 Task: Open Card Computer Review in Board Diversity and Inclusion Metrics Analysis to Workspace Career Coaching and add a team member Softage.2@softage.net, a label Yellow, a checklist Event Decor, an attachment from your google drive, a color Yellow and finally, add a card description 'Conduct team training session on leadership' and a comment 'Let us approach this task with a sense of curiosity and a willingness to learn from others who have done similar work.'. Add a start date 'Jan 02, 1900' with a due date 'Jan 09, 1900'
Action: Mouse moved to (69, 319)
Screenshot: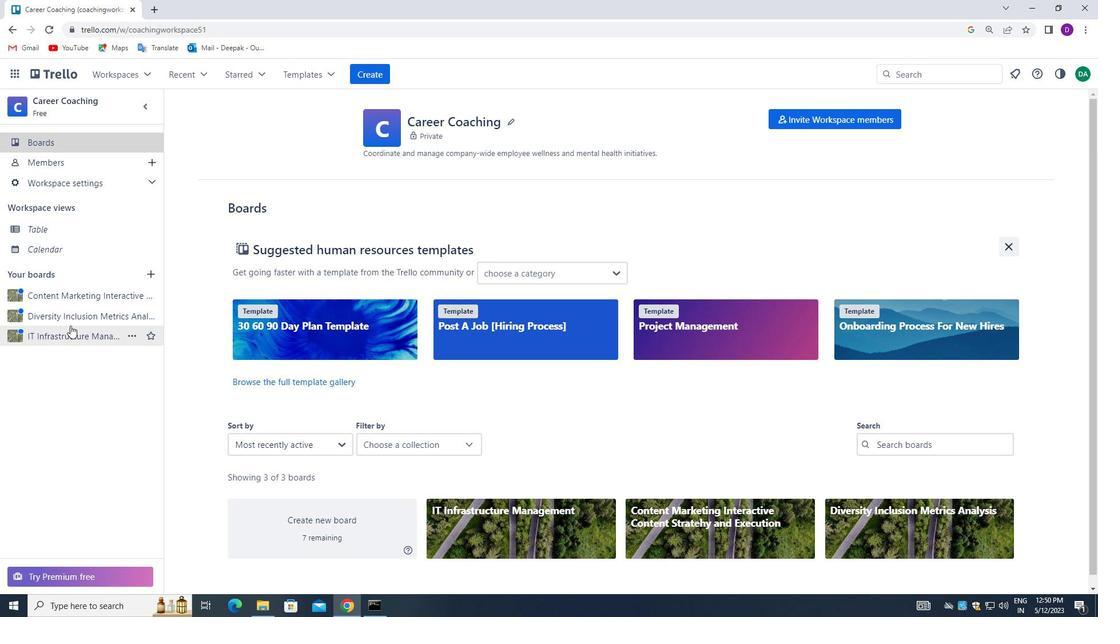 
Action: Mouse pressed left at (69, 319)
Screenshot: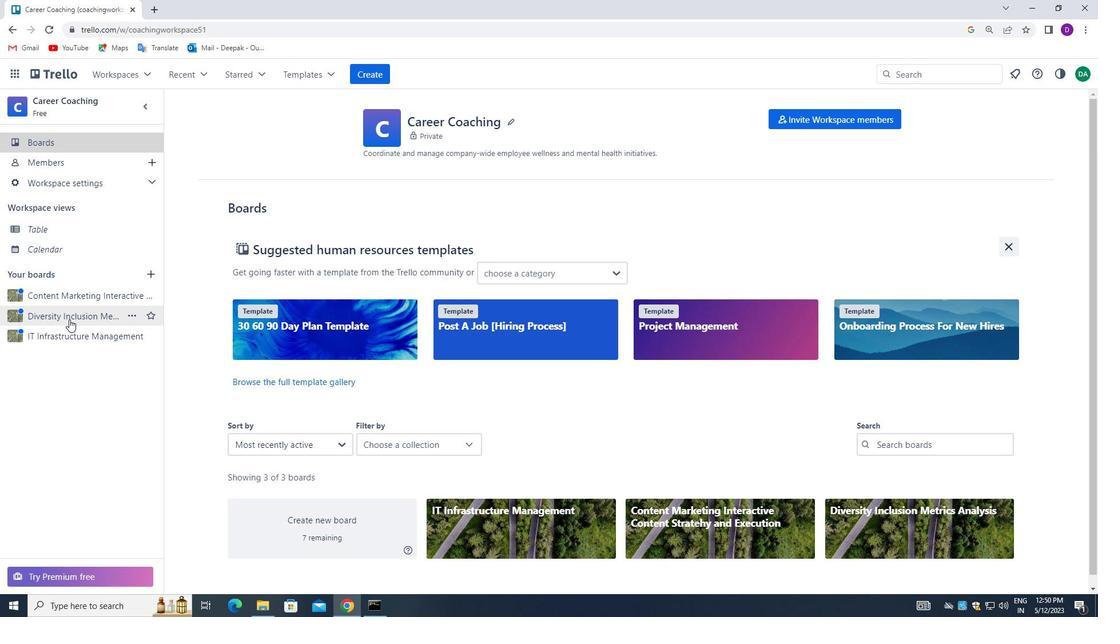 
Action: Mouse moved to (246, 172)
Screenshot: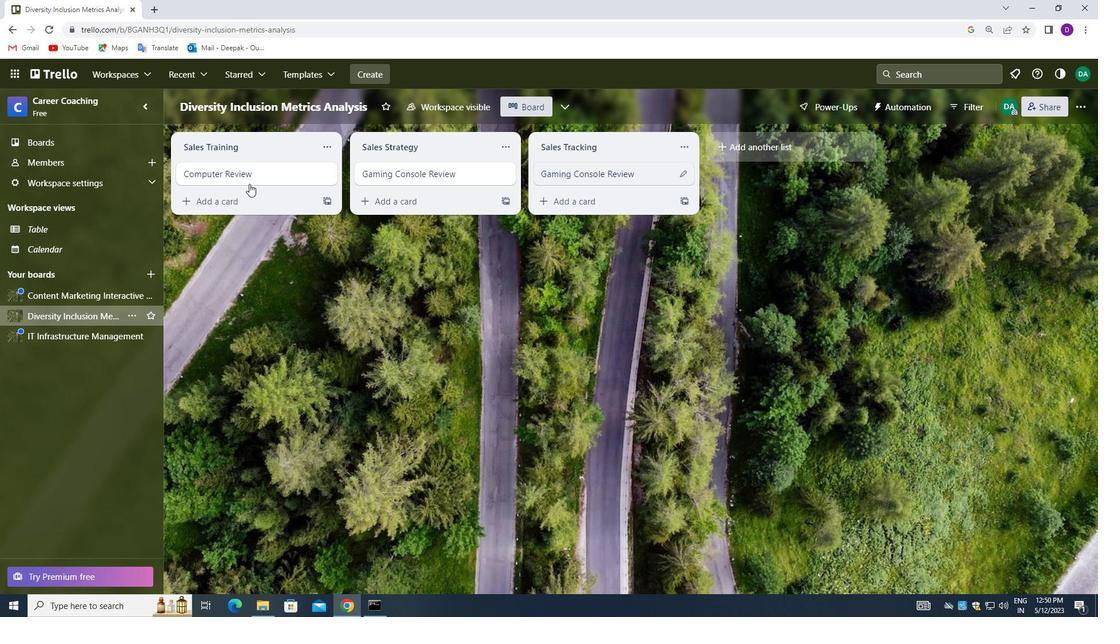 
Action: Mouse pressed left at (246, 172)
Screenshot: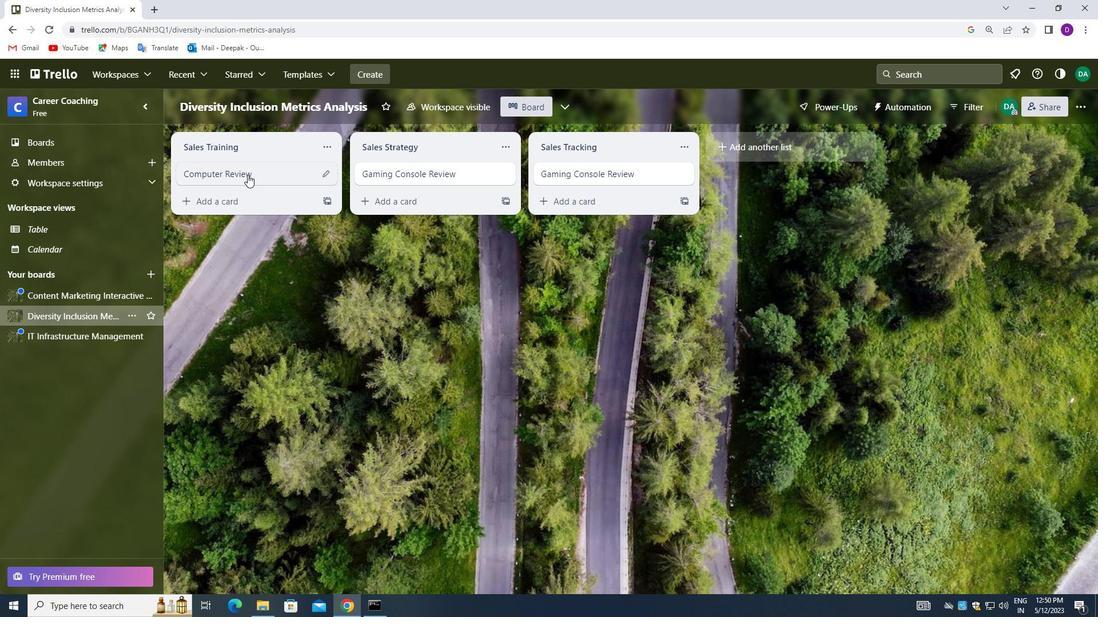 
Action: Mouse moved to (719, 169)
Screenshot: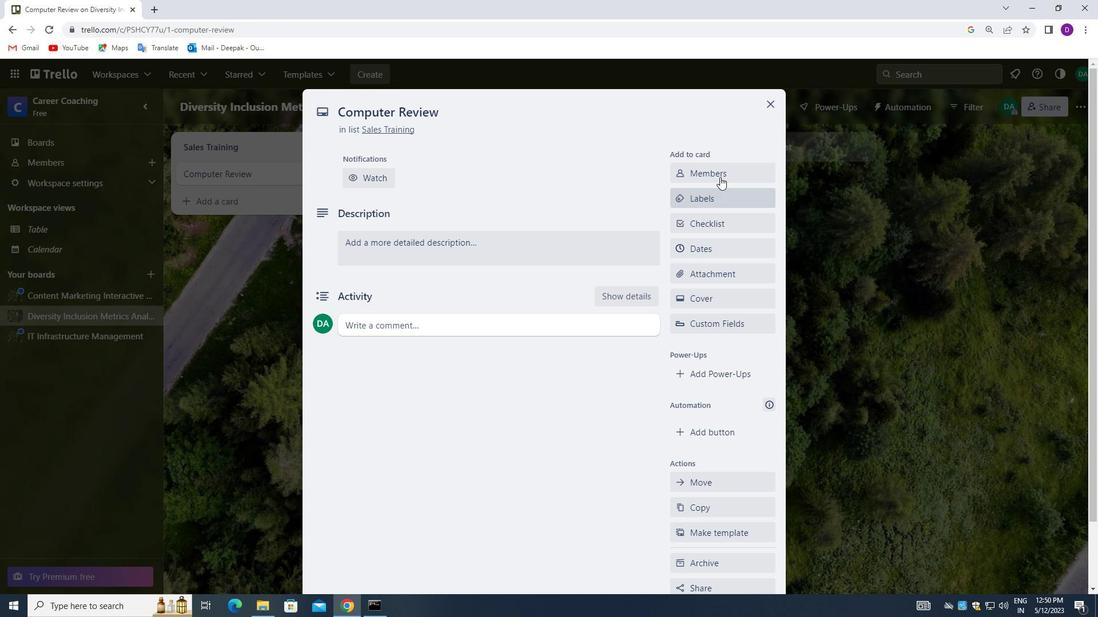 
Action: Mouse pressed left at (719, 169)
Screenshot: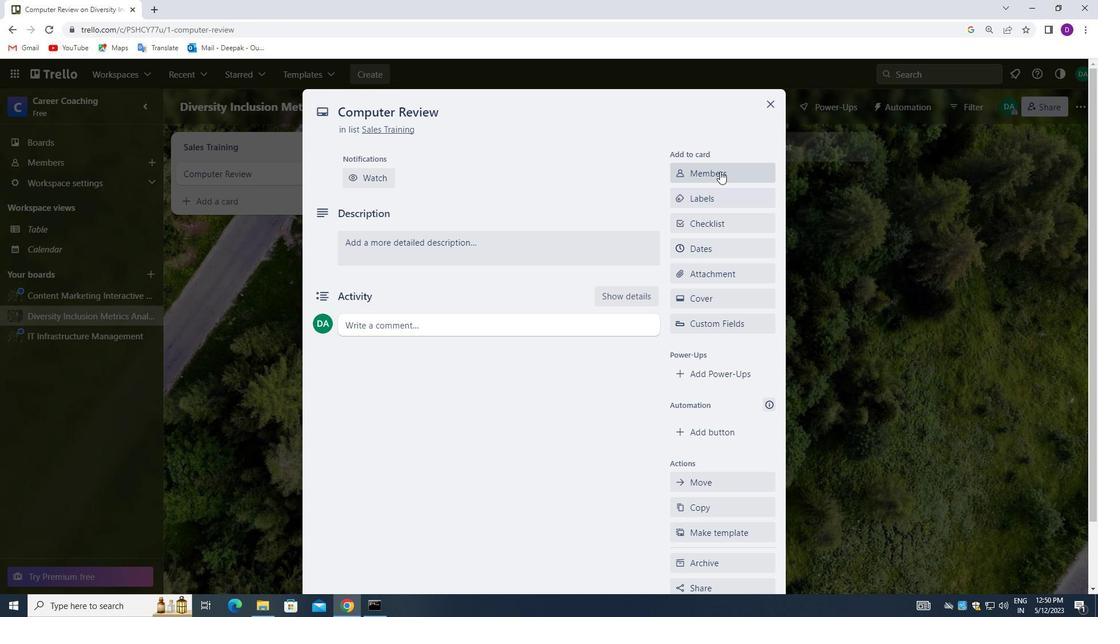 
Action: Mouse moved to (724, 236)
Screenshot: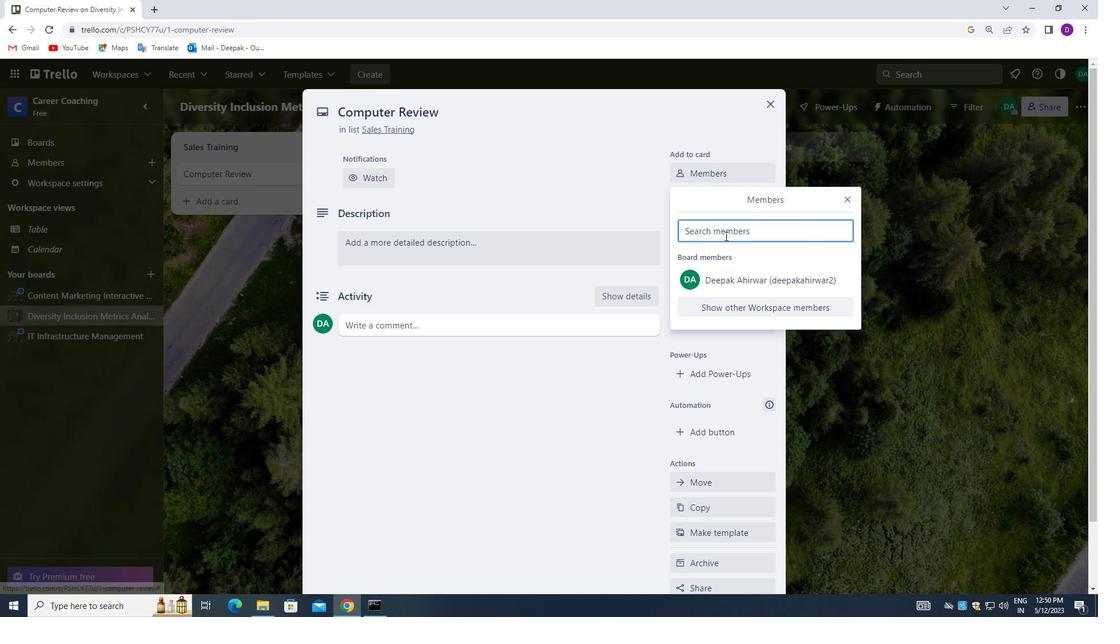 
Action: Mouse pressed left at (724, 236)
Screenshot: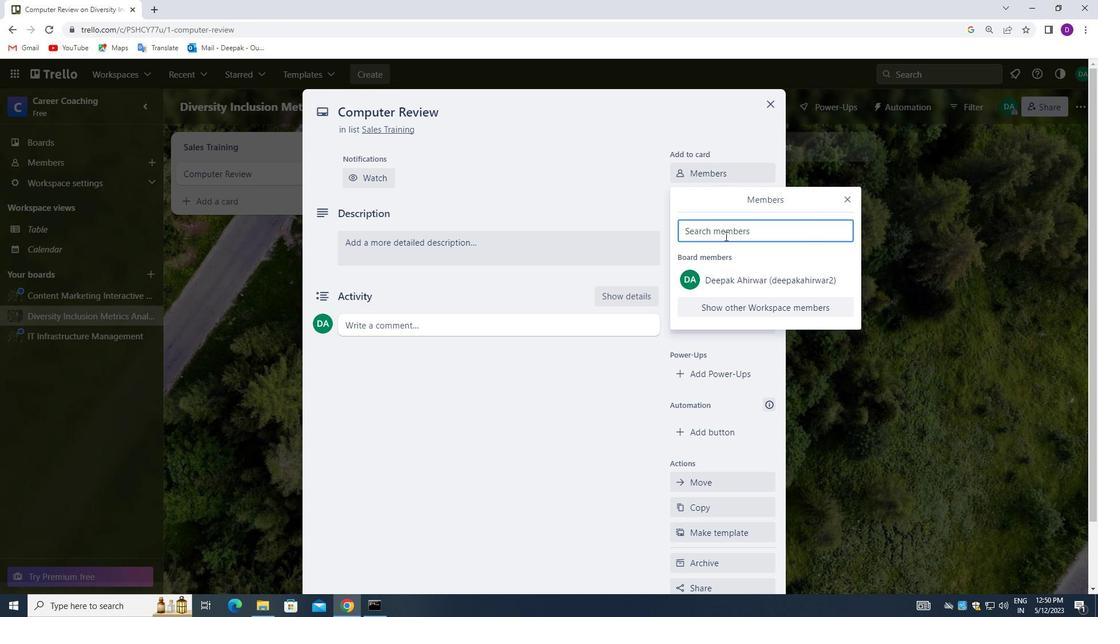 
Action: Mouse moved to (577, 242)
Screenshot: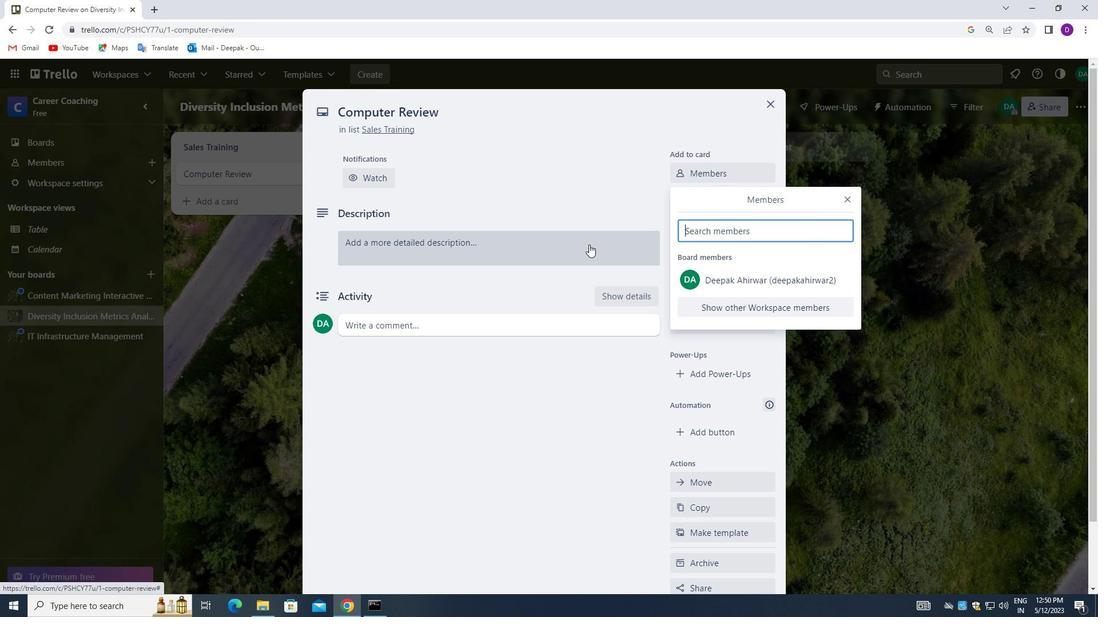 
Action: Key pressed softage.2<Key.shift>@SOFTAGE.NET
Screenshot: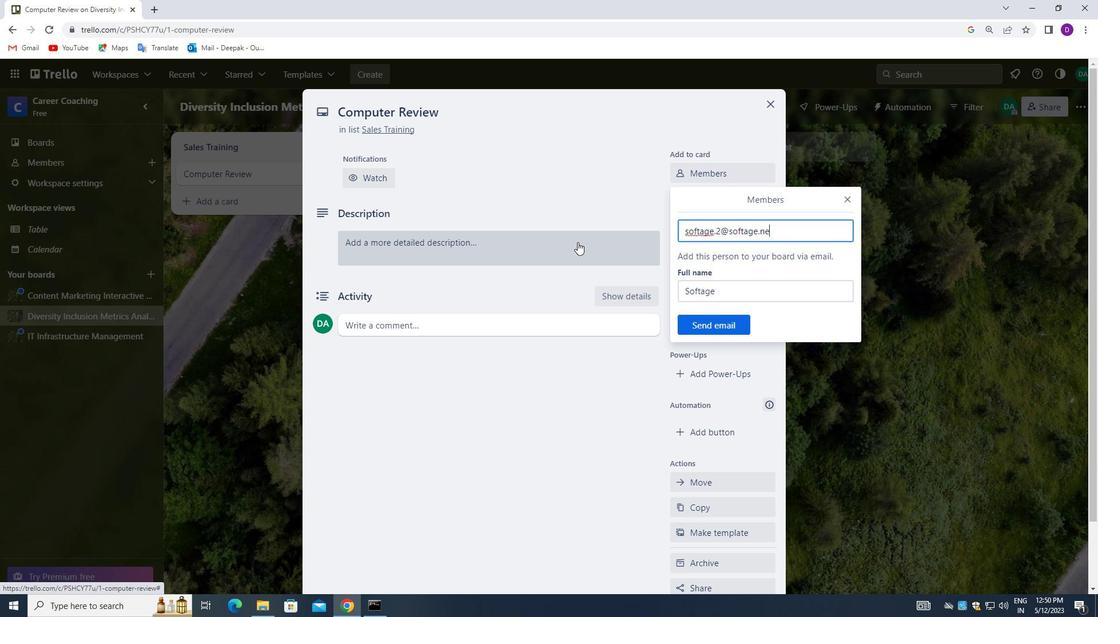 
Action: Mouse moved to (719, 325)
Screenshot: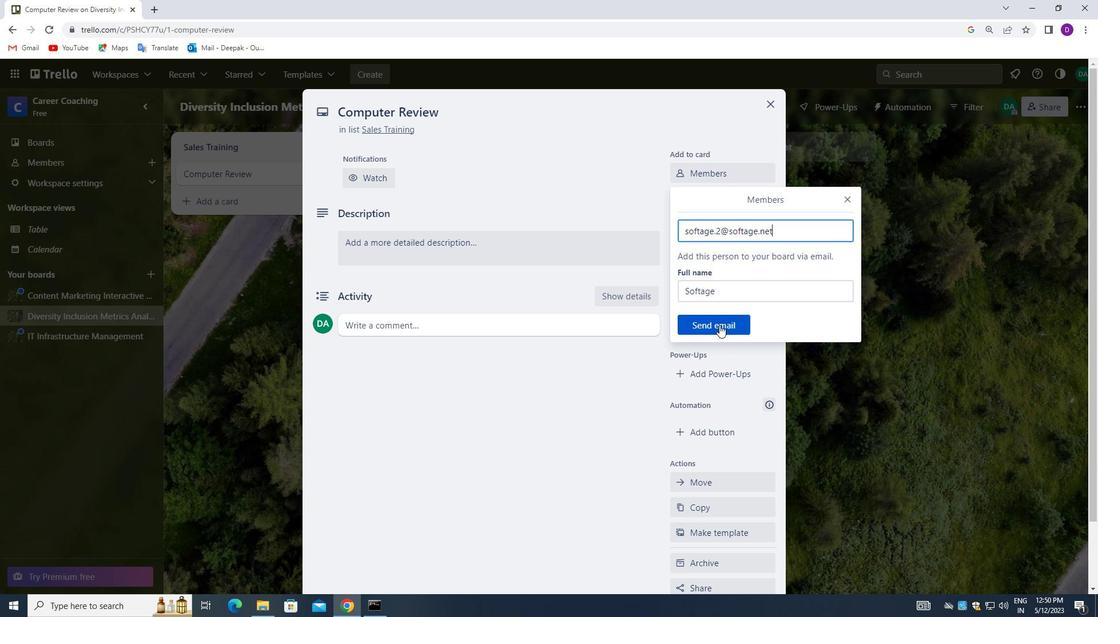 
Action: Mouse pressed left at (719, 325)
Screenshot: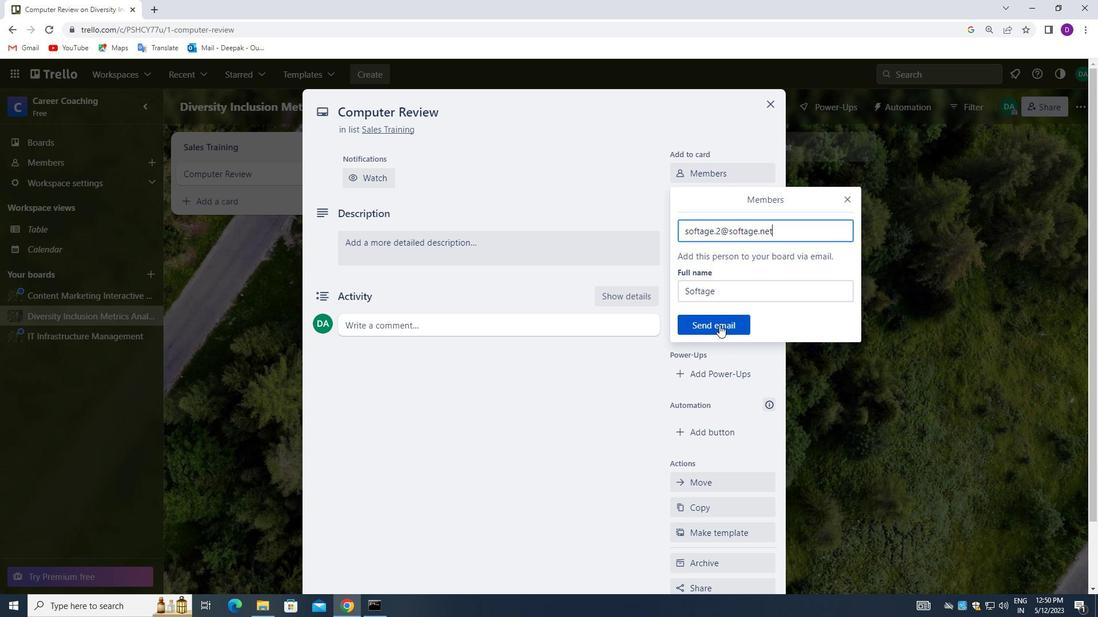 
Action: Mouse moved to (722, 243)
Screenshot: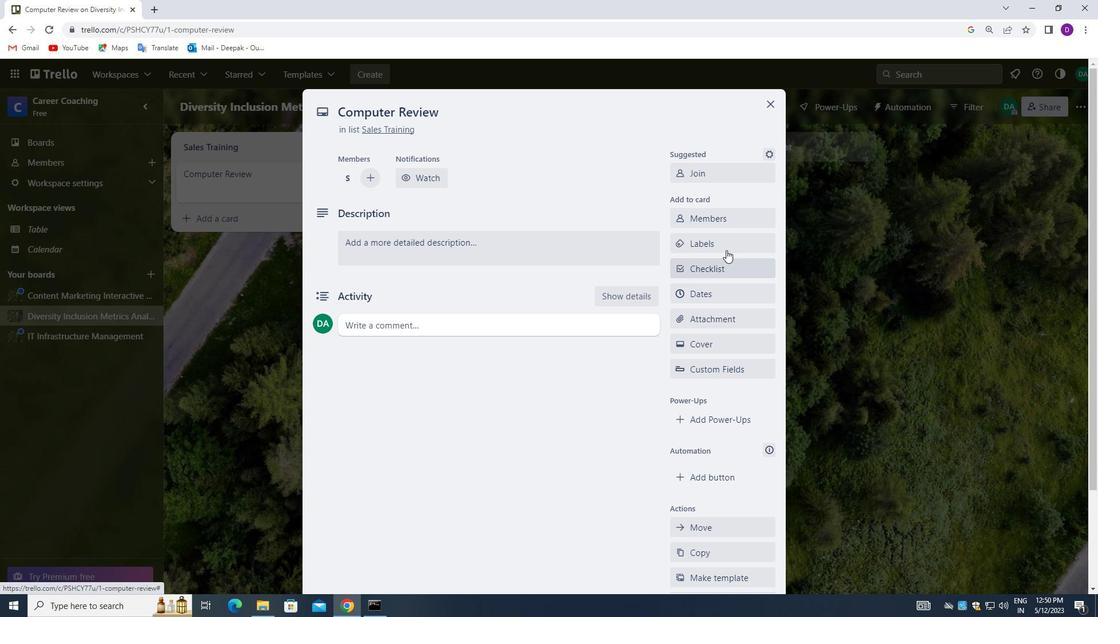 
Action: Mouse pressed left at (722, 243)
Screenshot: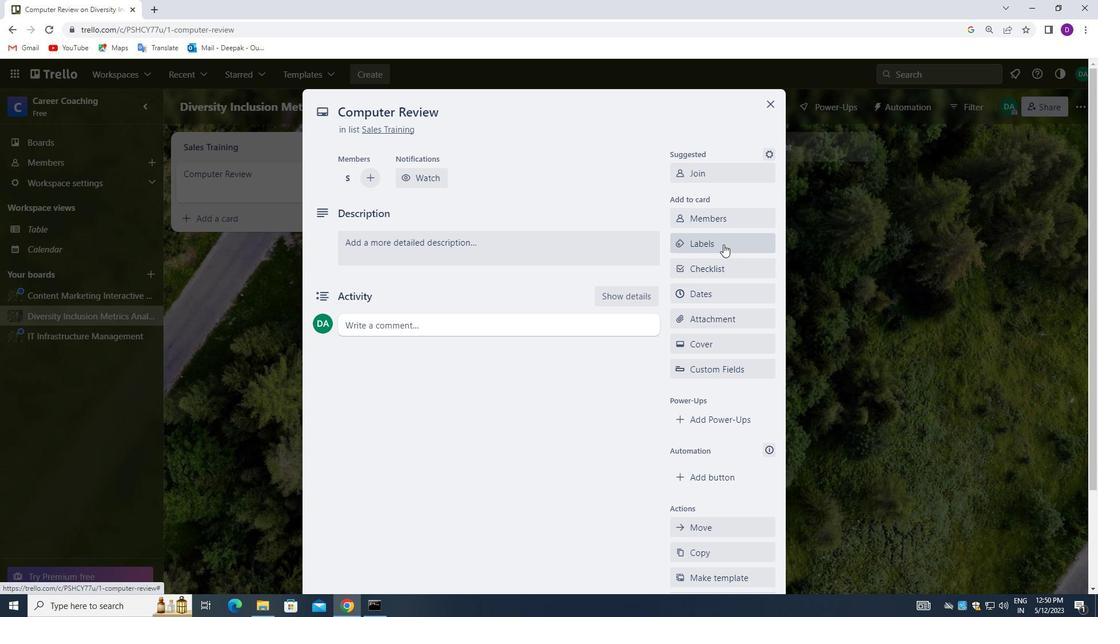 
Action: Mouse moved to (745, 368)
Screenshot: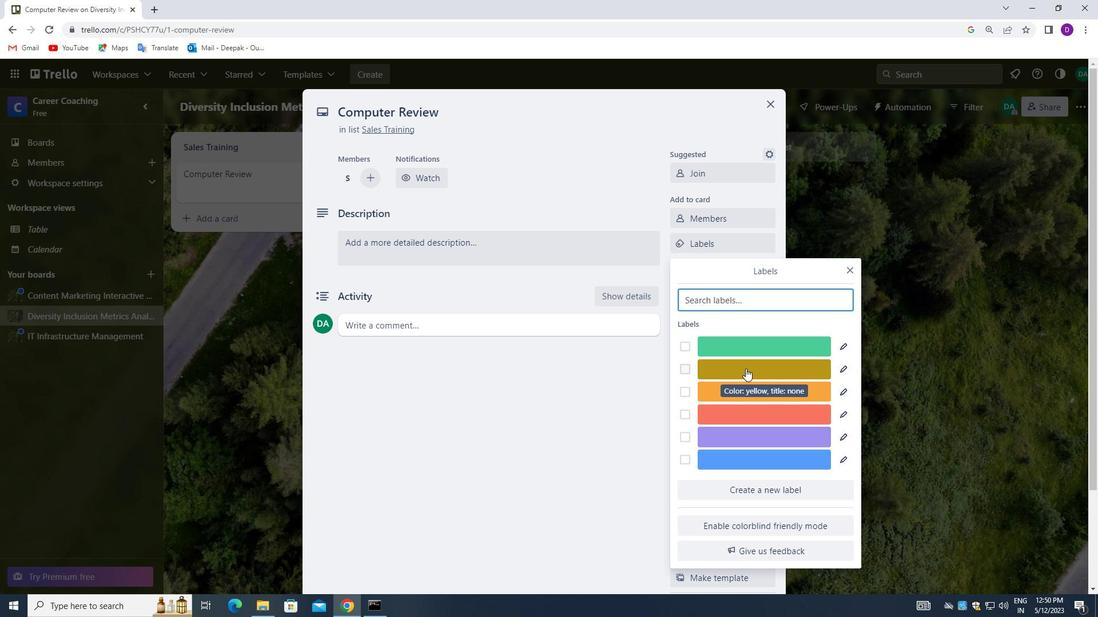 
Action: Mouse pressed left at (745, 368)
Screenshot: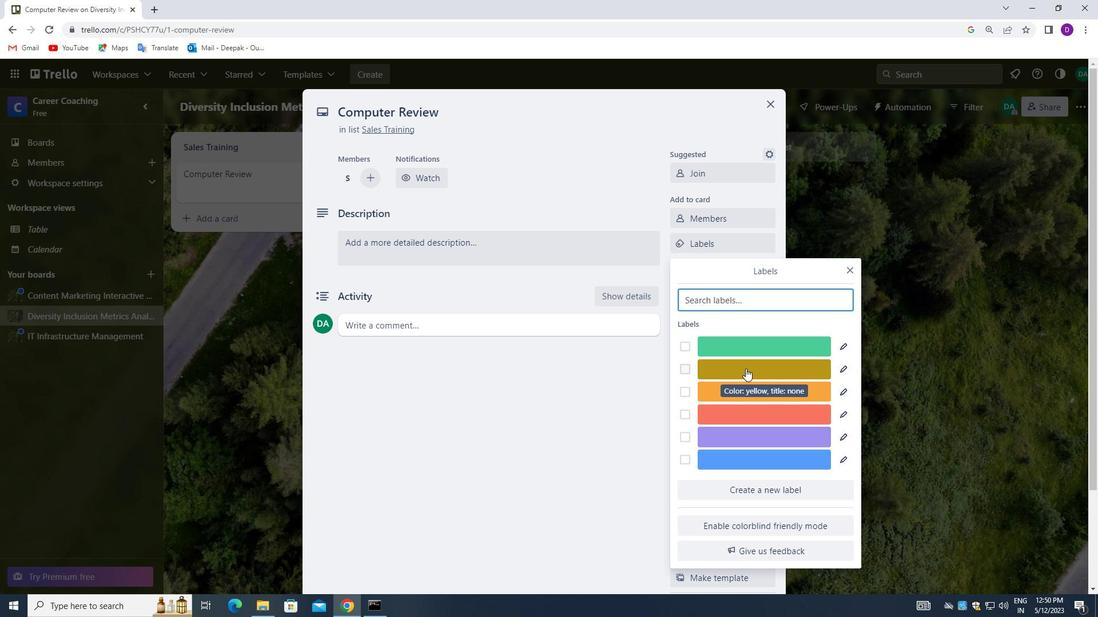 
Action: Mouse moved to (850, 270)
Screenshot: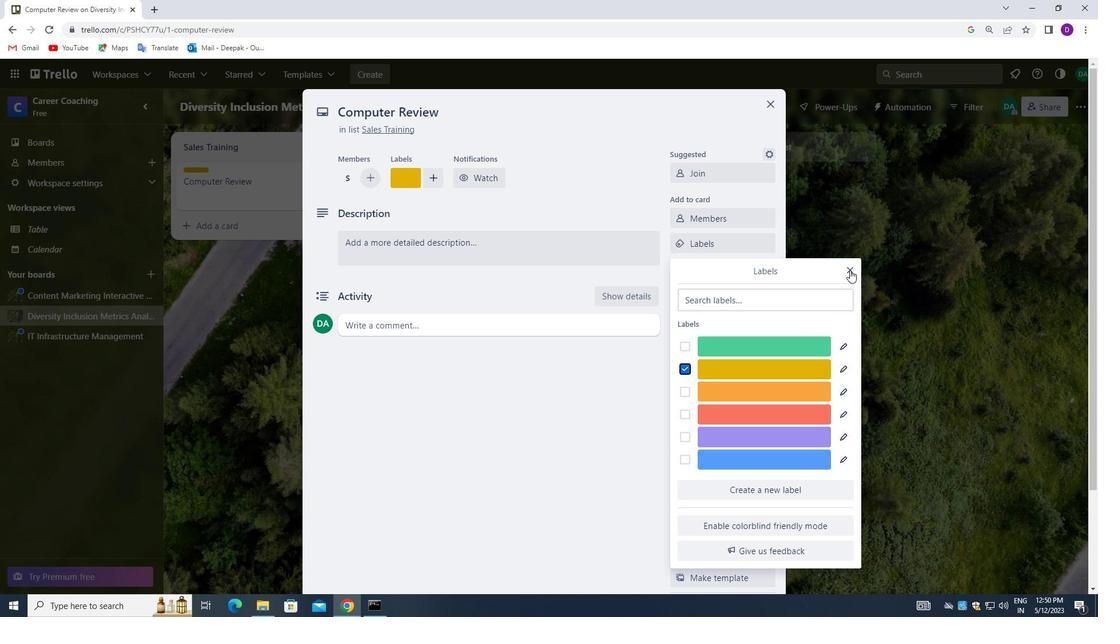 
Action: Mouse pressed left at (850, 270)
Screenshot: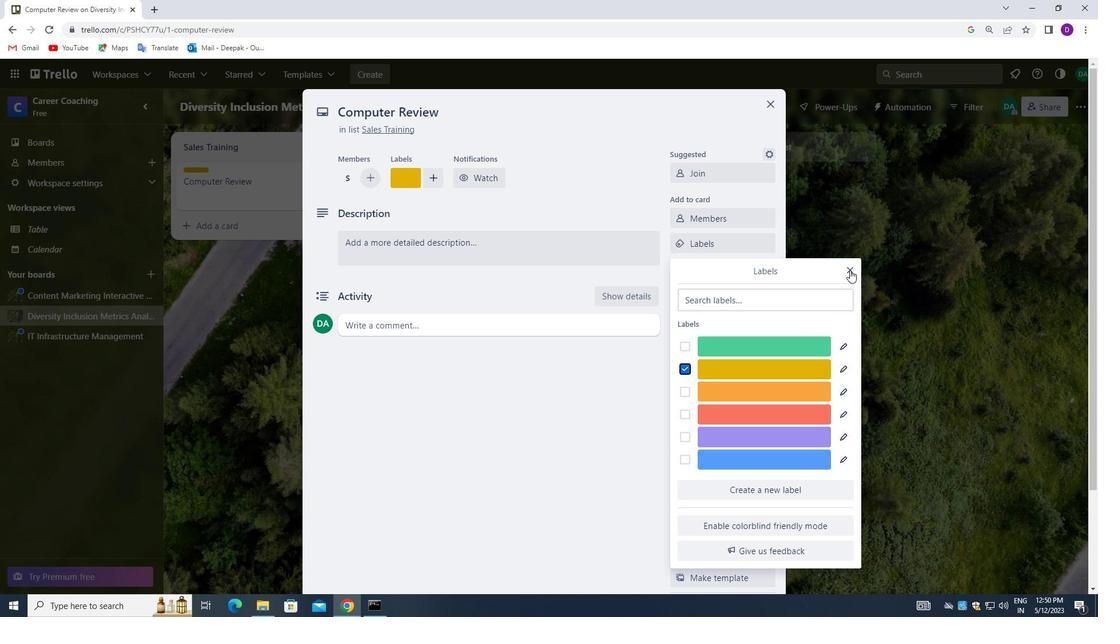 
Action: Mouse moved to (710, 272)
Screenshot: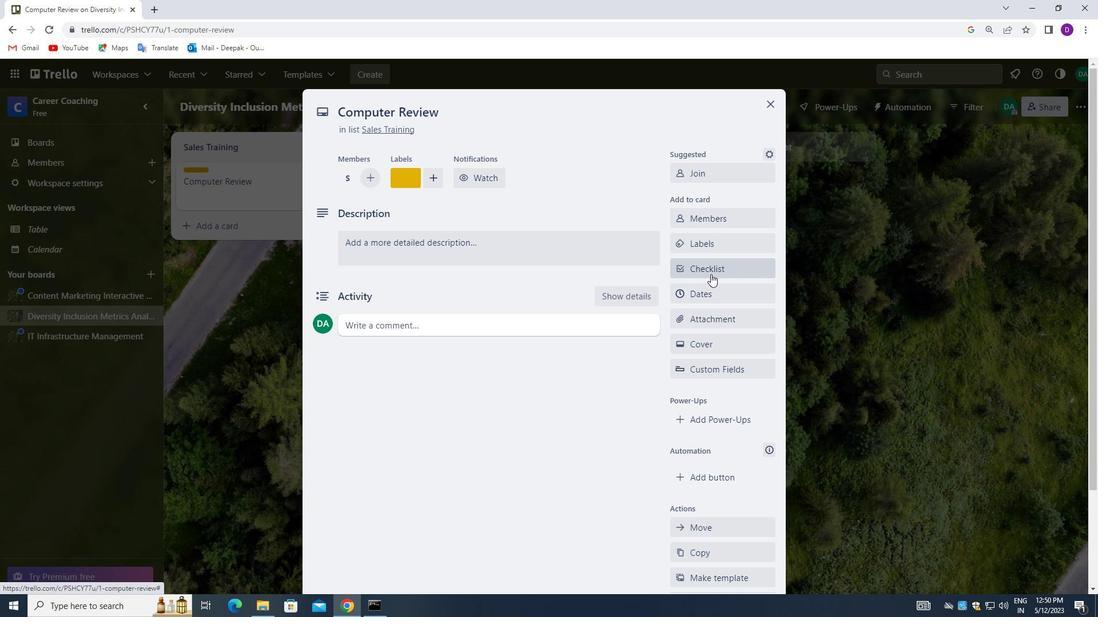 
Action: Mouse pressed left at (710, 272)
Screenshot: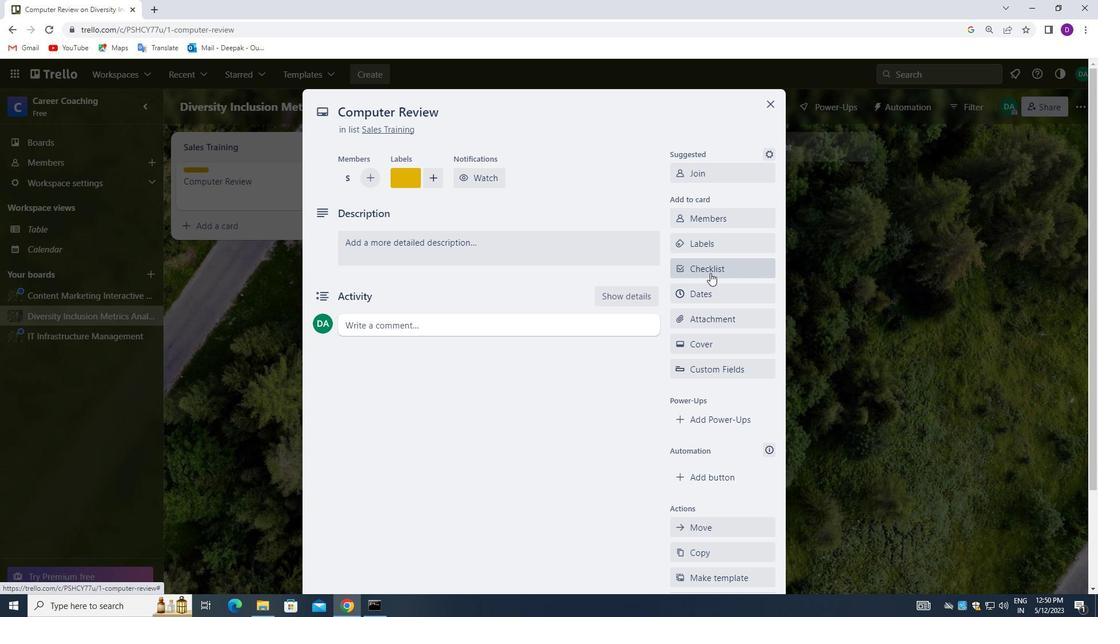 
Action: Mouse moved to (759, 335)
Screenshot: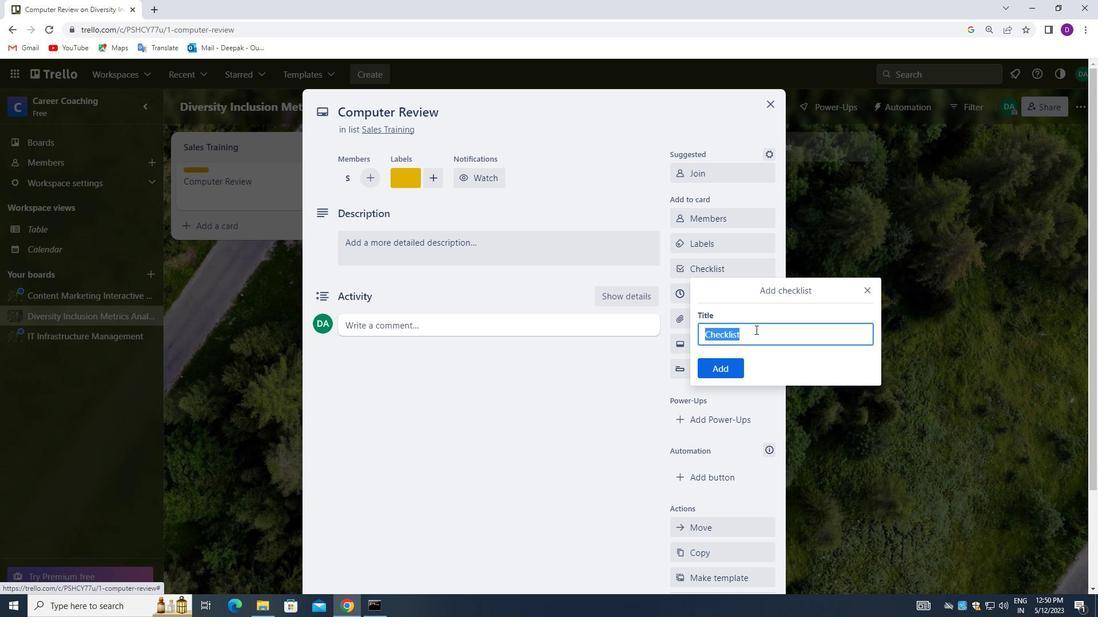 
Action: Key pressed <Key.backspace><Key.shift_r>EVENT<Key.space><Key.shift_r>DECOR,
Screenshot: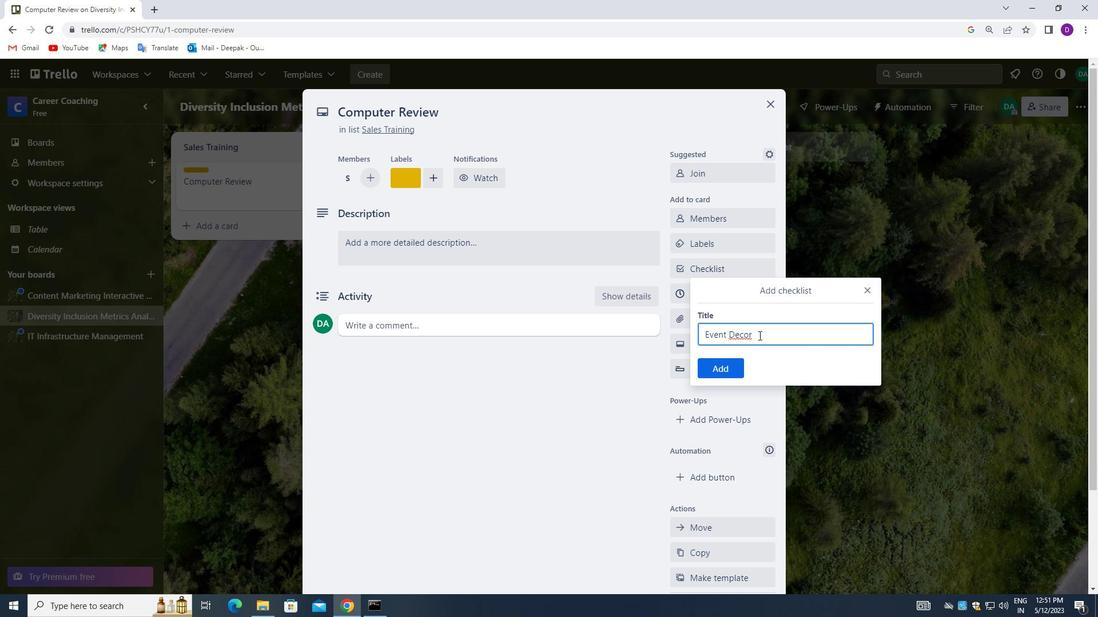 
Action: Mouse moved to (767, 324)
Screenshot: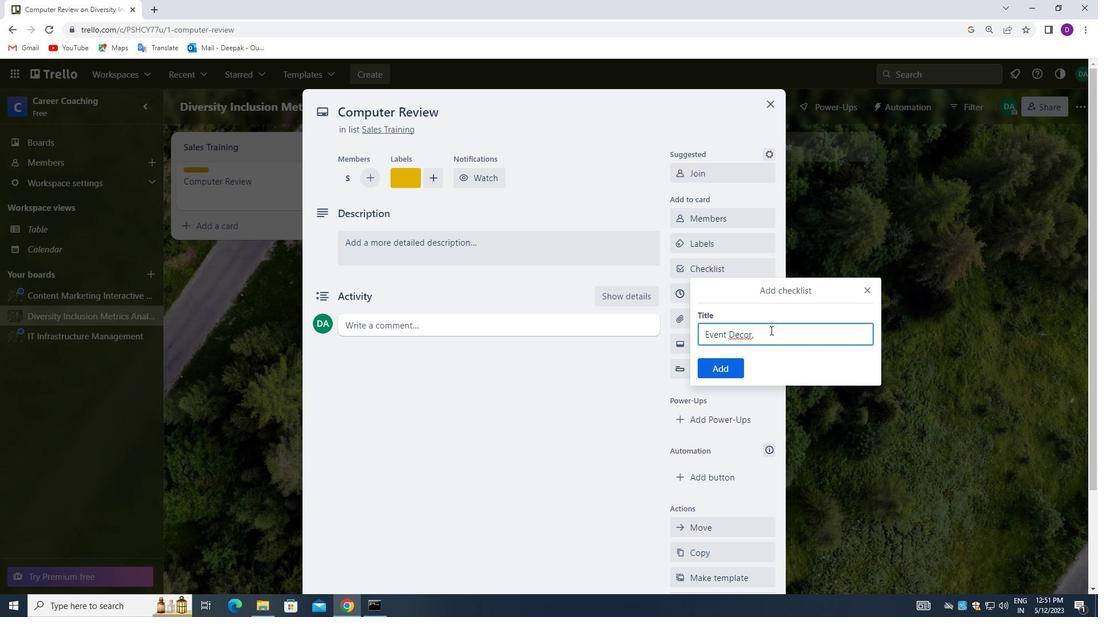 
Action: Key pressed <Key.backspace>
Screenshot: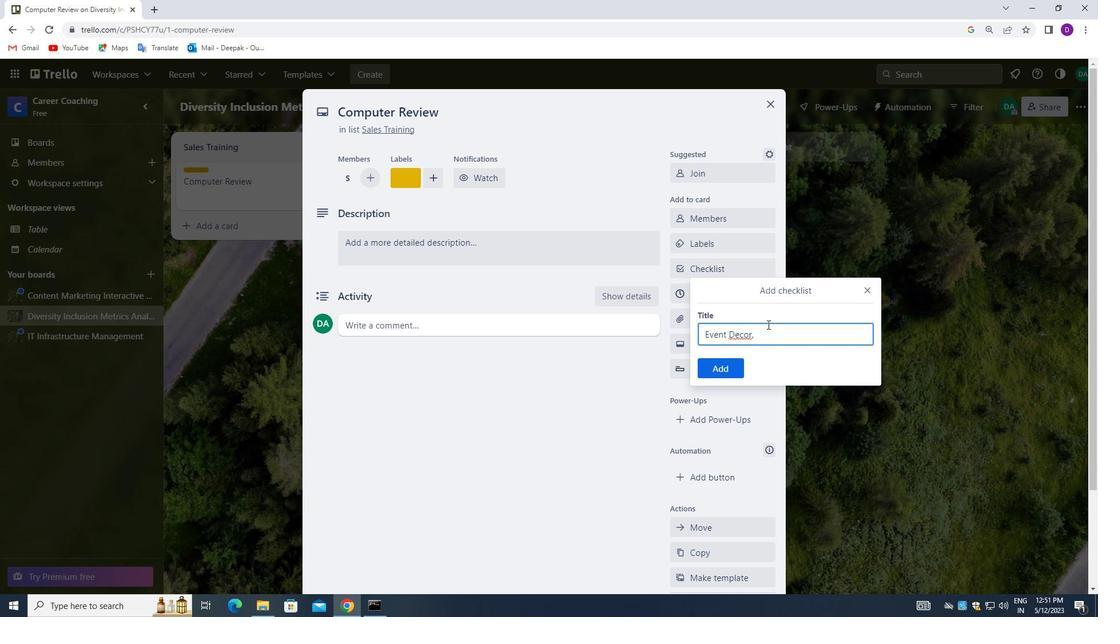
Action: Mouse moved to (724, 368)
Screenshot: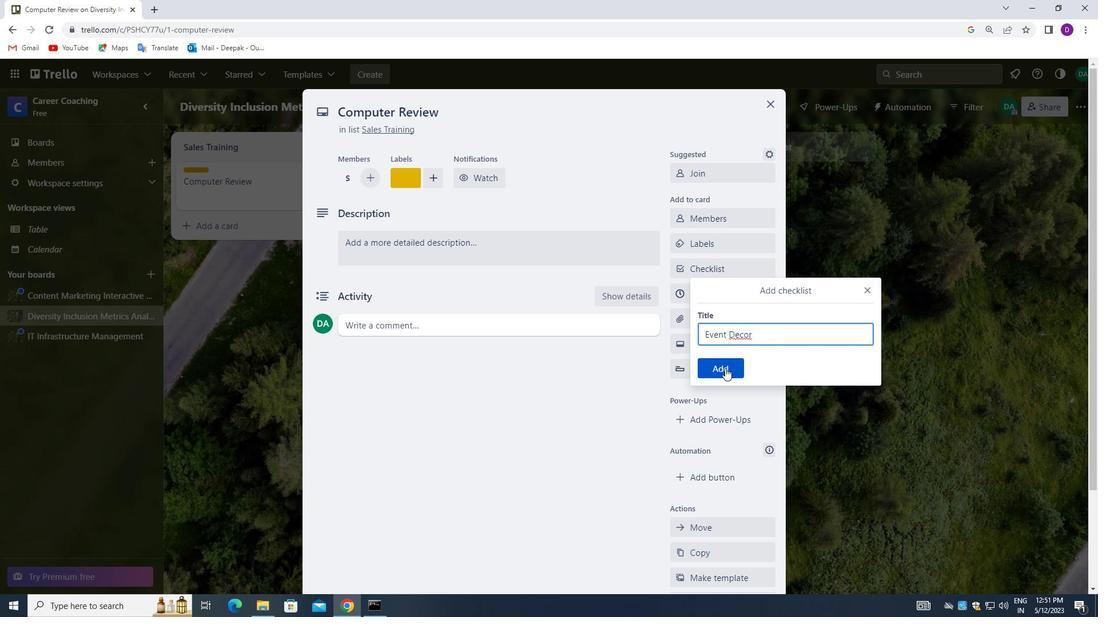 
Action: Mouse pressed left at (724, 368)
Screenshot: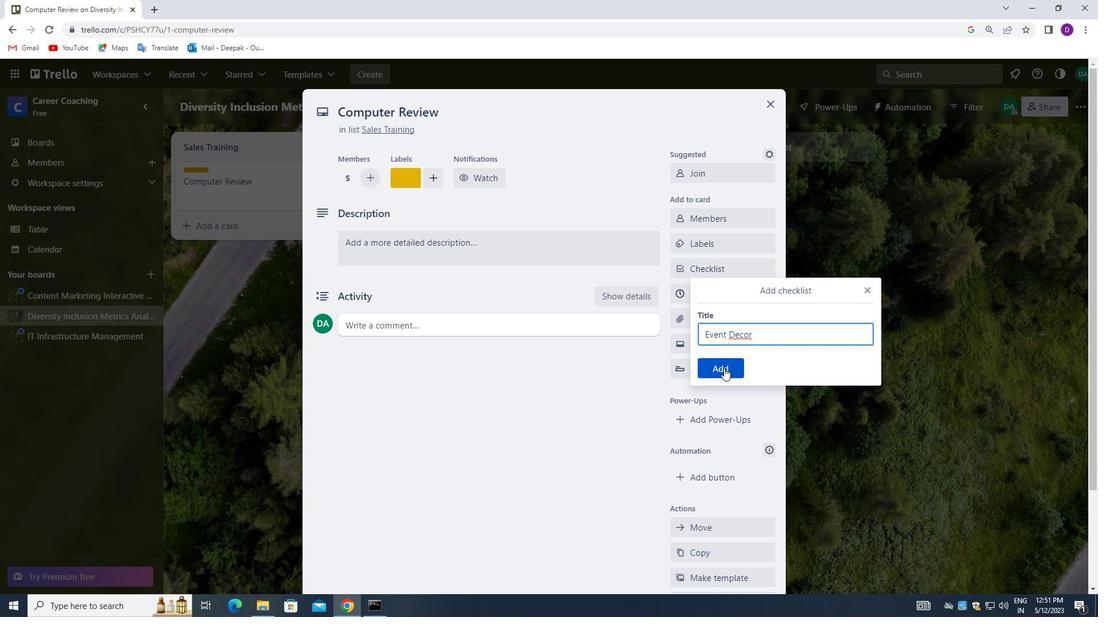 
Action: Mouse moved to (715, 315)
Screenshot: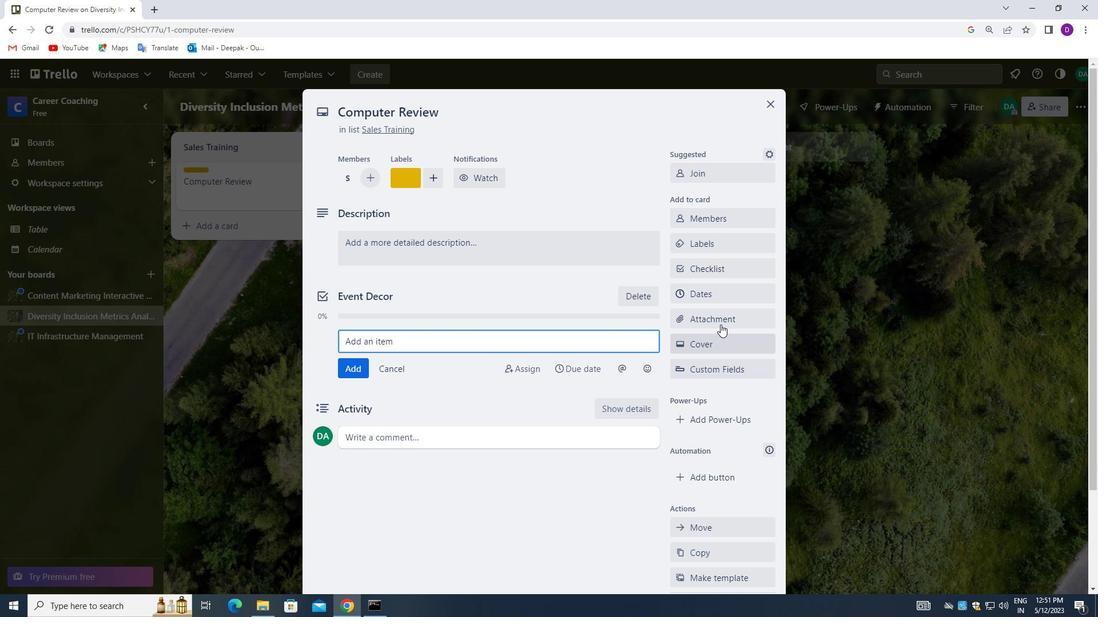 
Action: Mouse pressed left at (715, 315)
Screenshot: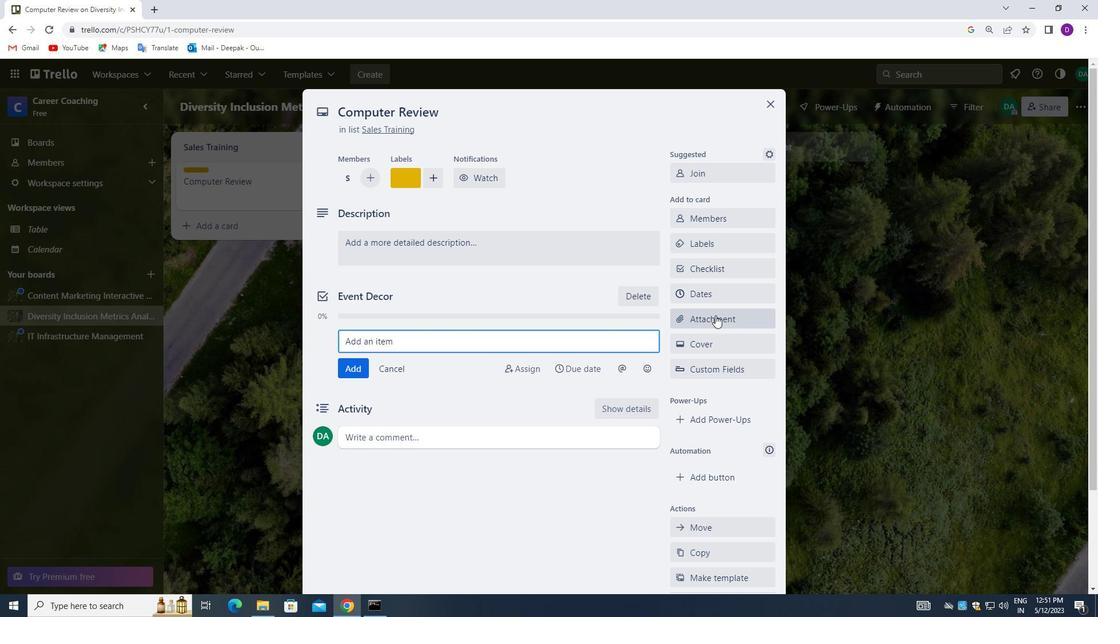 
Action: Mouse moved to (717, 172)
Screenshot: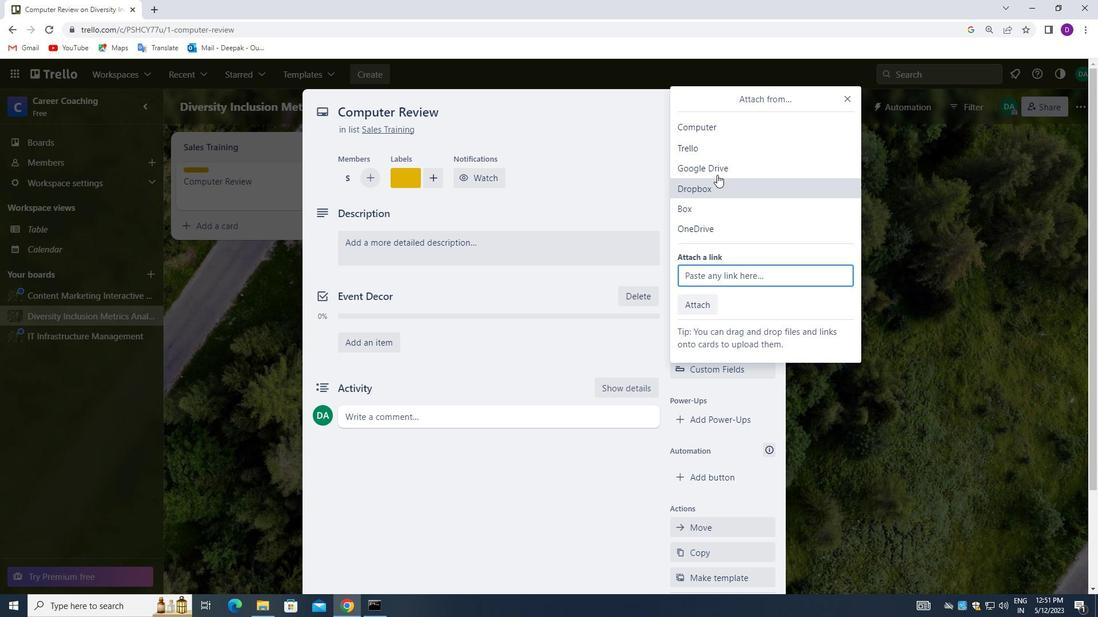
Action: Mouse pressed left at (717, 172)
Screenshot: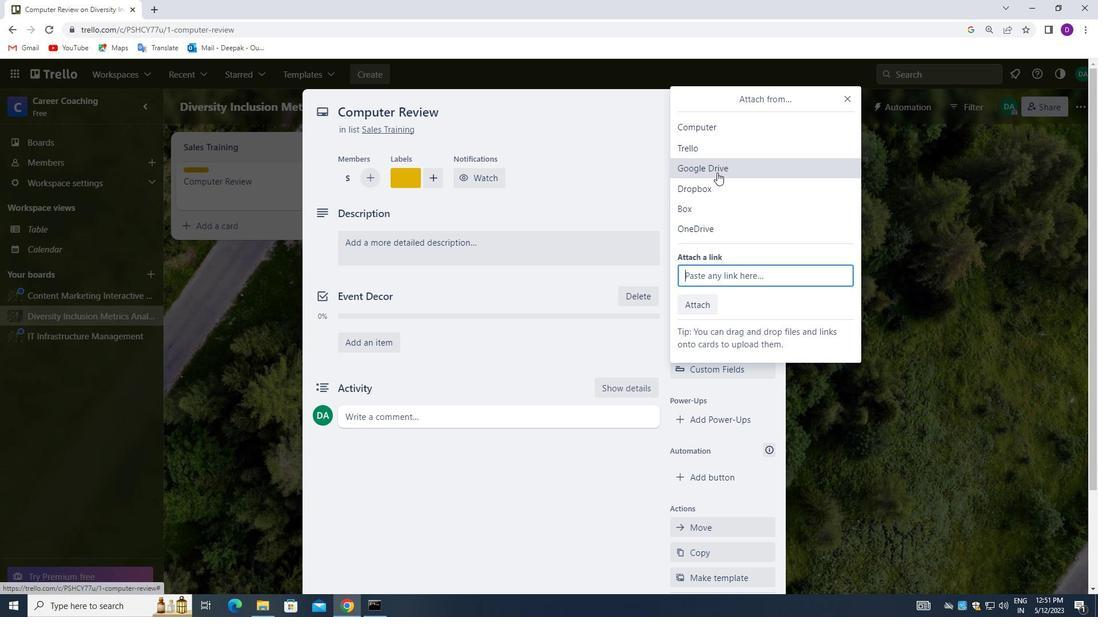 
Action: Mouse moved to (684, 305)
Screenshot: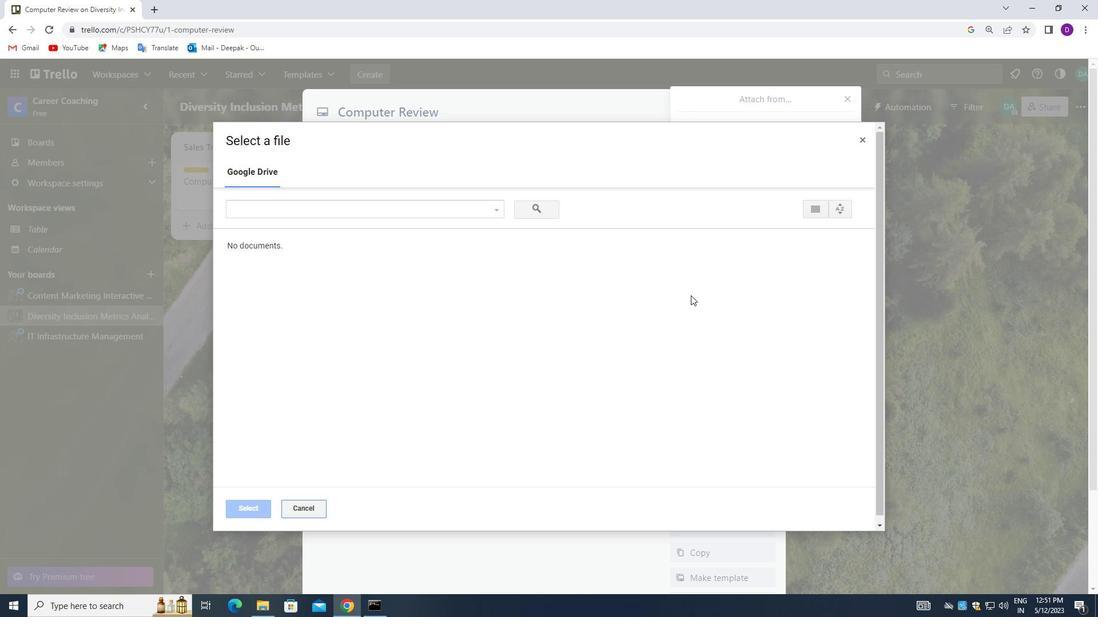
Action: Mouse scrolled (684, 304) with delta (0, 0)
Screenshot: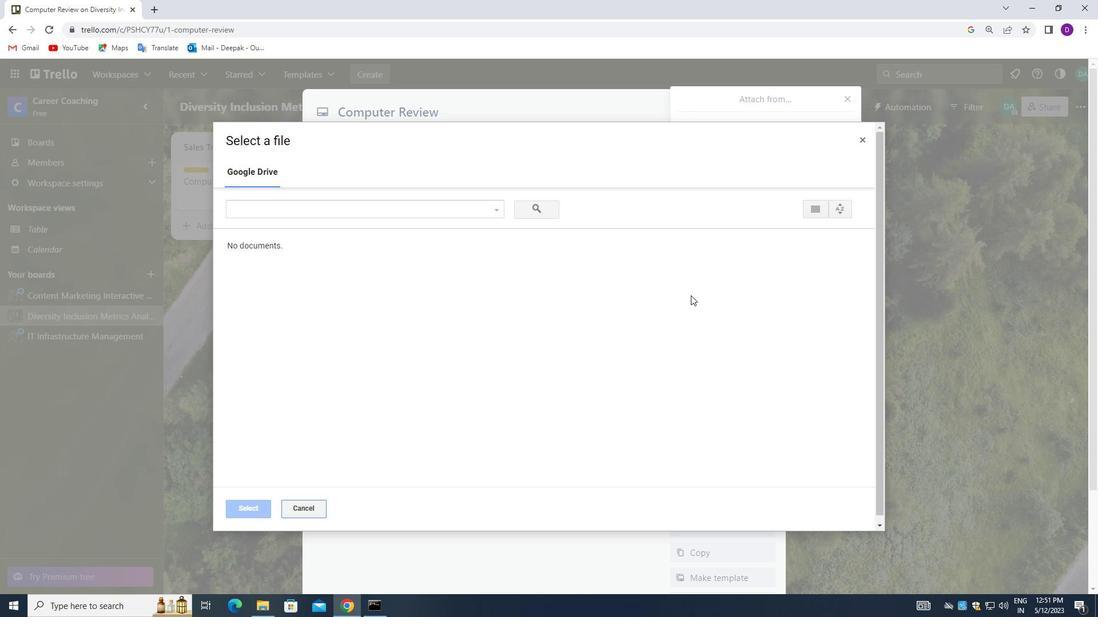 
Action: Mouse moved to (681, 307)
Screenshot: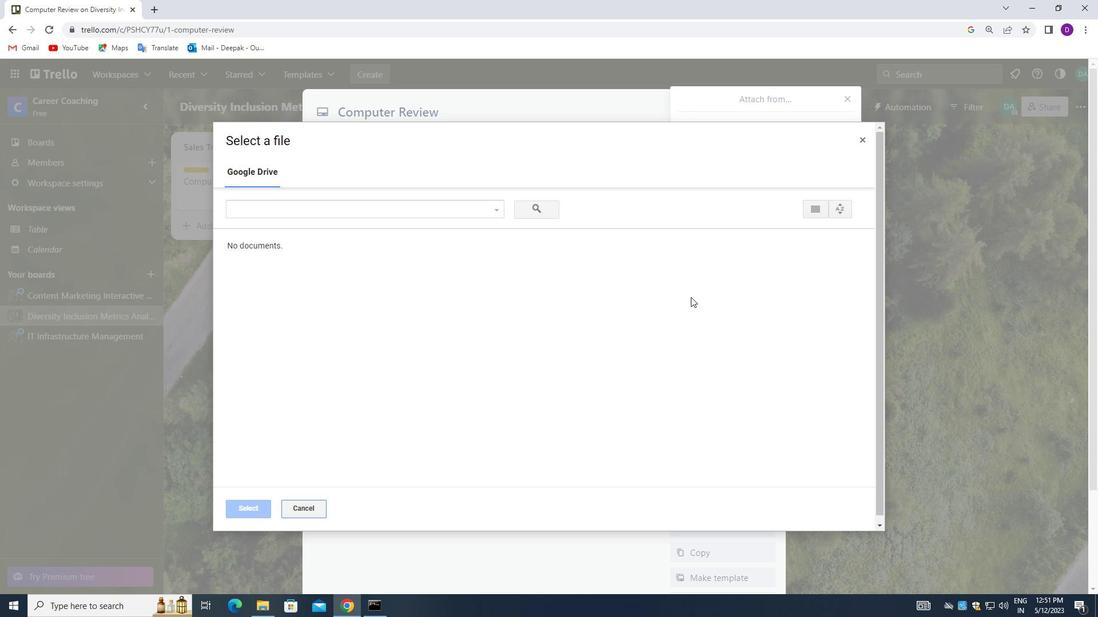 
Action: Mouse scrolled (681, 307) with delta (0, 0)
Screenshot: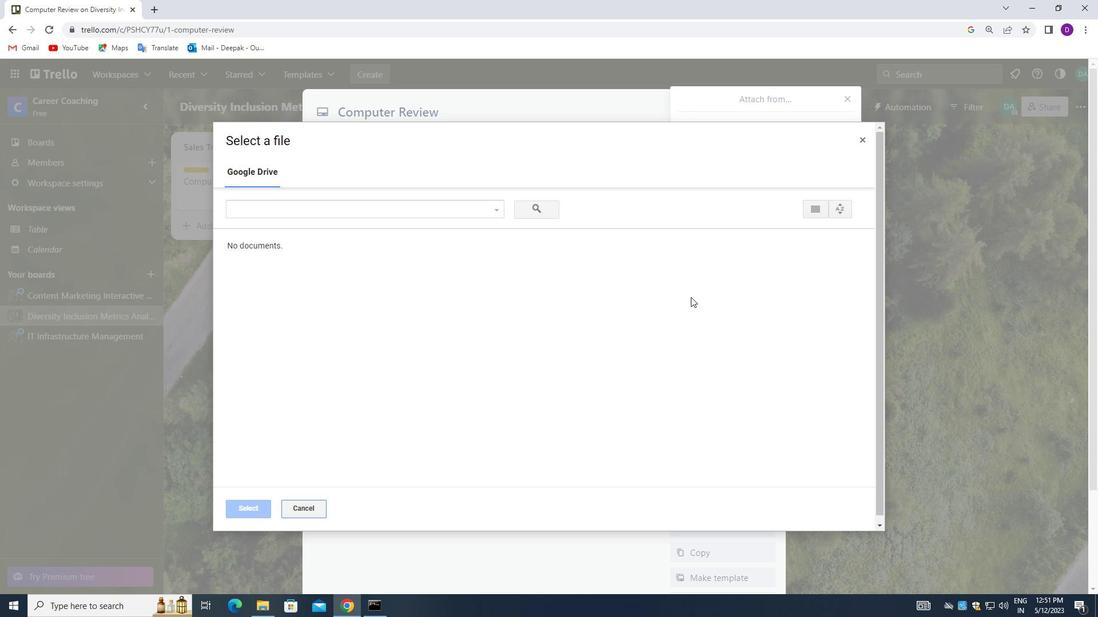 
Action: Mouse scrolled (681, 307) with delta (0, 0)
Screenshot: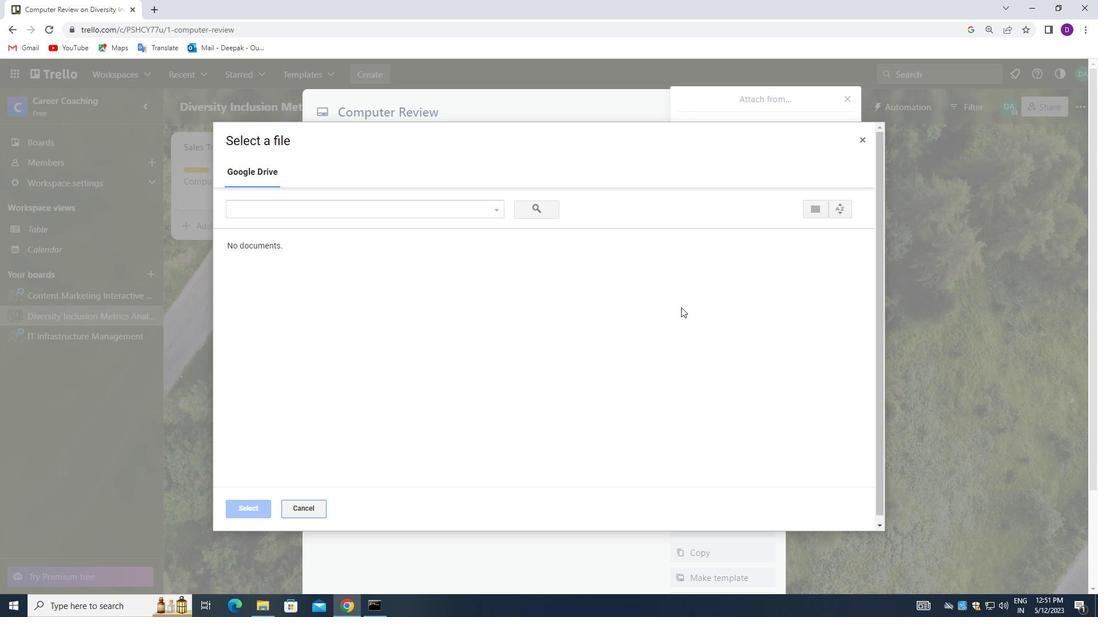
Action: Mouse moved to (700, 299)
Screenshot: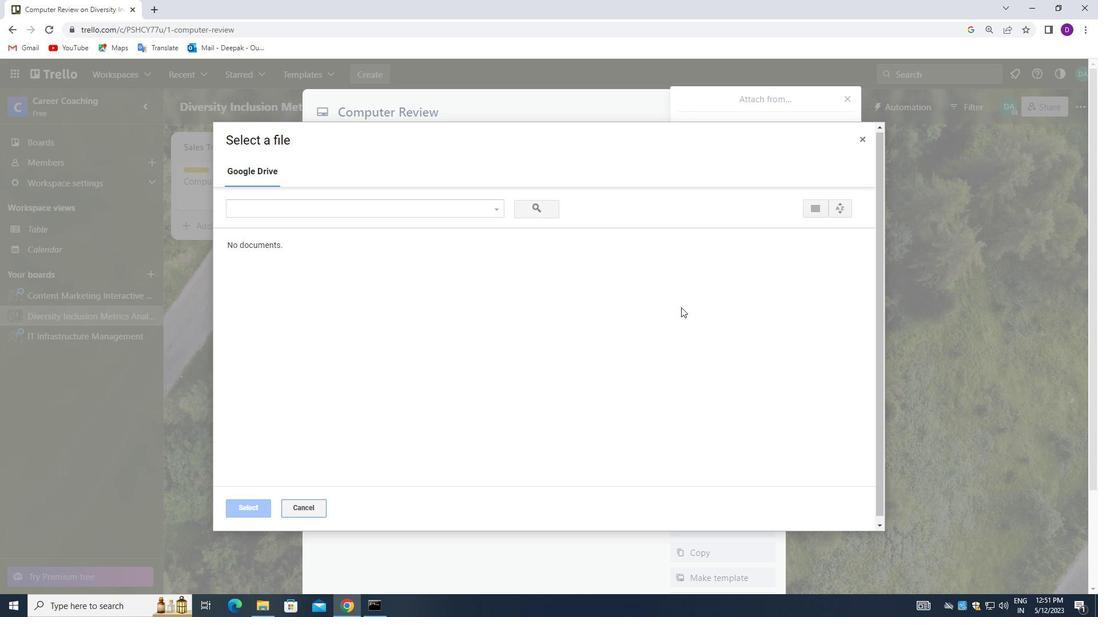 
Action: Mouse scrolled (700, 299) with delta (0, 0)
Screenshot: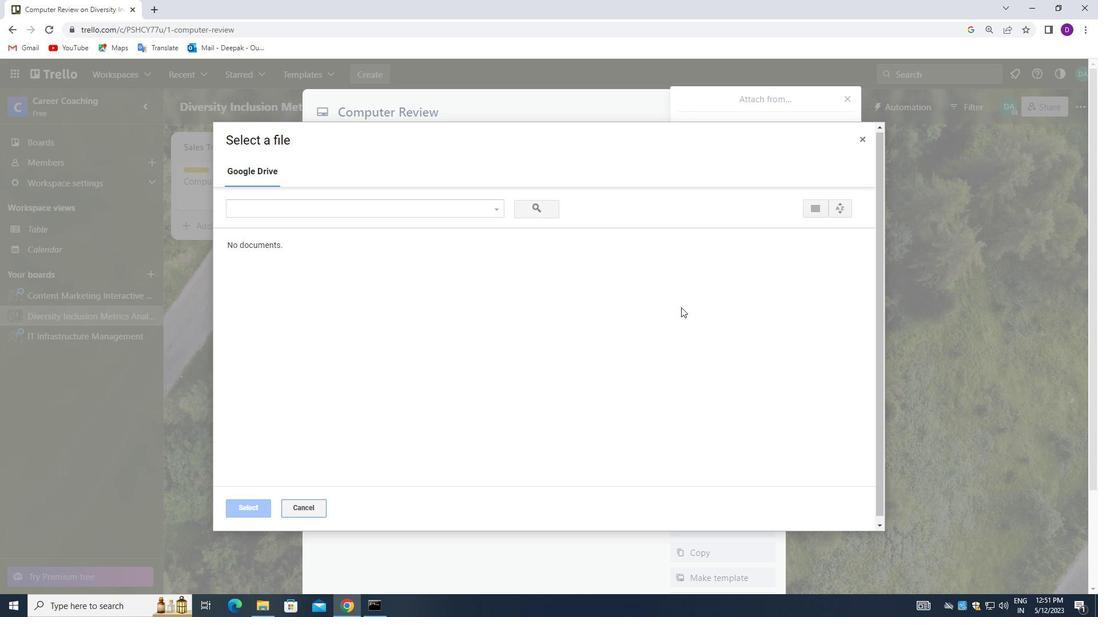 
Action: Mouse moved to (701, 298)
Screenshot: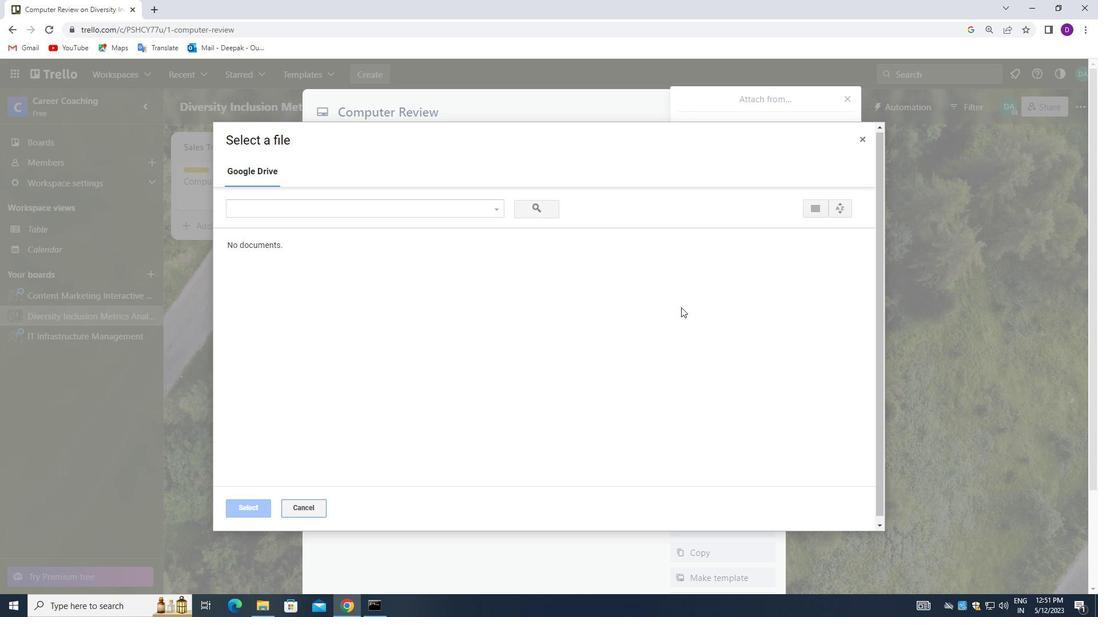 
Action: Mouse scrolled (701, 298) with delta (0, 0)
Screenshot: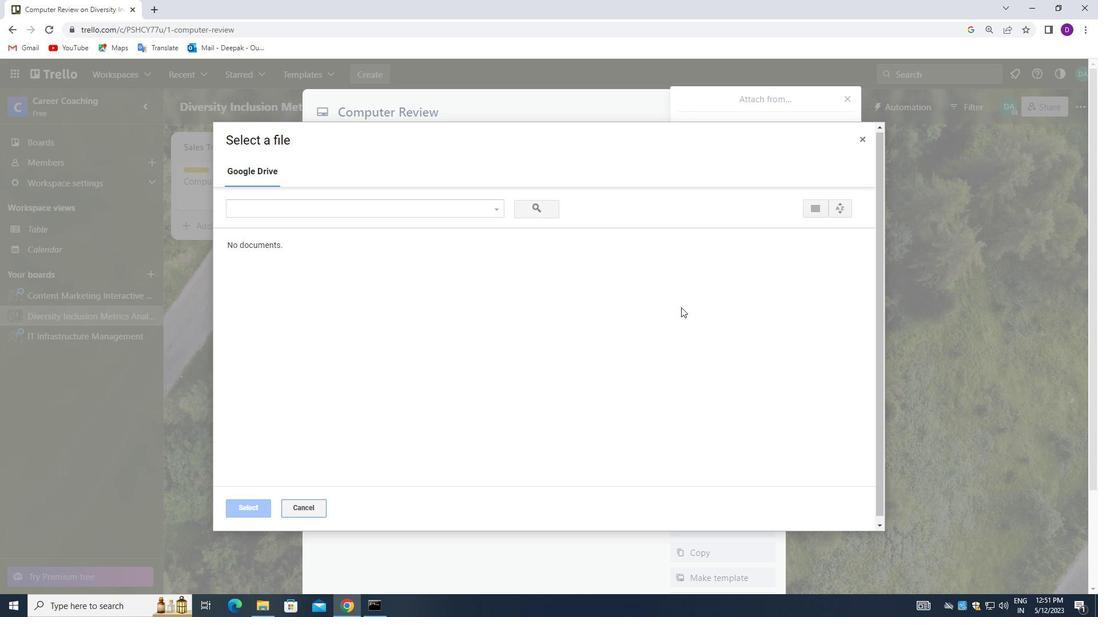 
Action: Mouse moved to (862, 140)
Screenshot: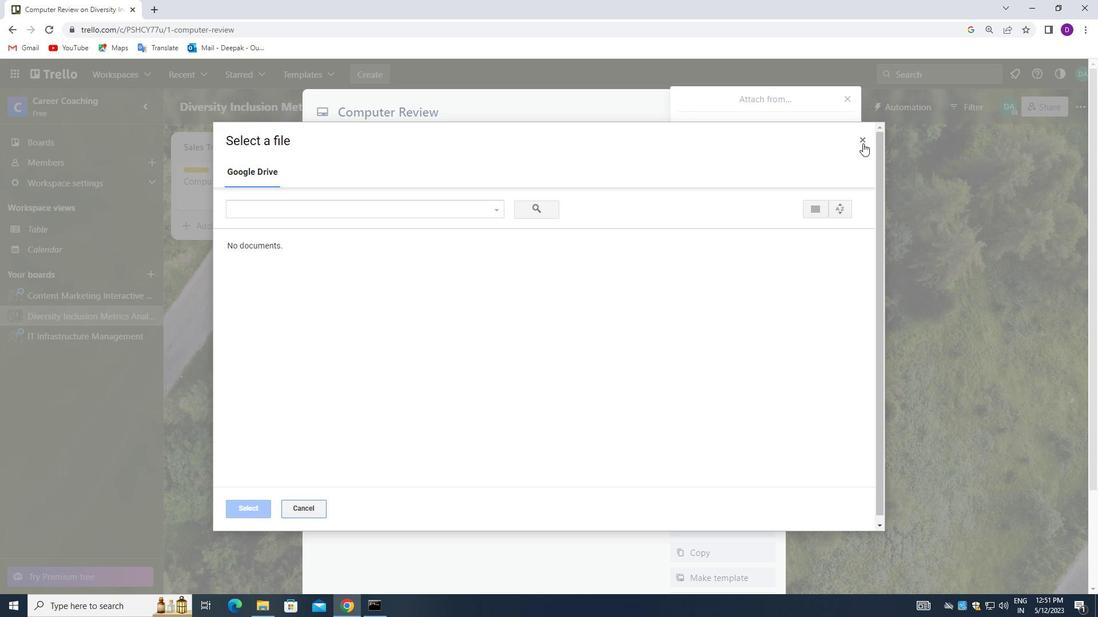 
Action: Mouse pressed left at (862, 140)
Screenshot: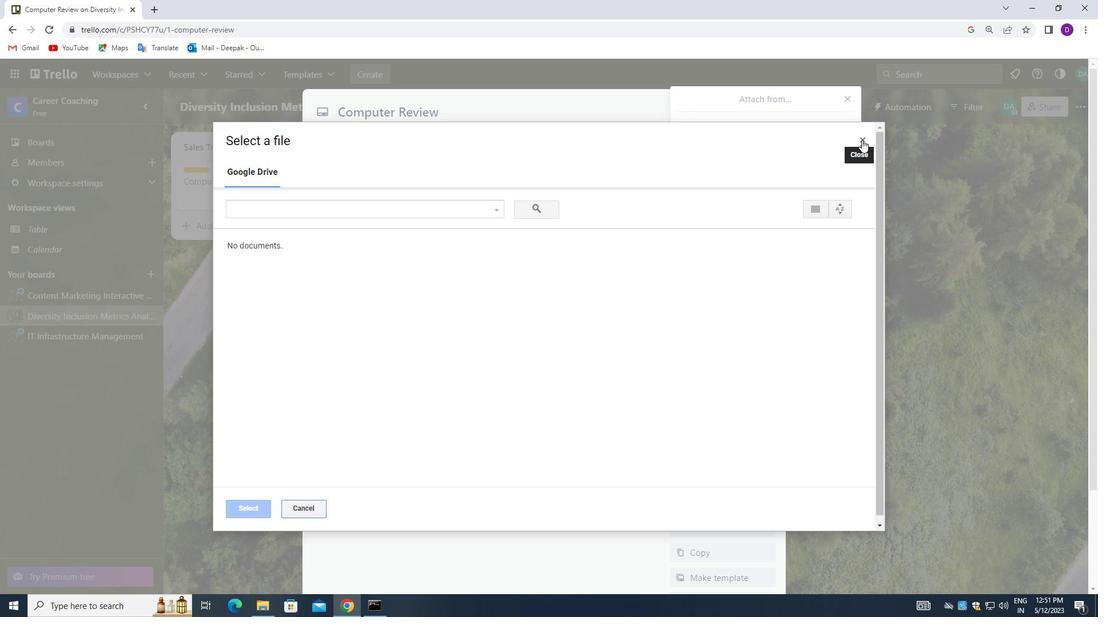 
Action: Mouse moved to (847, 97)
Screenshot: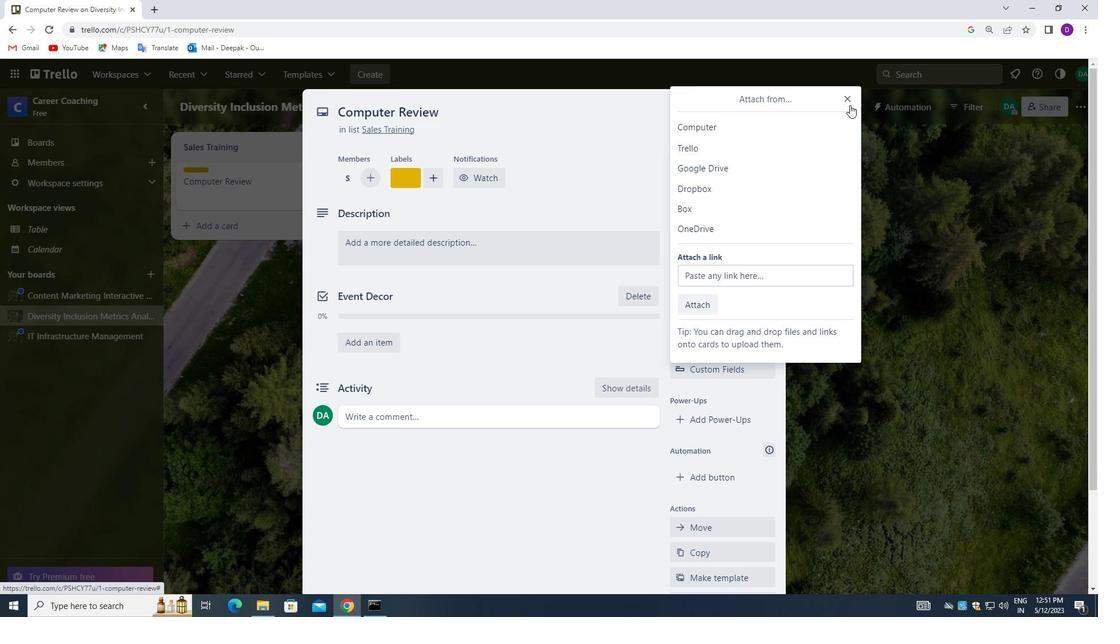 
Action: Mouse pressed left at (847, 97)
Screenshot: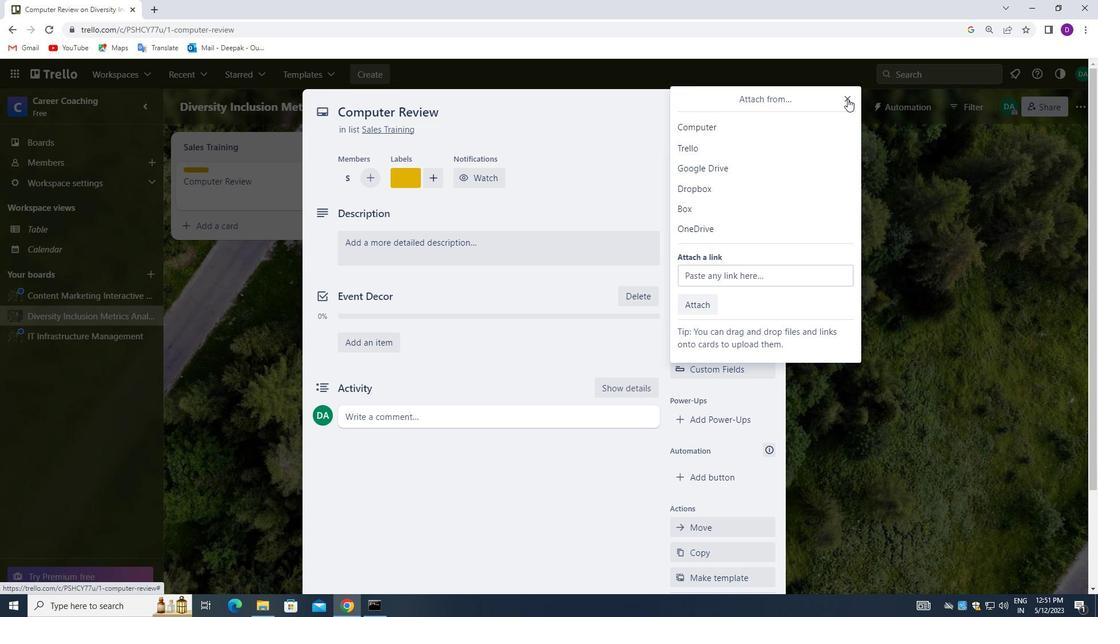 
Action: Mouse moved to (718, 344)
Screenshot: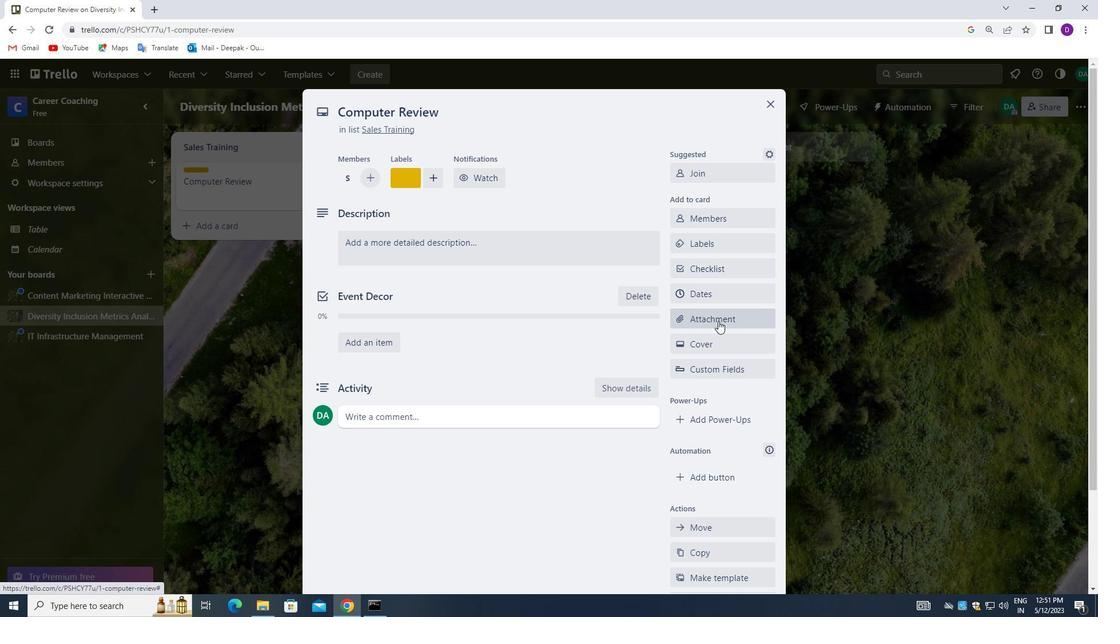 
Action: Mouse pressed left at (718, 344)
Screenshot: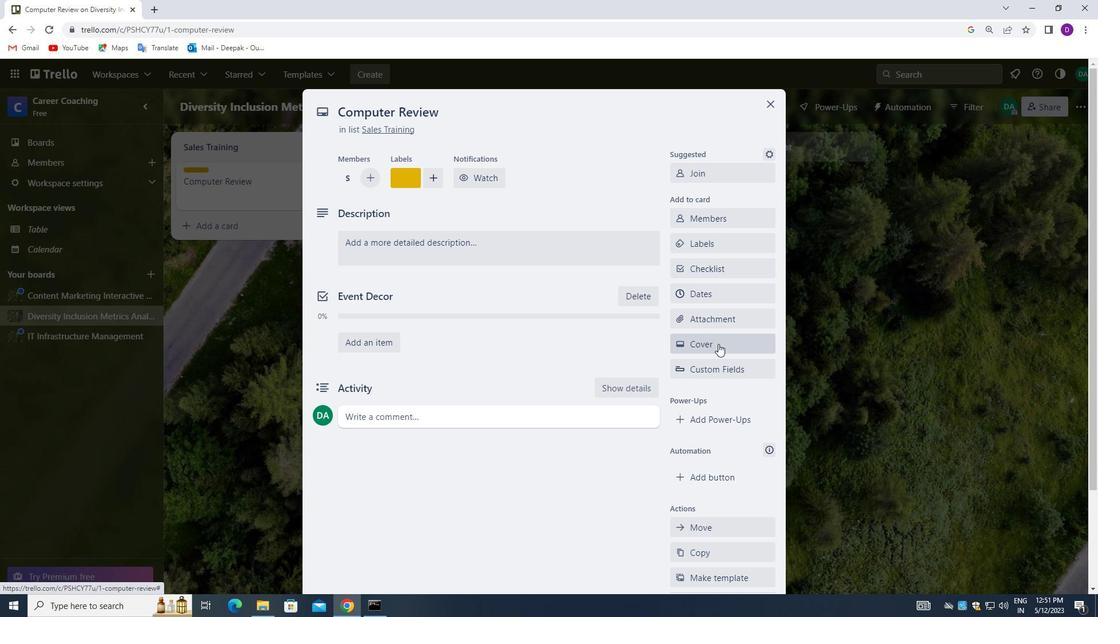 
Action: Mouse moved to (724, 342)
Screenshot: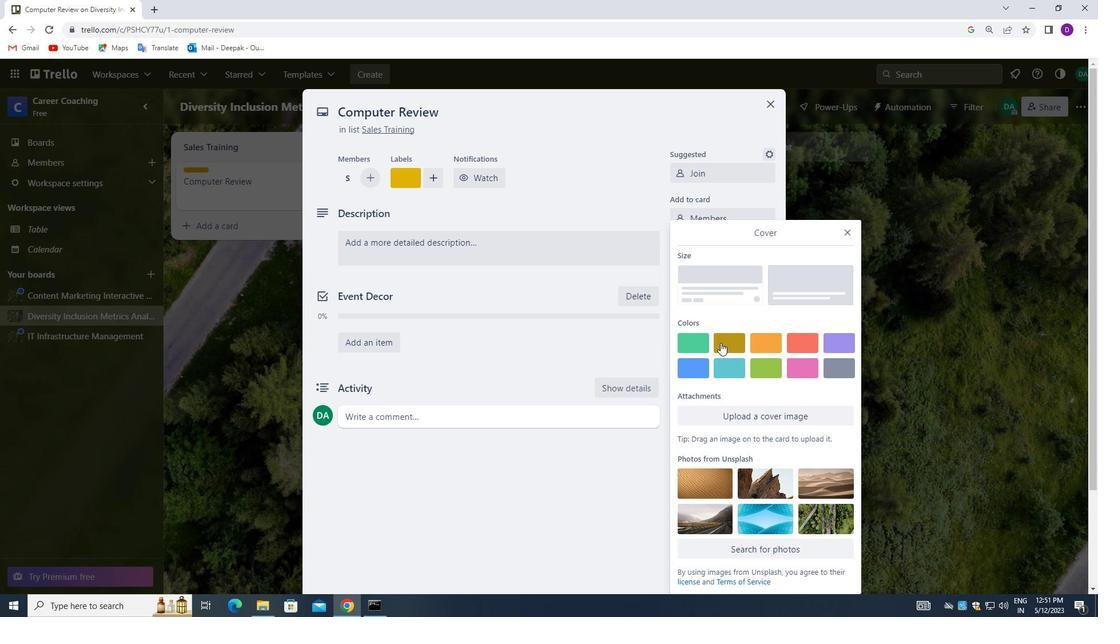 
Action: Mouse pressed left at (724, 342)
Screenshot: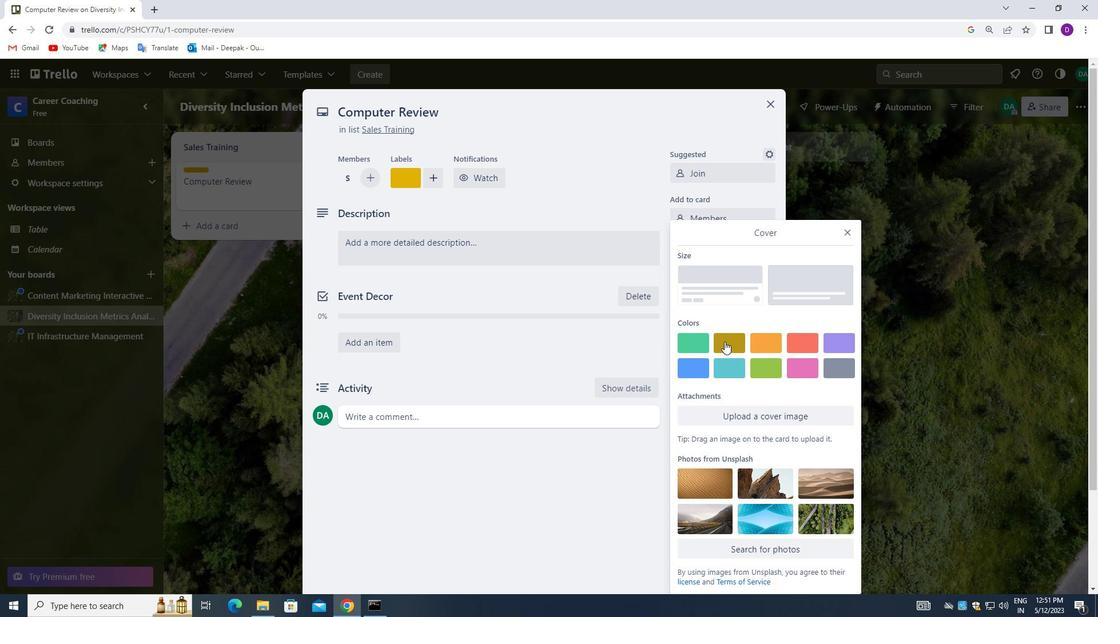 
Action: Mouse moved to (846, 209)
Screenshot: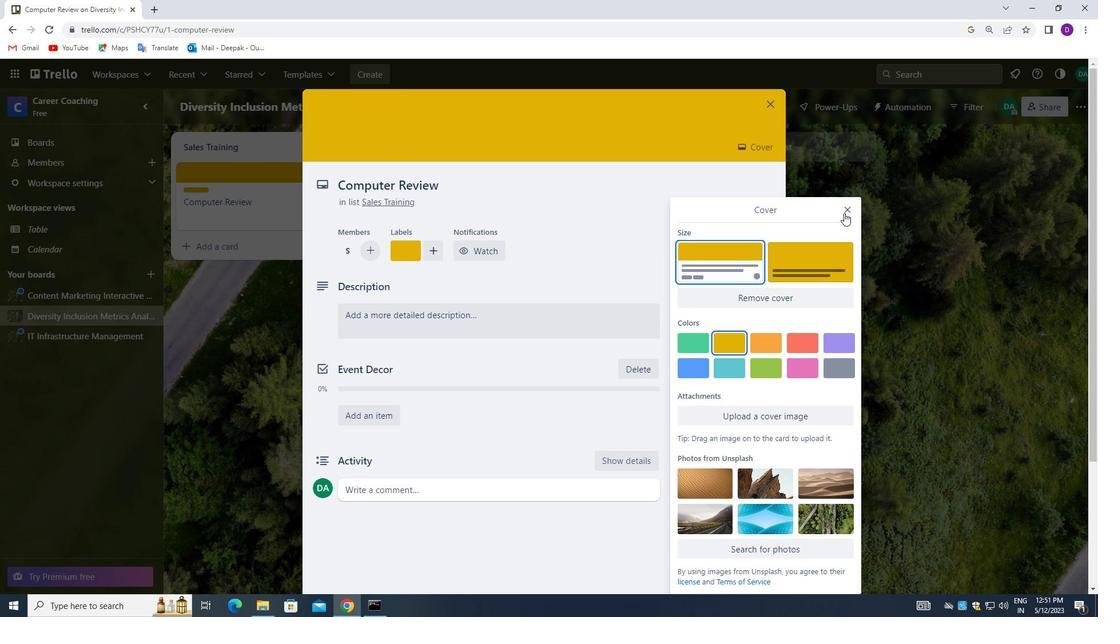 
Action: Mouse pressed left at (846, 209)
Screenshot: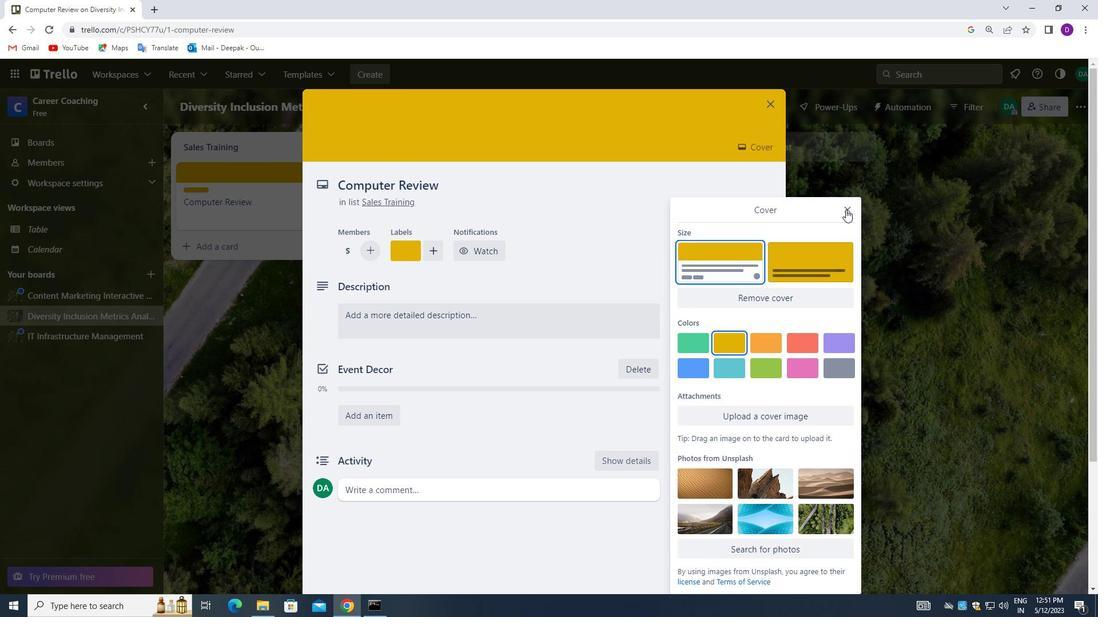
Action: Mouse moved to (438, 320)
Screenshot: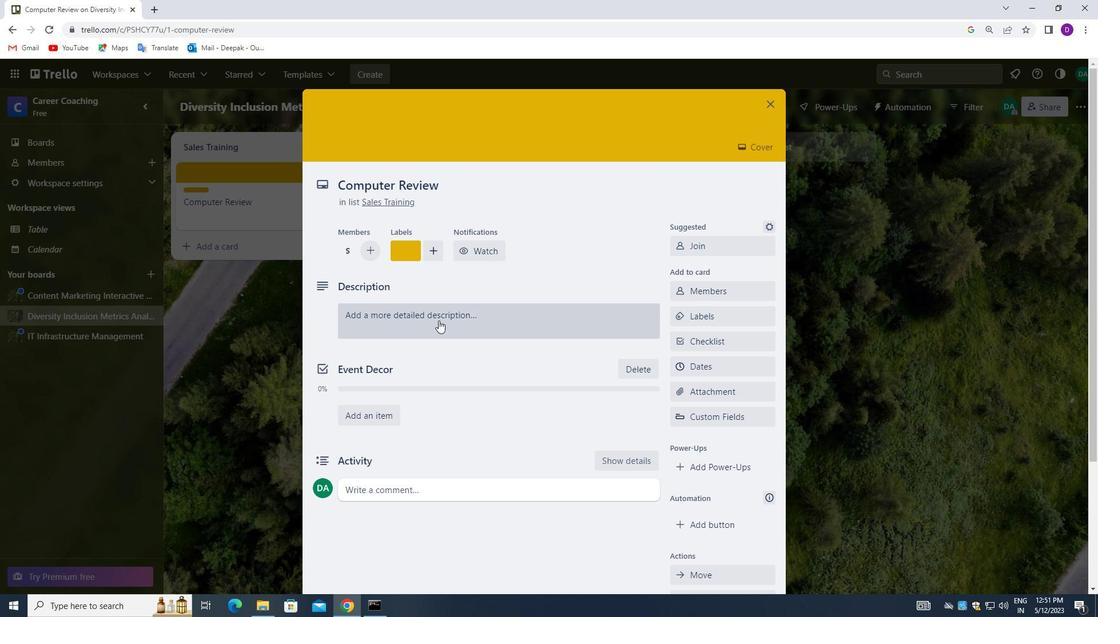 
Action: Mouse pressed left at (438, 320)
Screenshot: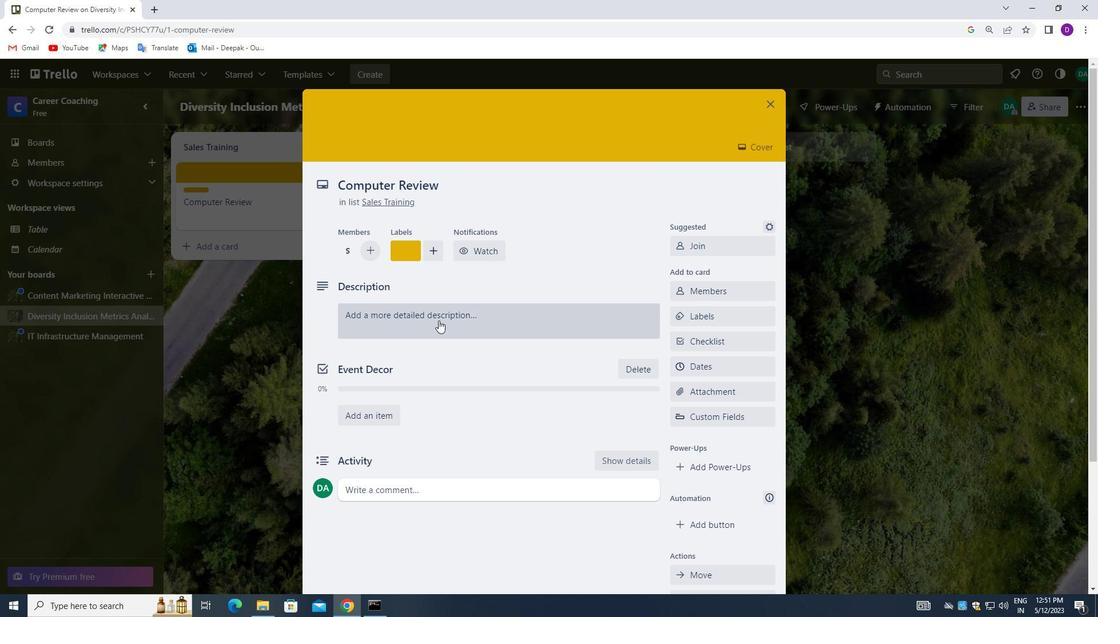 
Action: Mouse moved to (360, 197)
Screenshot: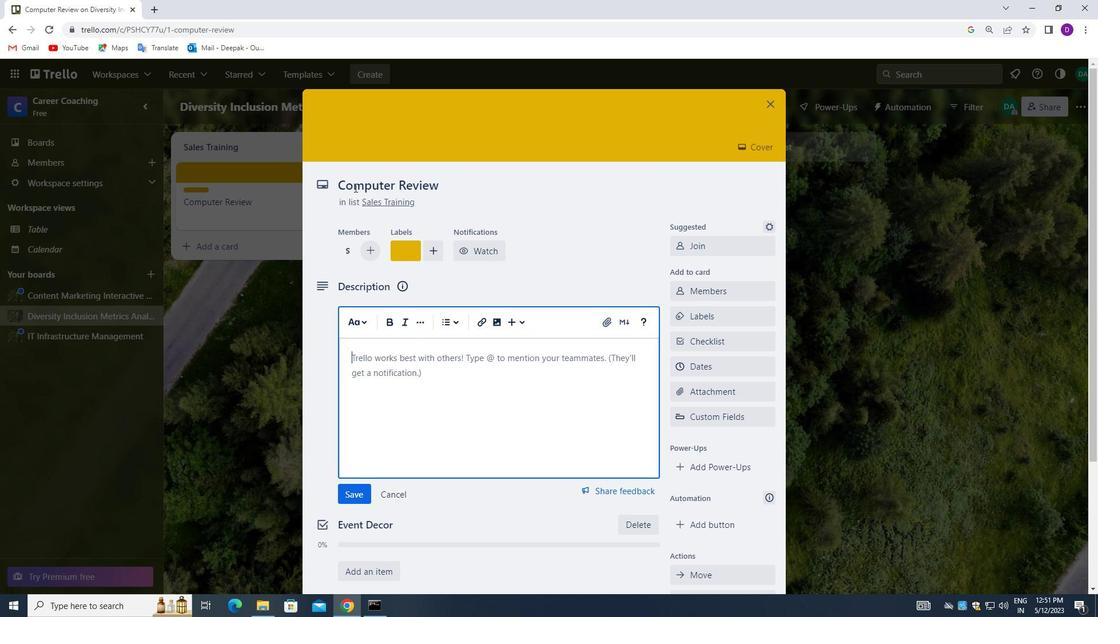 
Action: Key pressed <Key.shift_r>CONDUCT<Key.space>TEAM<Key.space>TRAINING<Key.space>SESSION<Key.space>ON<Key.space>LEADERSHIP.
Screenshot: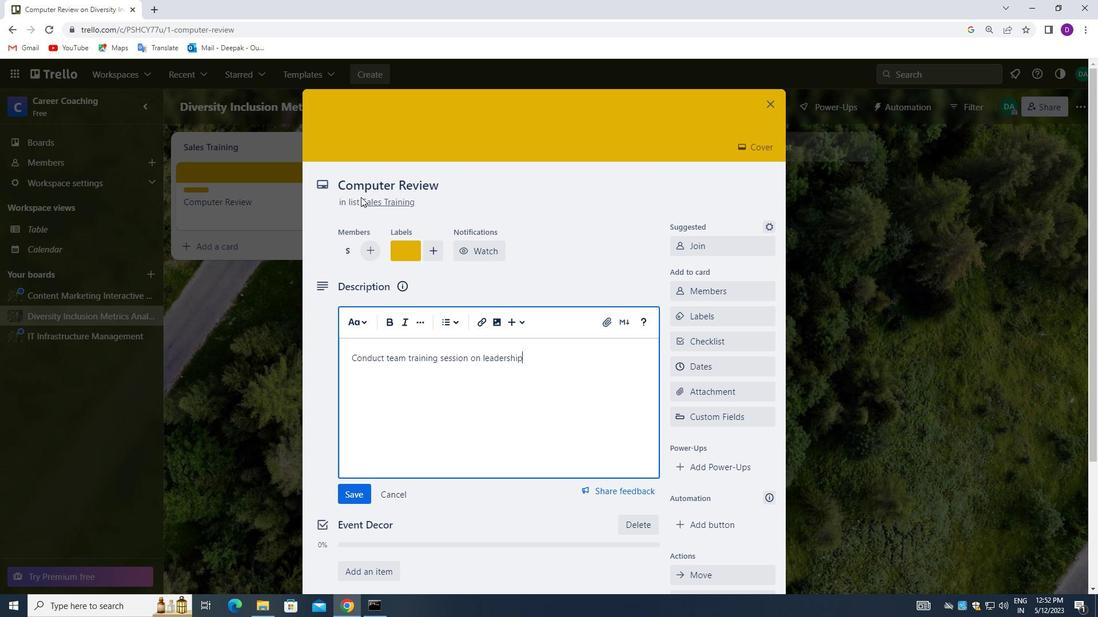 
Action: Mouse moved to (355, 491)
Screenshot: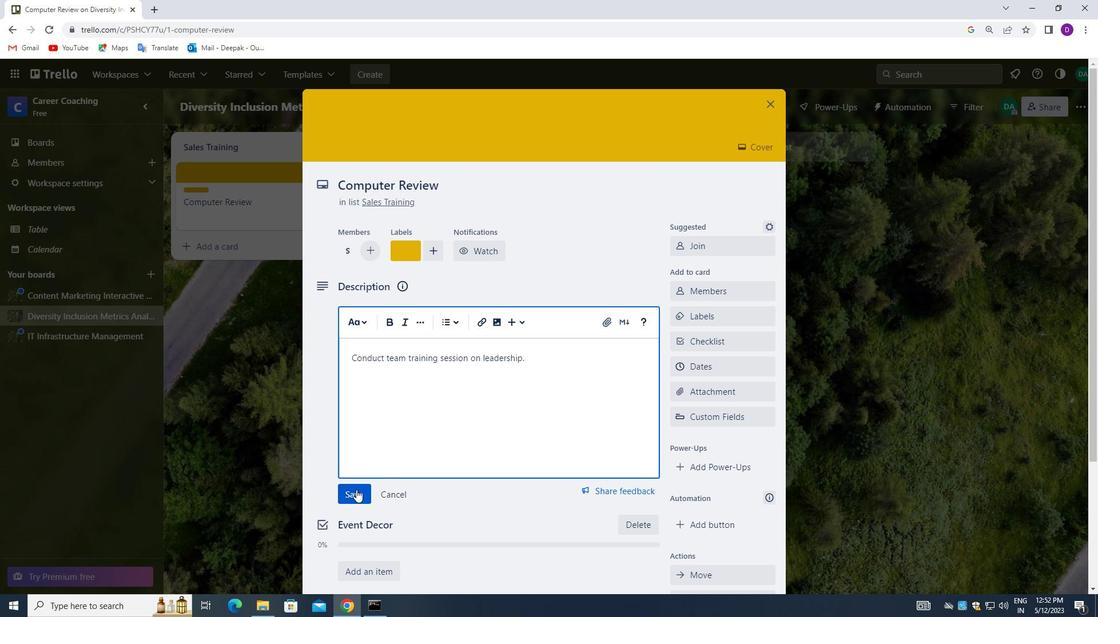 
Action: Mouse pressed left at (355, 491)
Screenshot: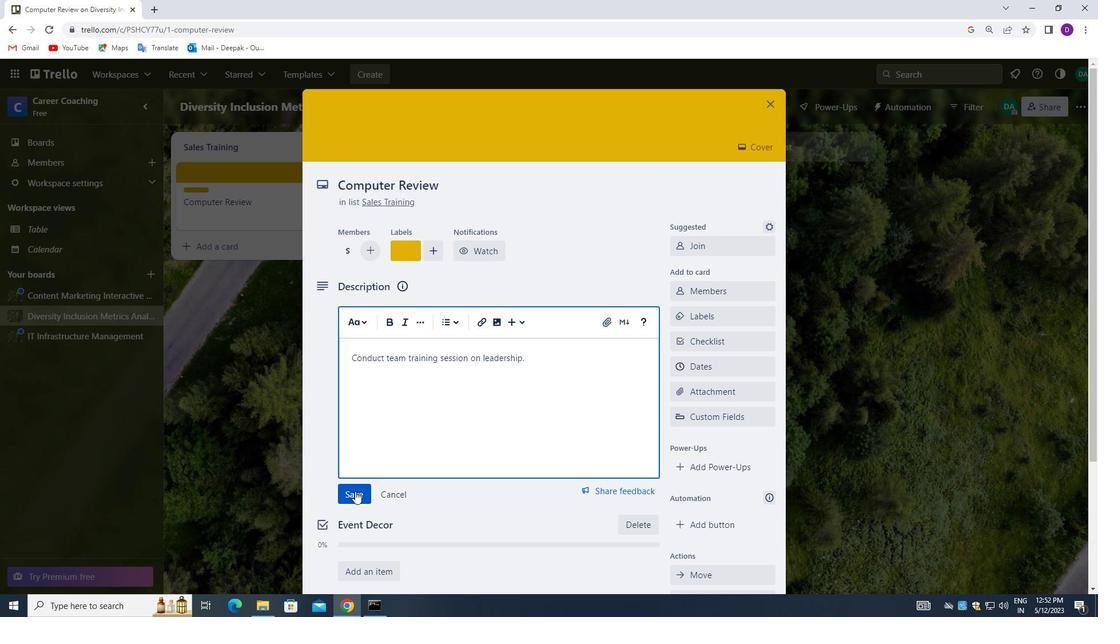 
Action: Mouse moved to (439, 467)
Screenshot: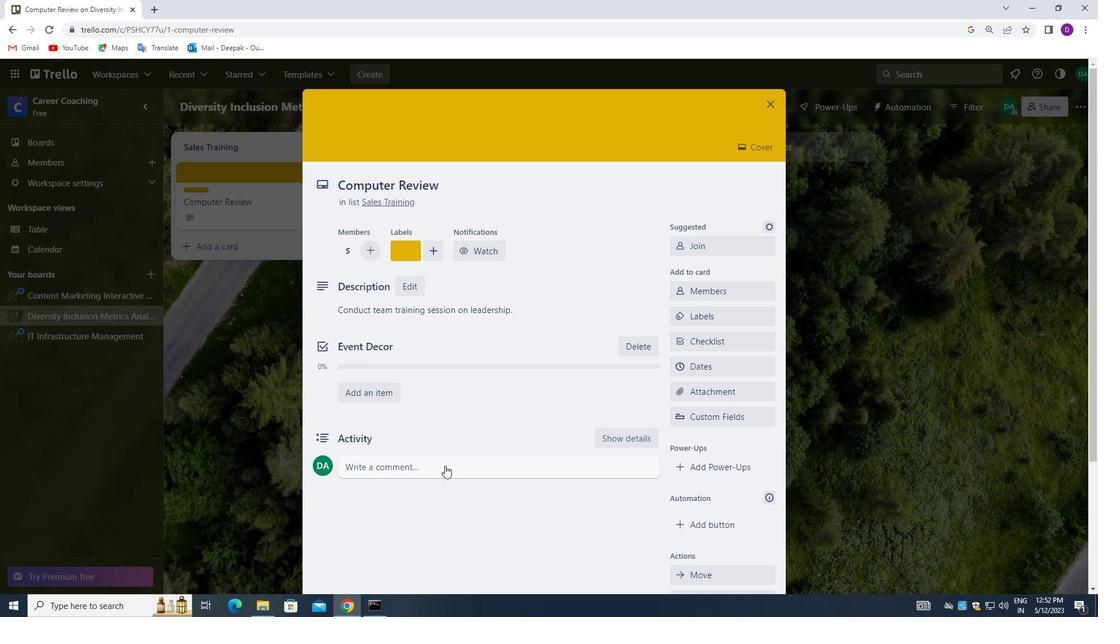 
Action: Mouse pressed left at (439, 467)
Screenshot: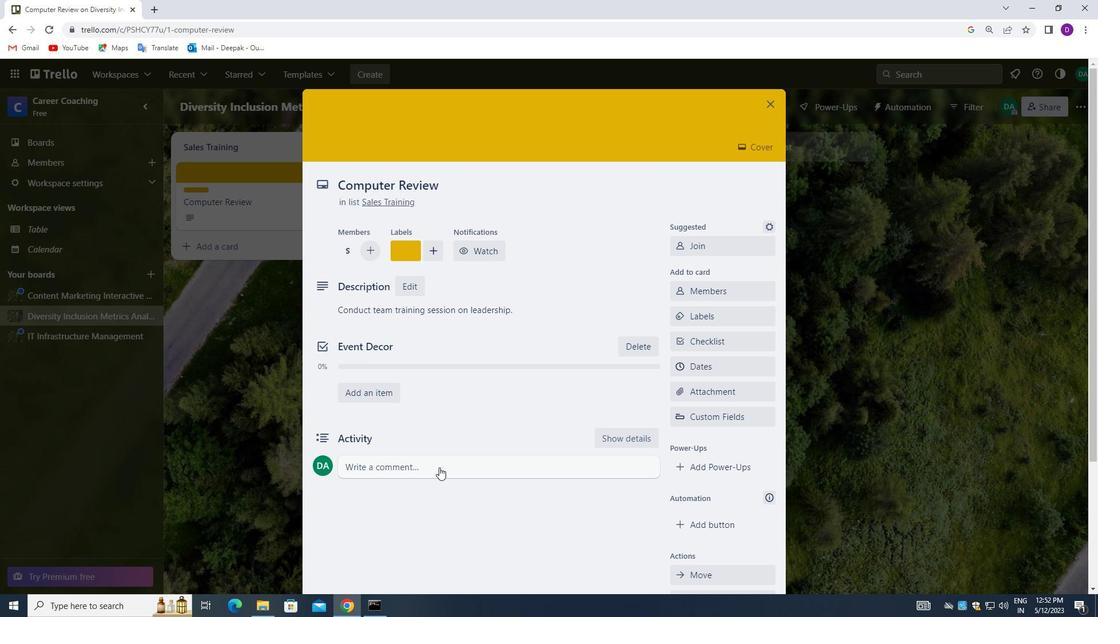 
Action: Mouse moved to (355, 508)
Screenshot: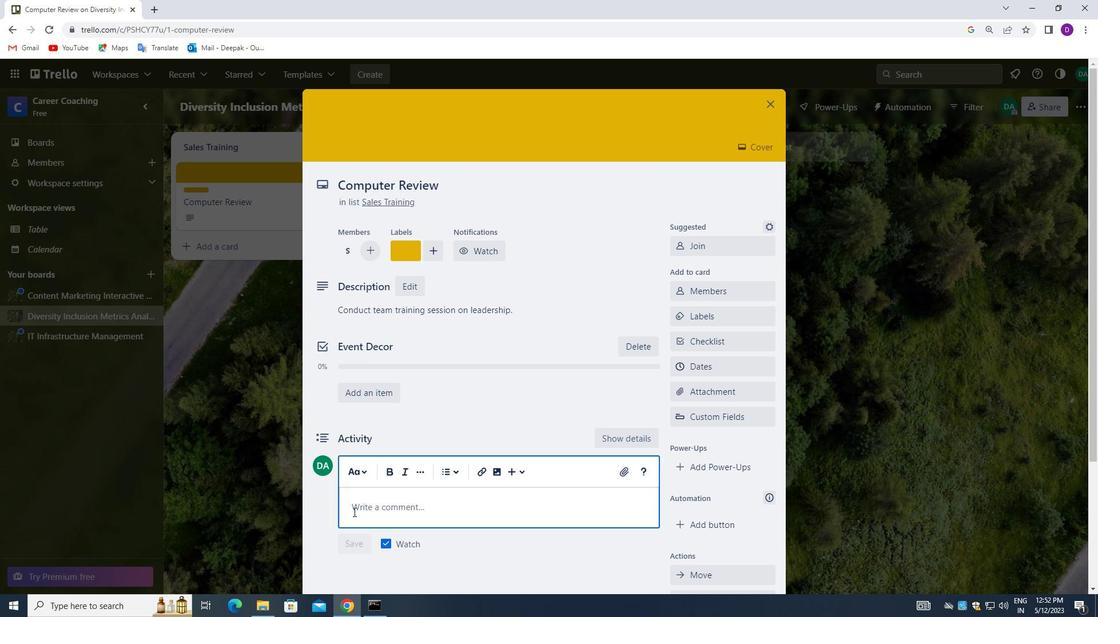 
Action: Mouse pressed left at (355, 508)
Screenshot: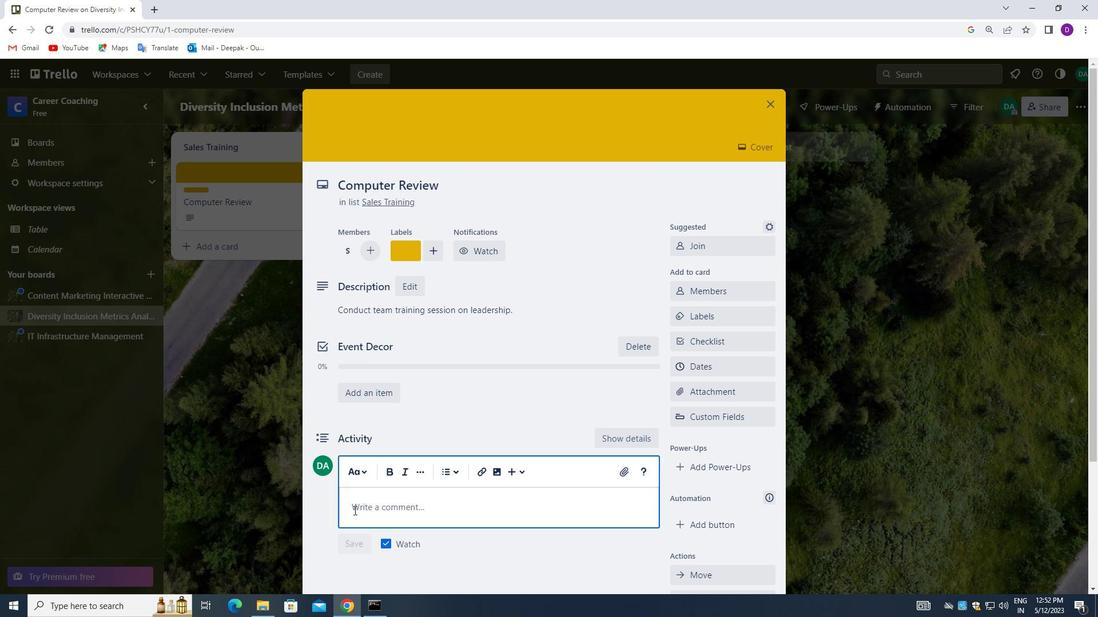 
Action: Mouse moved to (328, 397)
Screenshot: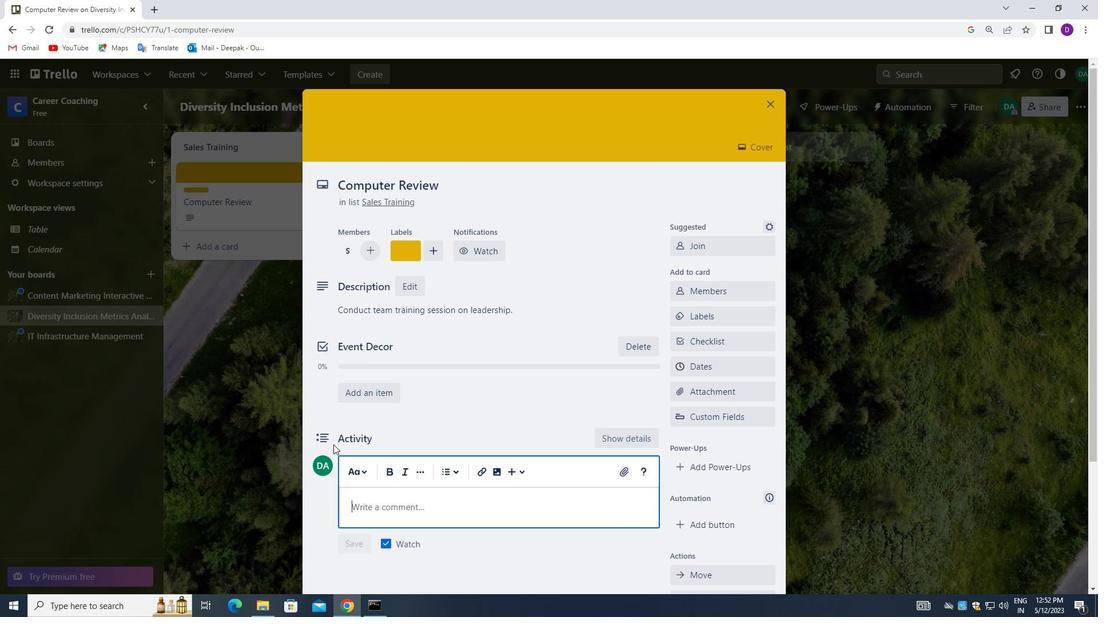 
Action: Key pressed <Key.shift>LET<Key.space>US<Key.space>APPROACH<Key.space>THIS<Key.space>TAL<Key.backspace>SK<Key.space>WITH<Key.space>A<Key.space>SENSE<Key.space>OF<Key.space>CURIOSITY<Key.space>AND<Key.space>A<Key.space>WILLINGNESS<Key.space>TO<Key.space>LEARN<Key.space>FROM<Key.space>OTHERS<Key.space>WHO<Key.space>HAVE<Key.space>DONE<Key.space>SIMILAR<Key.space>WORK.
Screenshot: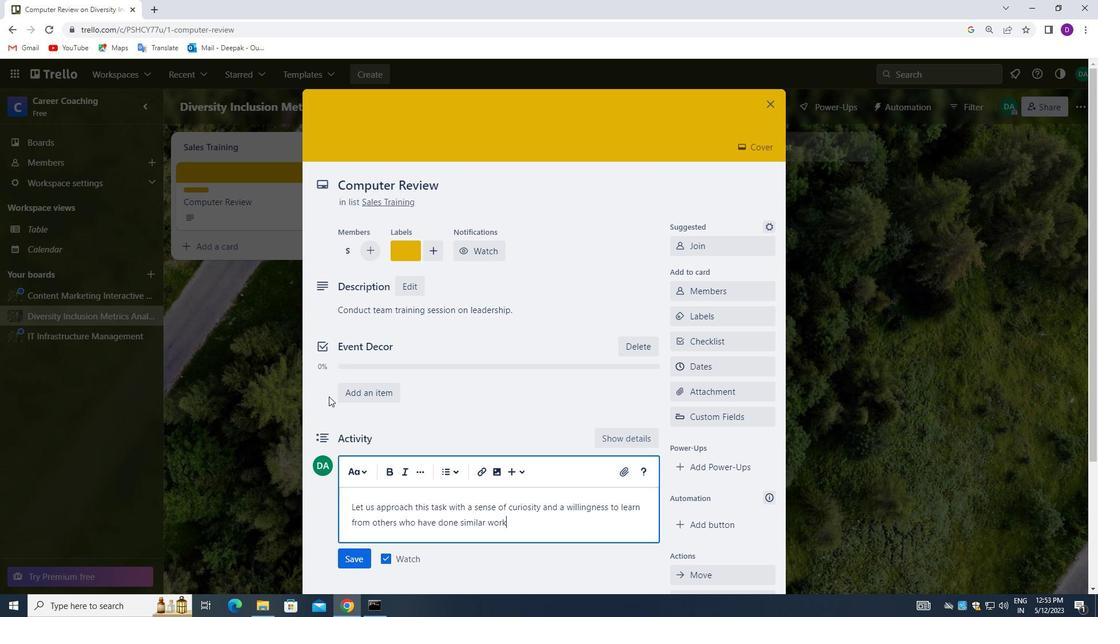 
Action: Mouse moved to (352, 557)
Screenshot: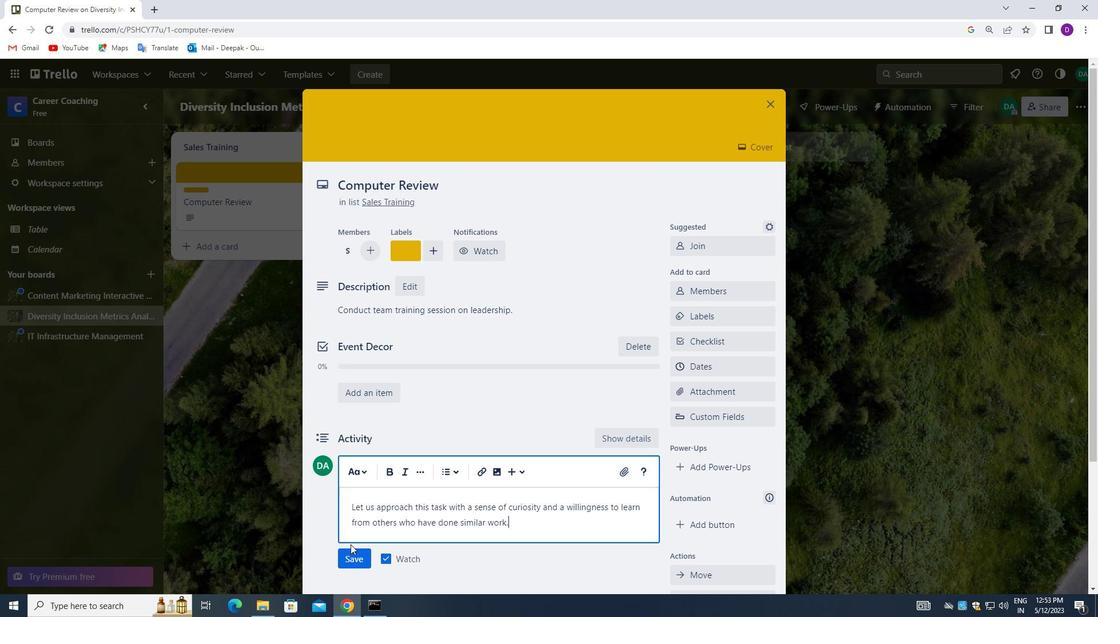 
Action: Mouse pressed left at (352, 557)
Screenshot: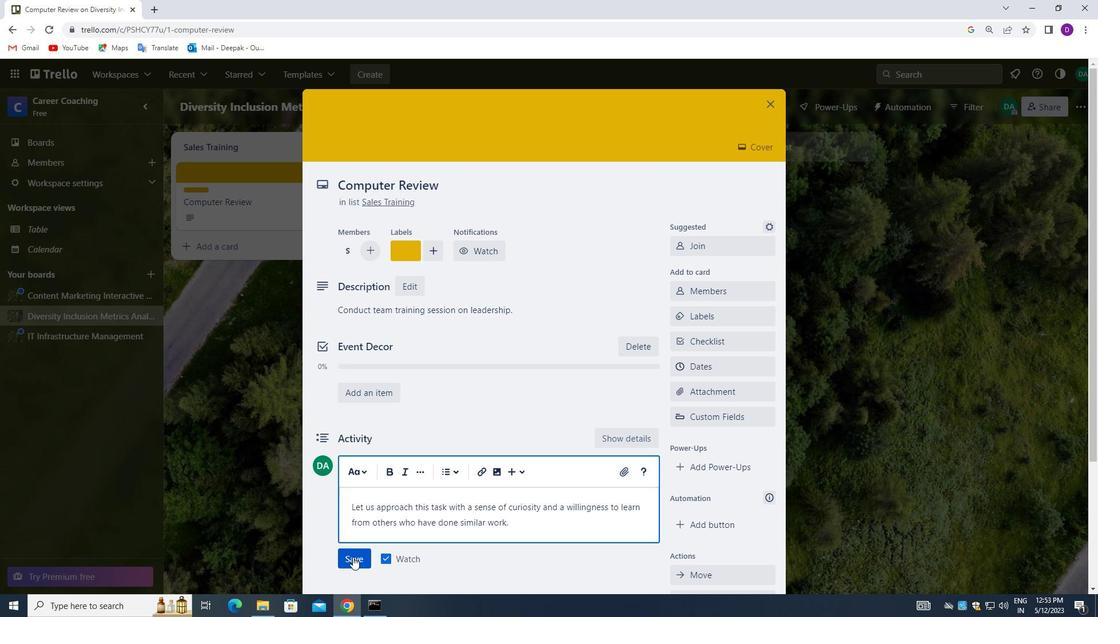 
Action: Mouse moved to (712, 365)
Screenshot: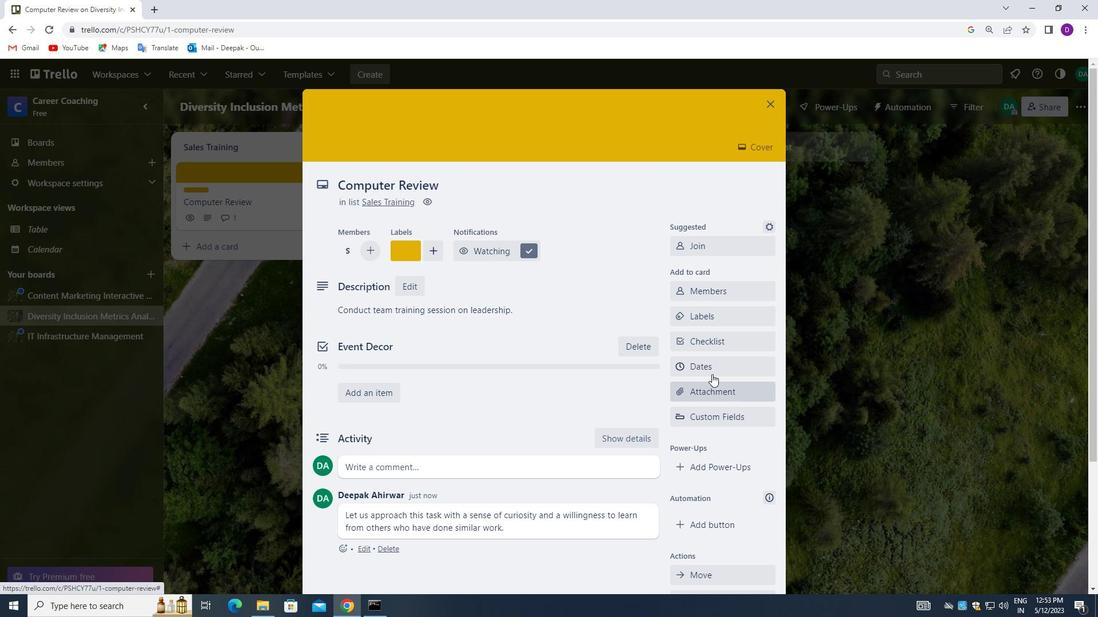 
Action: Mouse pressed left at (712, 365)
Screenshot: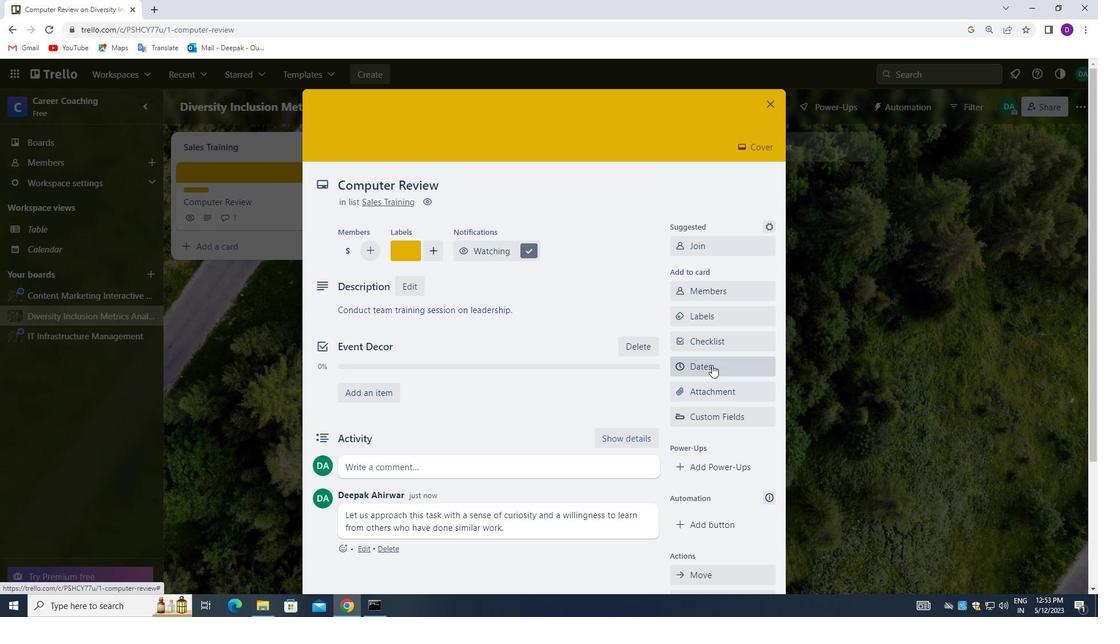 
Action: Mouse moved to (679, 333)
Screenshot: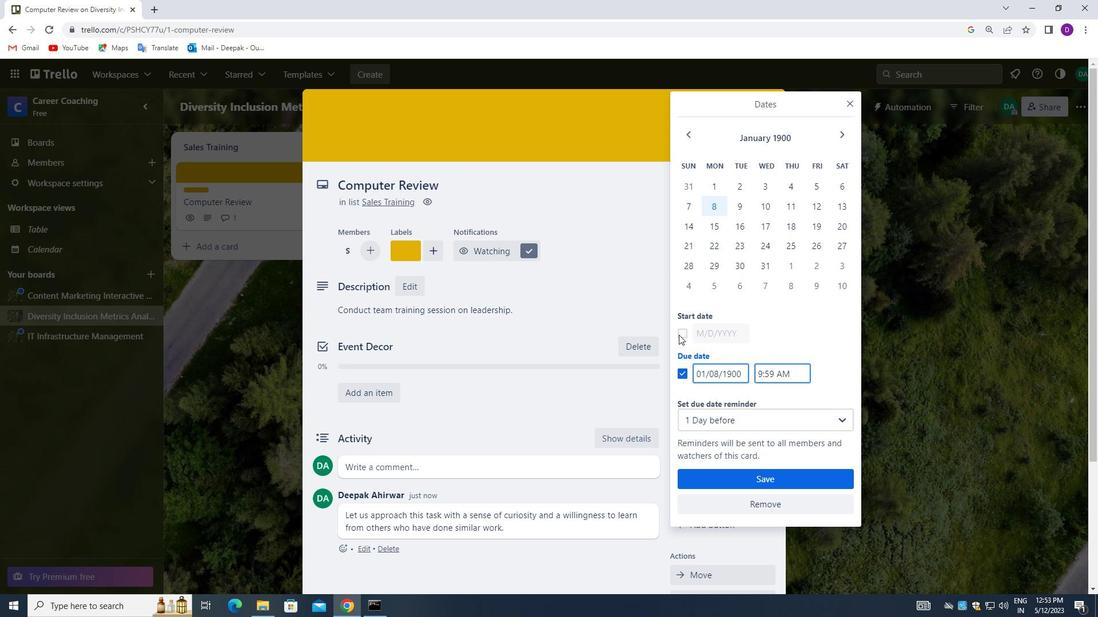 
Action: Mouse pressed left at (679, 333)
Screenshot: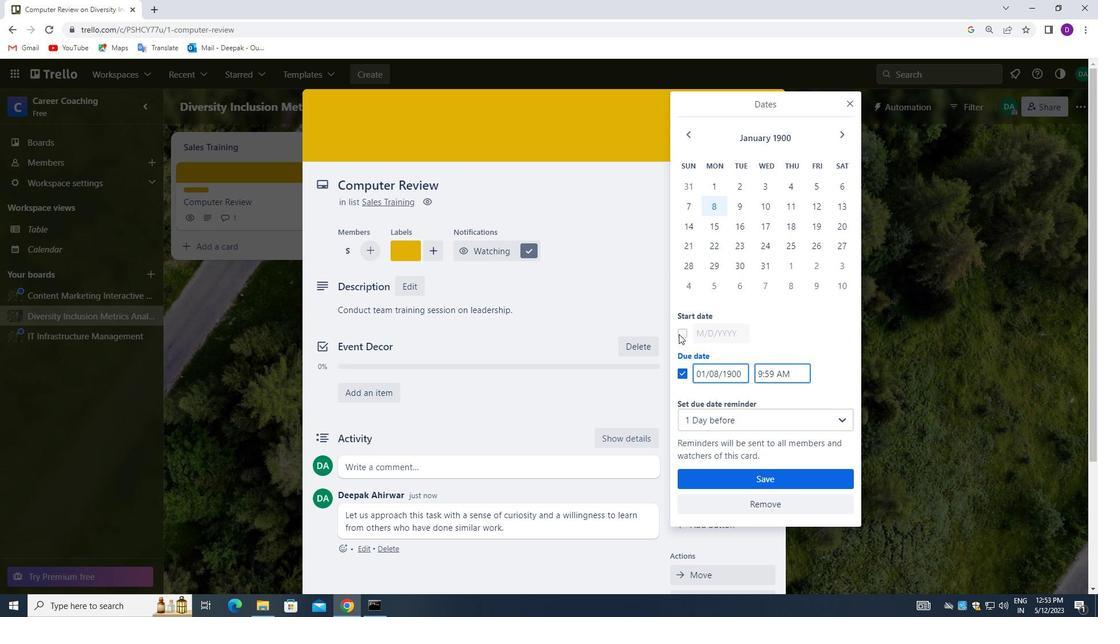 
Action: Mouse moved to (740, 332)
Screenshot: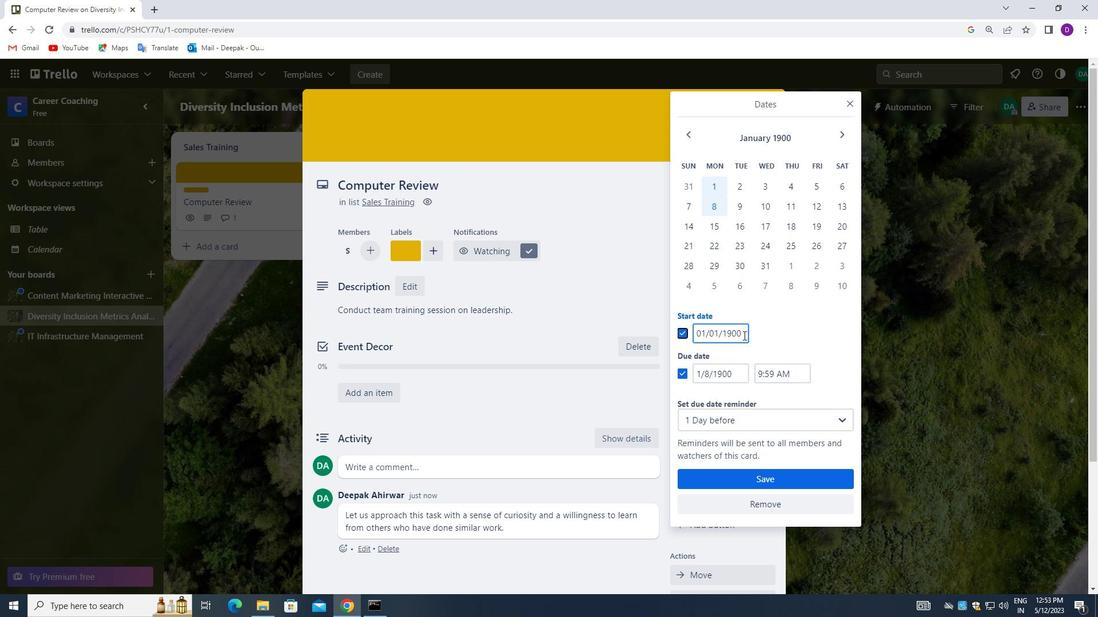 
Action: Mouse pressed left at (740, 332)
Screenshot: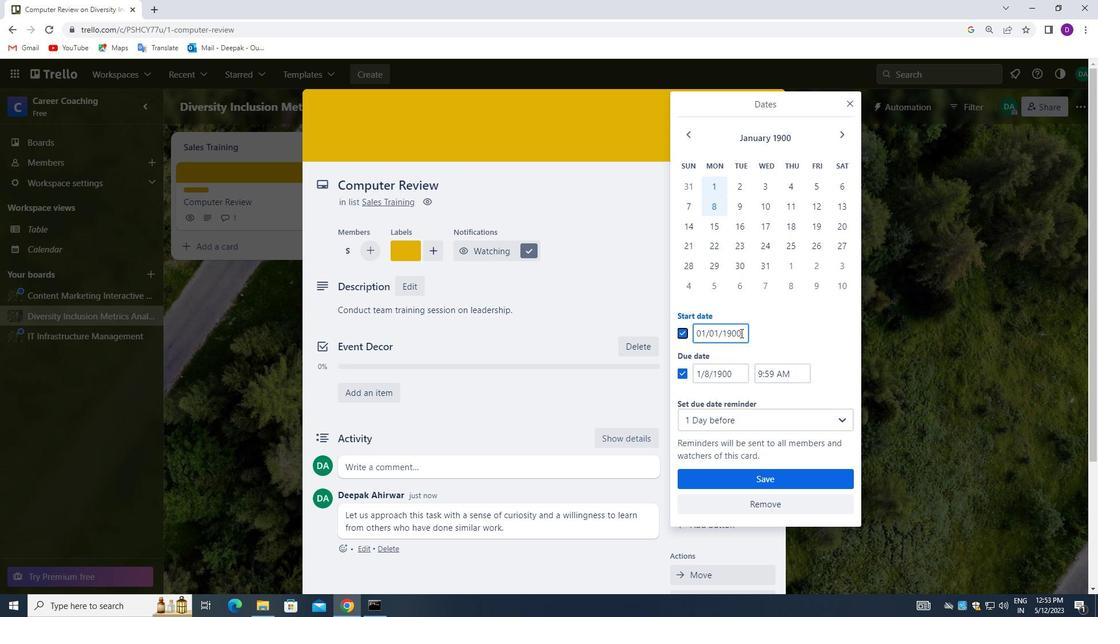 
Action: Mouse moved to (749, 340)
Screenshot: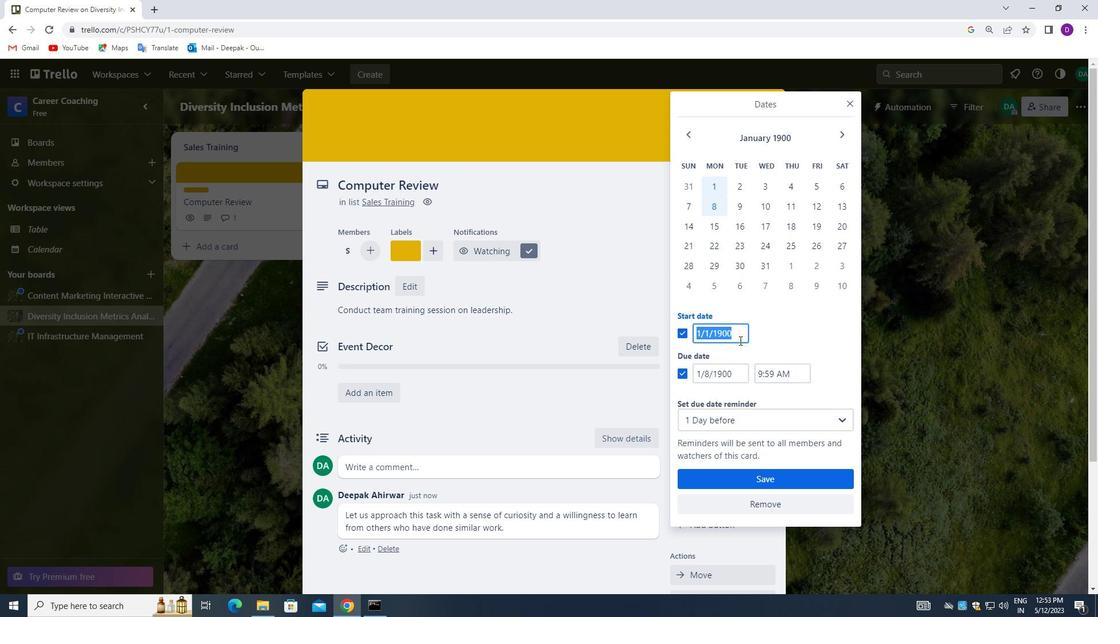
Action: Key pressed <Key.backspace>01/02/1900
Screenshot: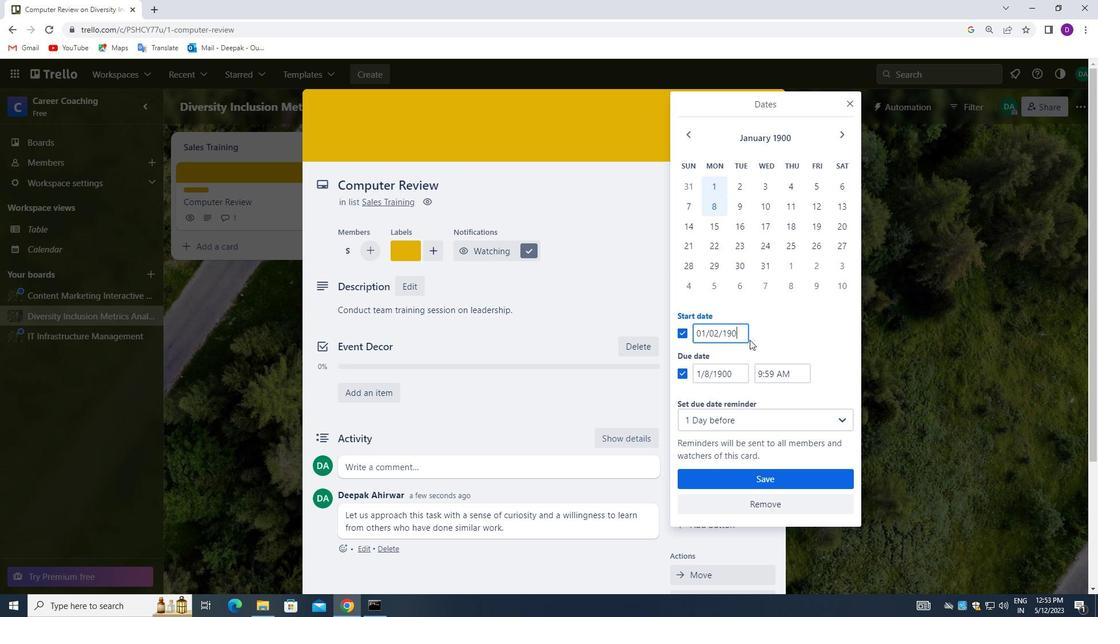 
Action: Mouse moved to (736, 374)
Screenshot: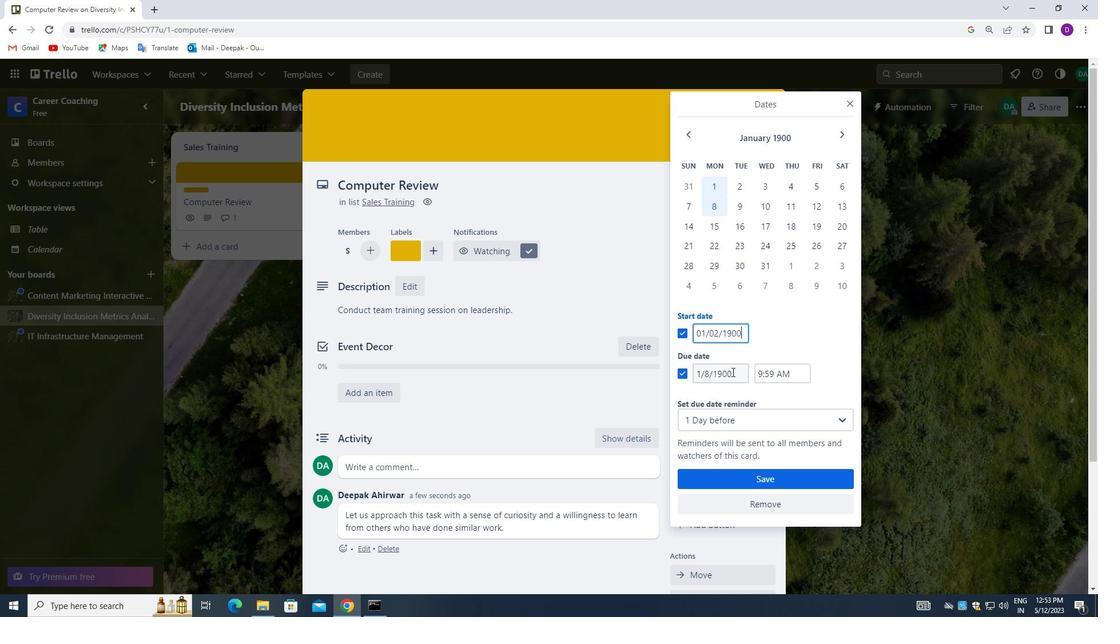 
Action: Mouse pressed left at (736, 374)
Screenshot: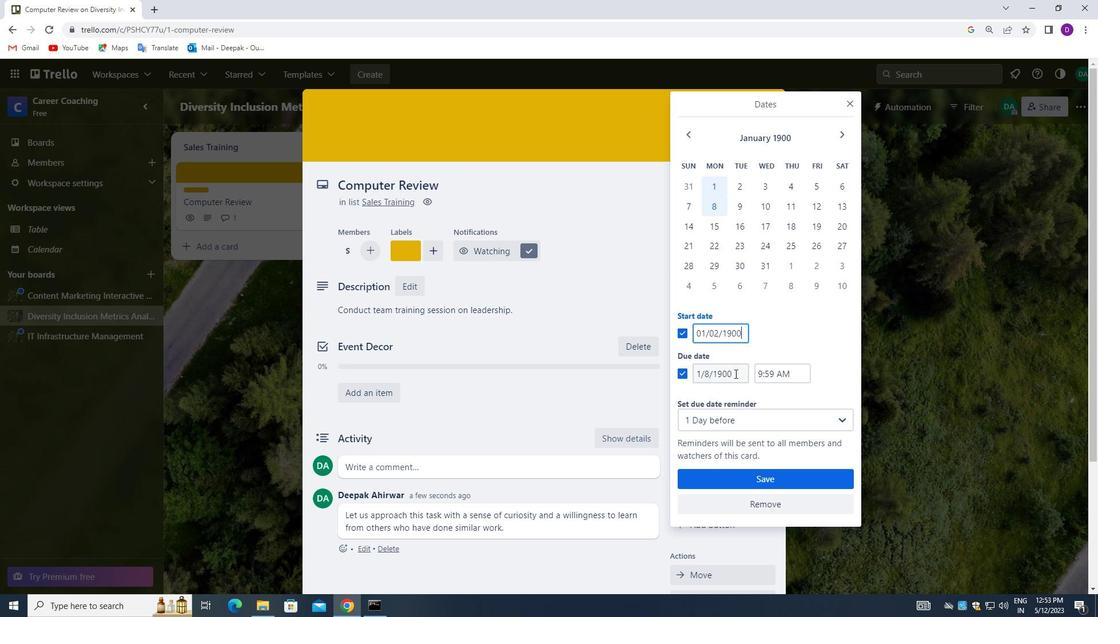 
Action: Mouse moved to (690, 373)
Screenshot: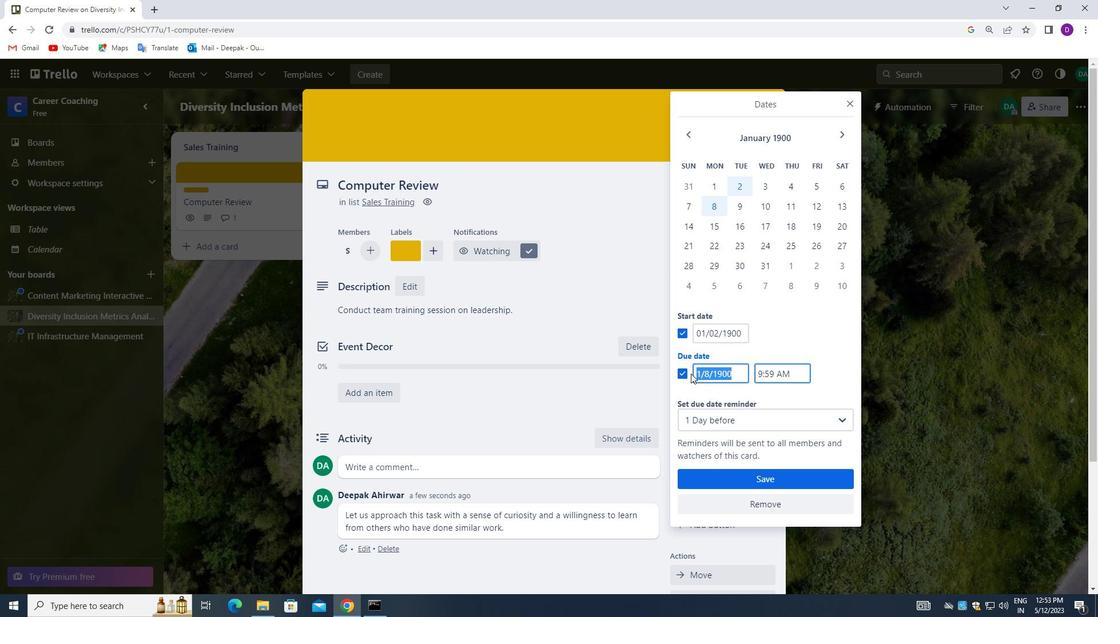 
Action: Key pressed <Key.backspace>01/09/1900
Screenshot: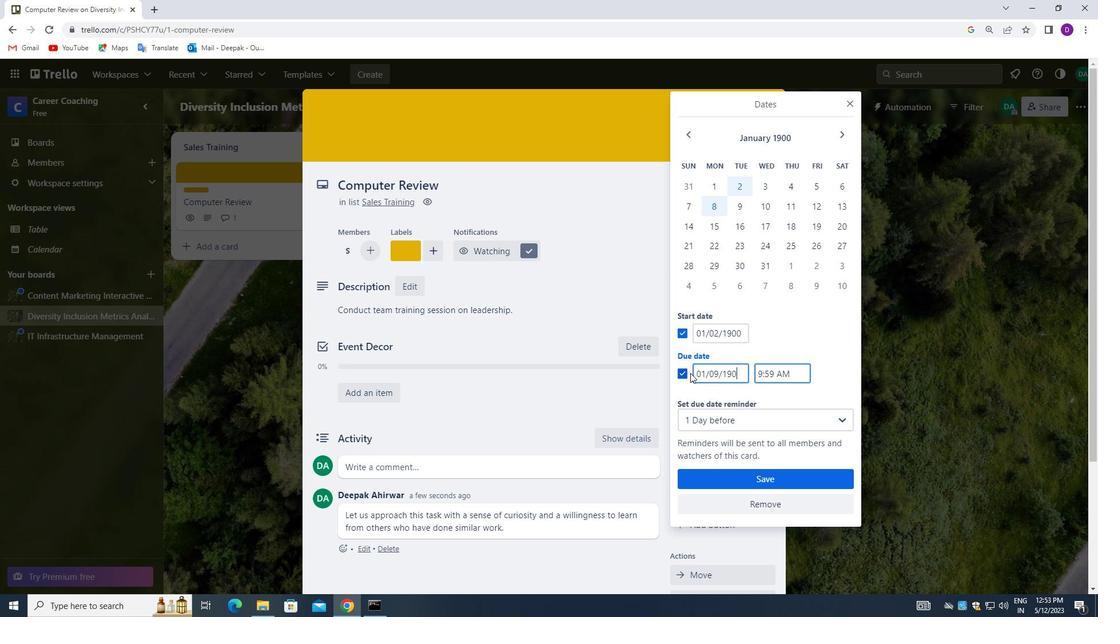 
Action: Mouse moved to (755, 477)
Screenshot: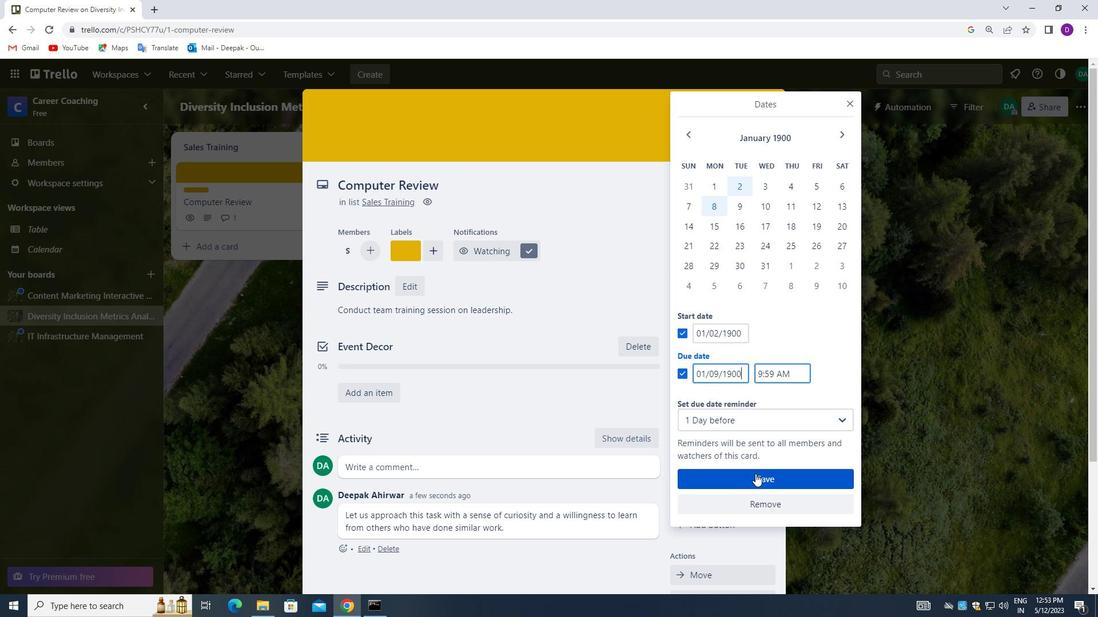 
Action: Mouse pressed left at (755, 477)
Screenshot: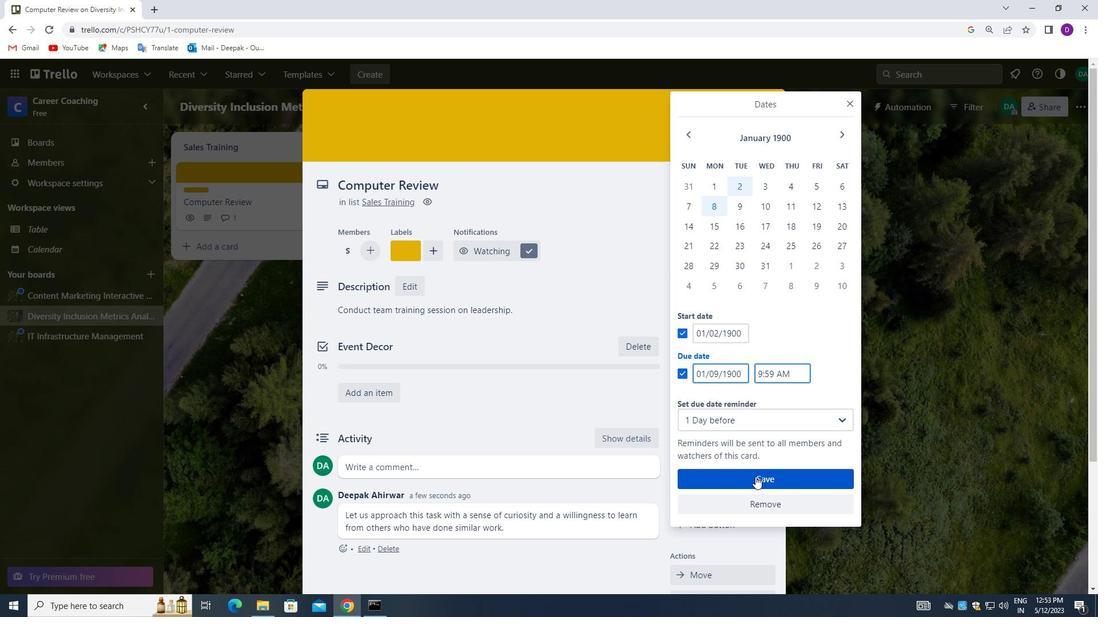 
Action: Mouse moved to (489, 445)
Screenshot: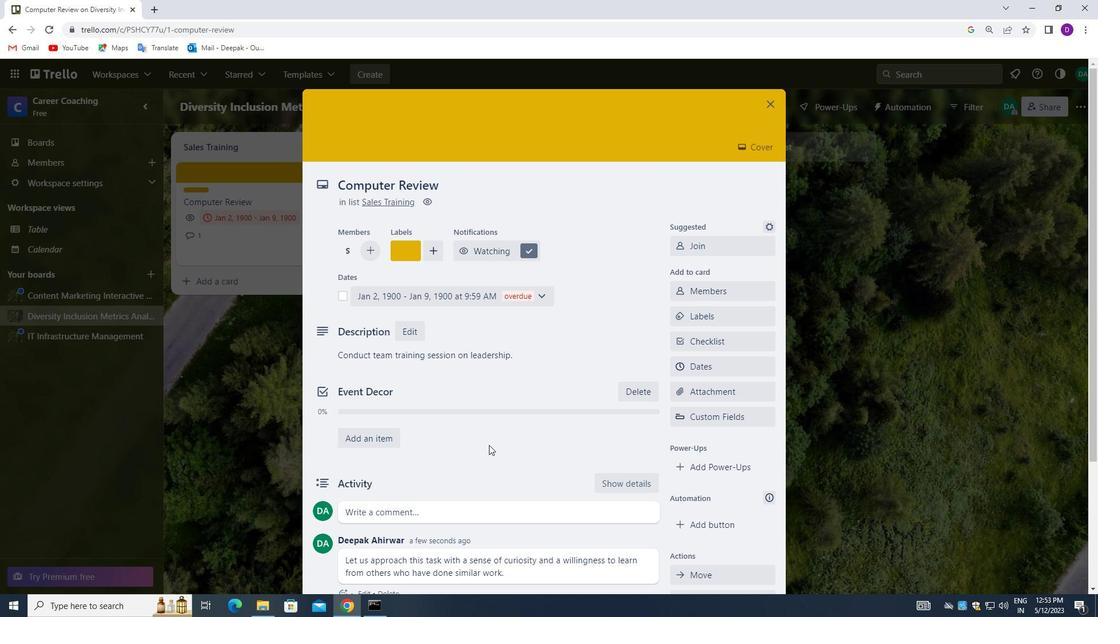 
Action: Mouse scrolled (489, 445) with delta (0, 0)
Screenshot: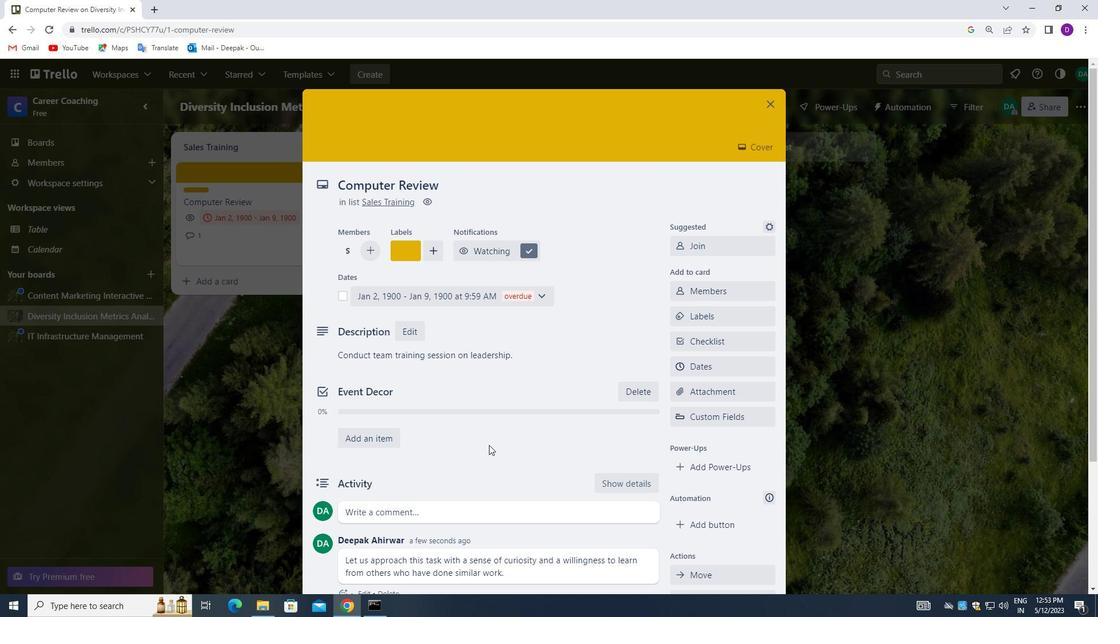 
Action: Mouse scrolled (489, 445) with delta (0, 0)
Screenshot: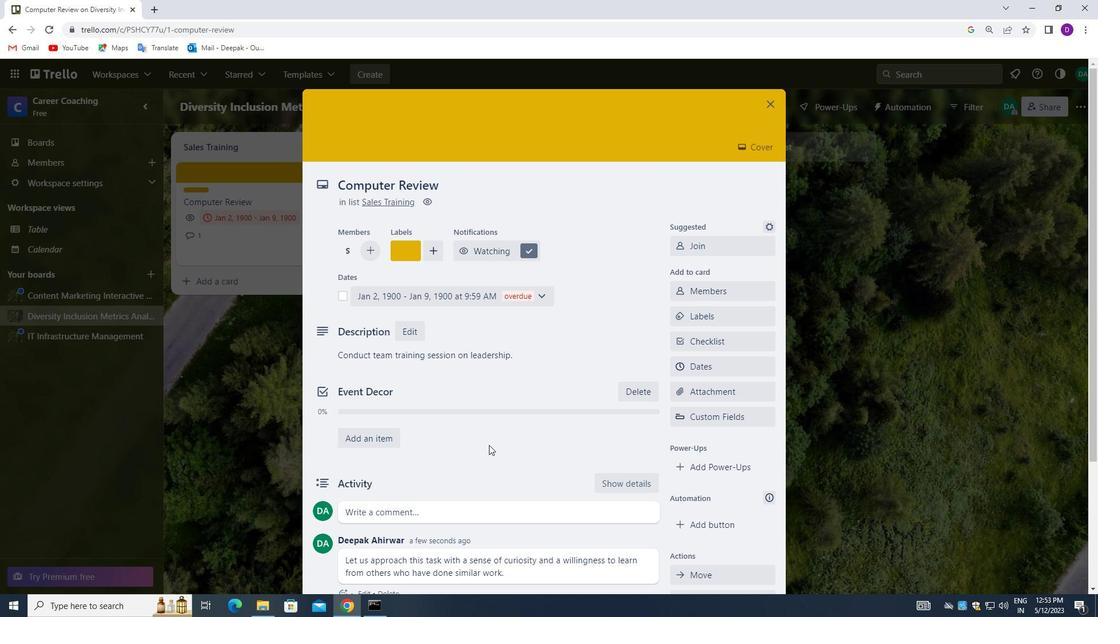 
Action: Mouse scrolled (489, 445) with delta (0, 0)
Screenshot: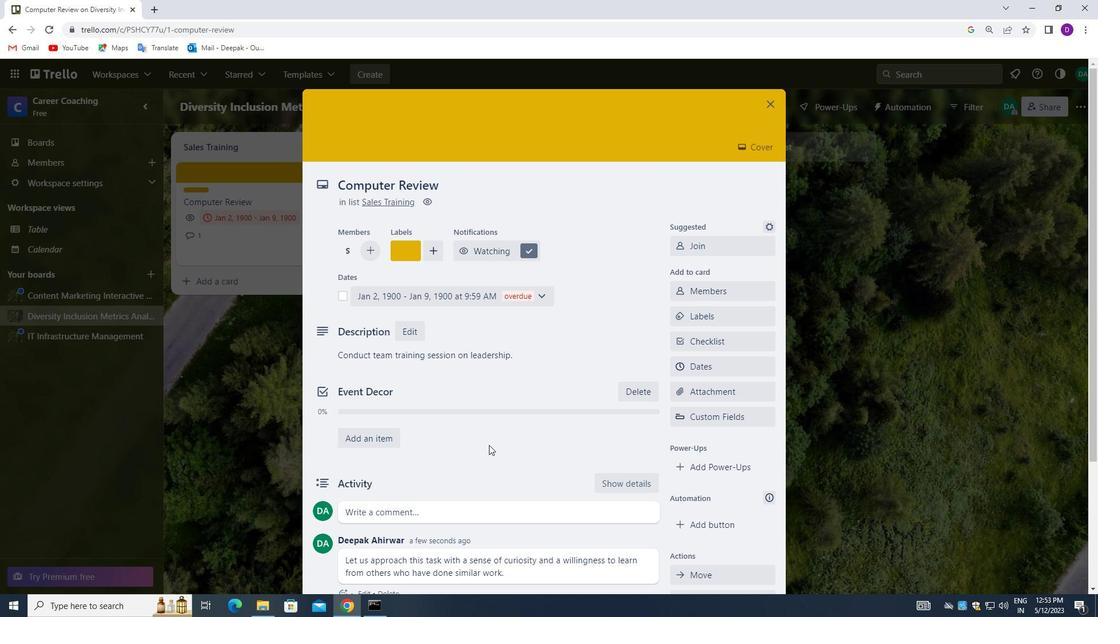 
Action: Mouse moved to (525, 356)
Screenshot: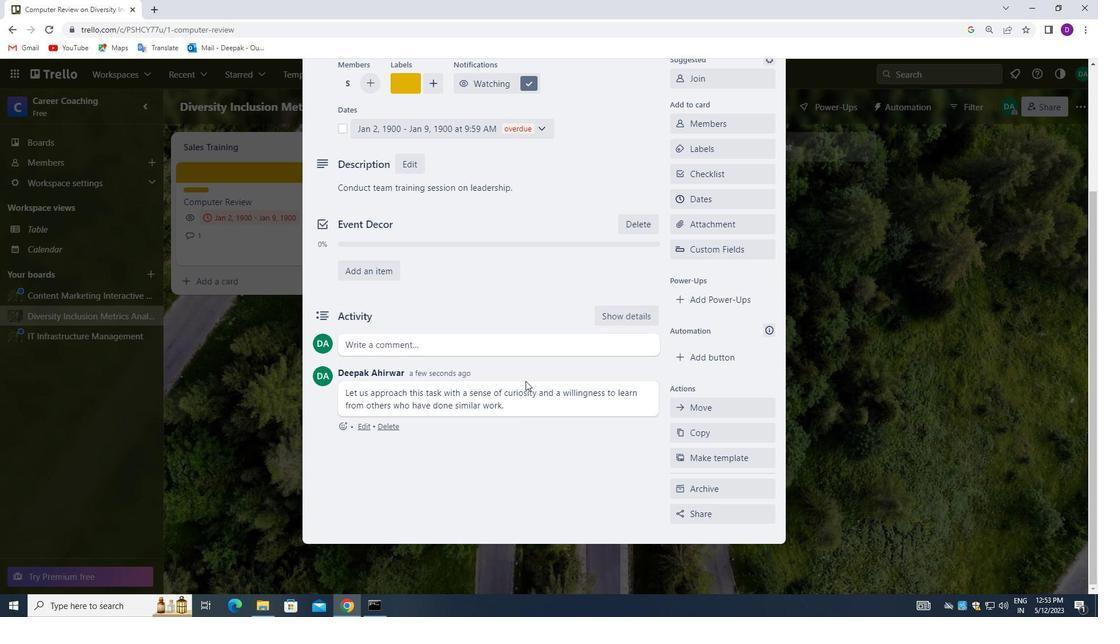 
Action: Mouse scrolled (525, 356) with delta (0, 0)
Screenshot: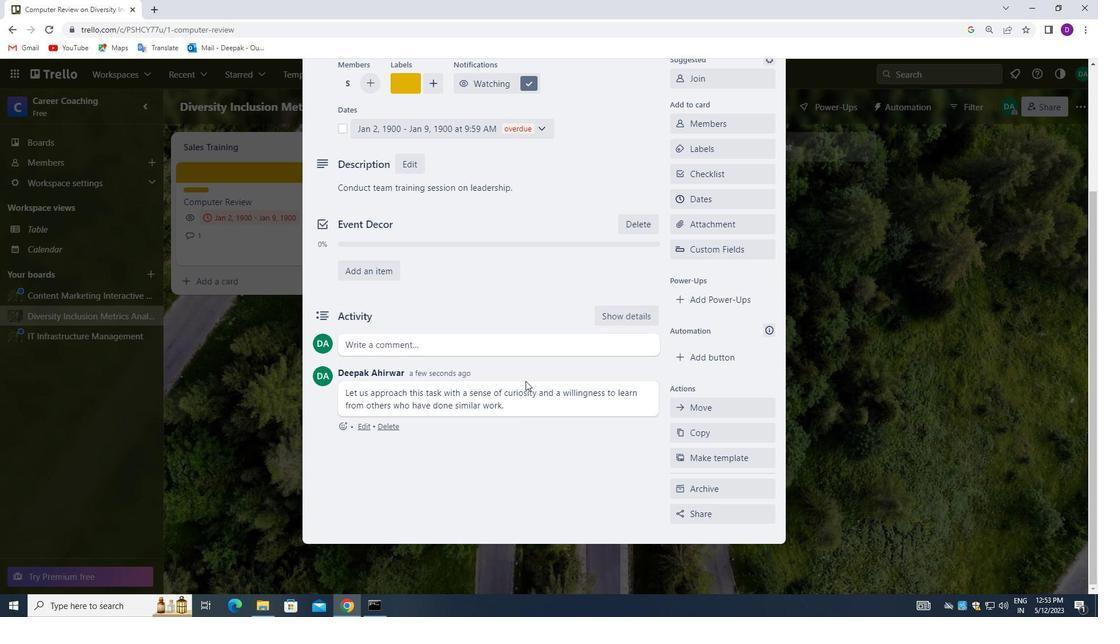 
Action: Mouse moved to (526, 348)
Screenshot: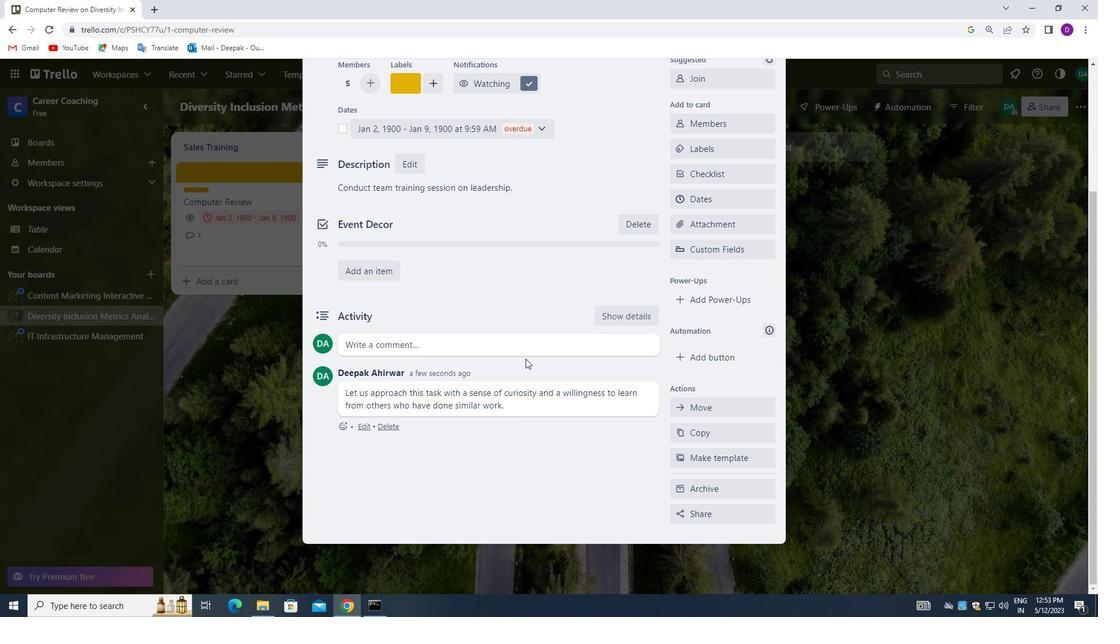 
Action: Mouse scrolled (526, 348) with delta (0, 0)
Screenshot: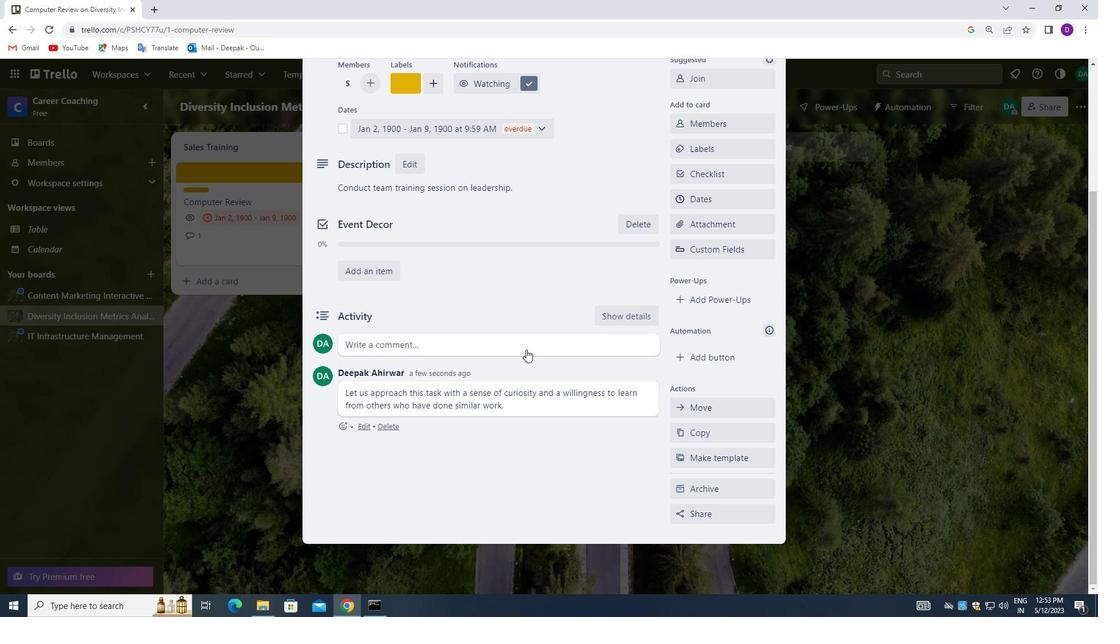 
Action: Mouse scrolled (526, 348) with delta (0, 0)
Screenshot: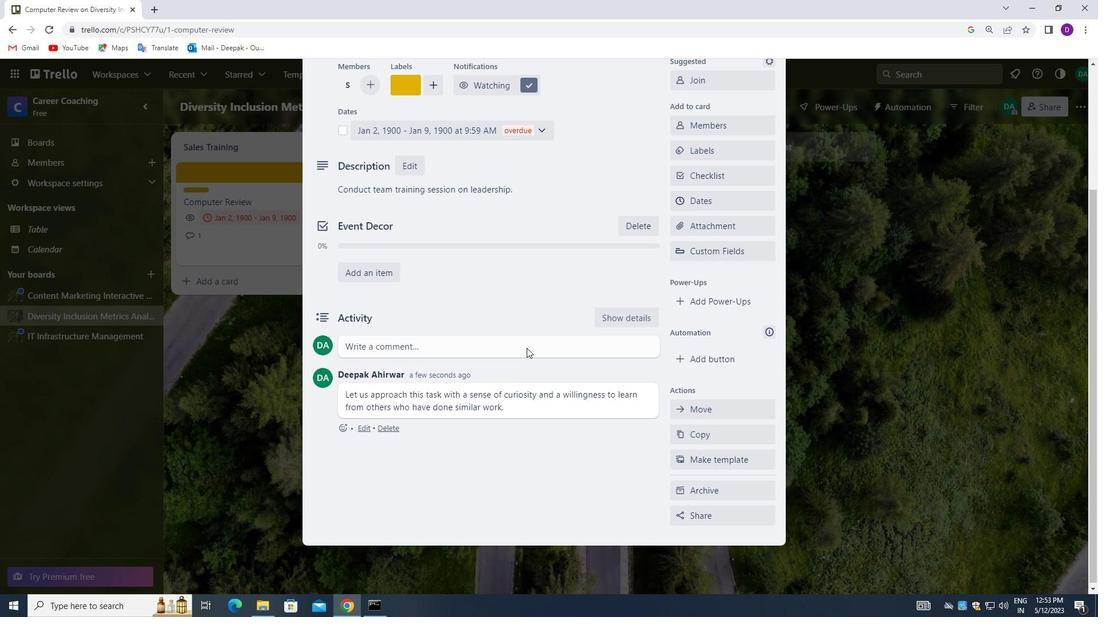 
Action: Mouse scrolled (526, 348) with delta (0, 0)
Screenshot: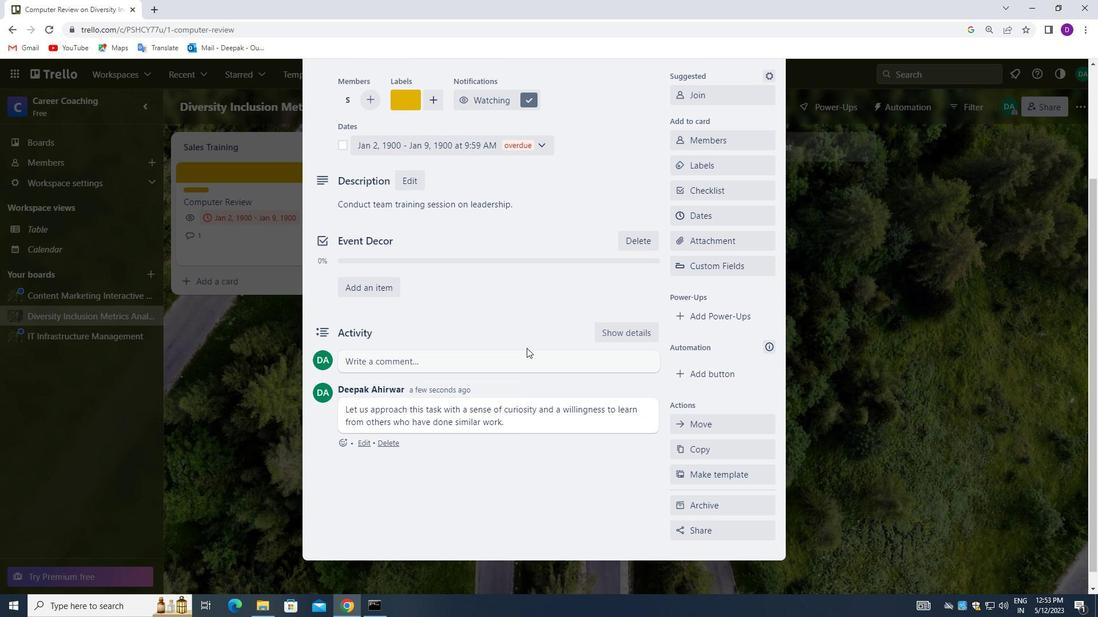 
Action: Mouse scrolled (526, 348) with delta (0, 0)
Screenshot: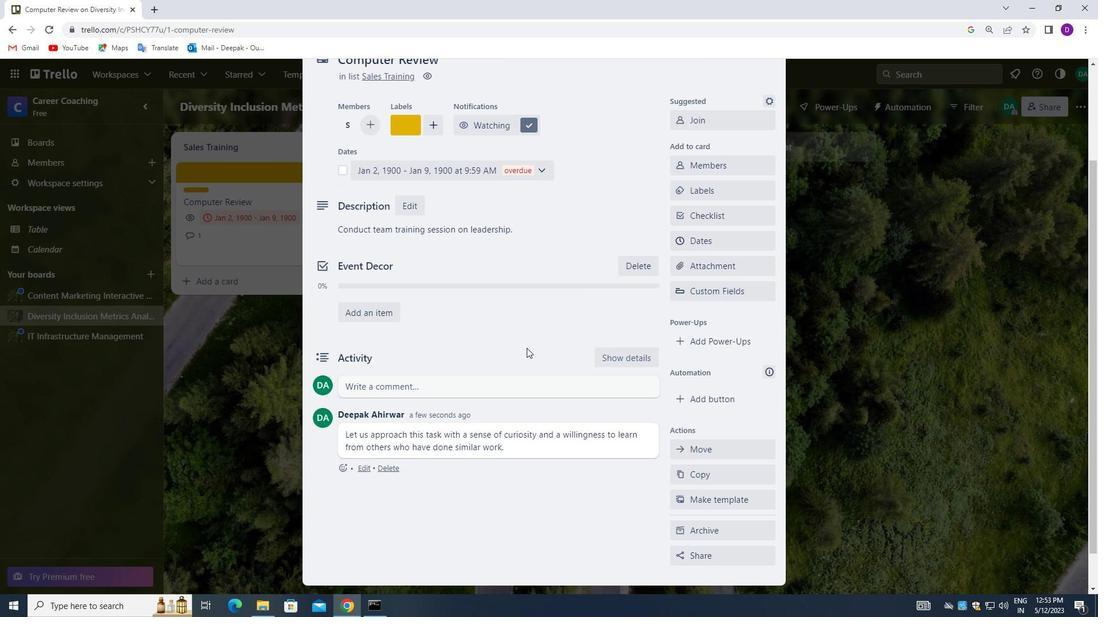 
Action: Mouse scrolled (526, 348) with delta (0, 0)
Screenshot: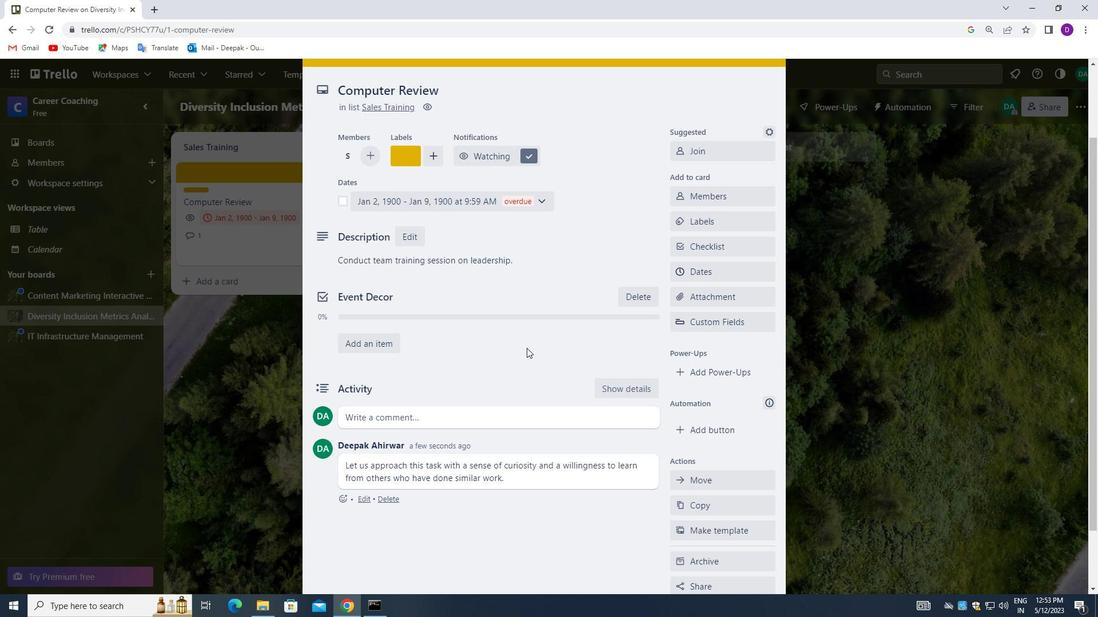 
Action: Mouse moved to (770, 102)
Screenshot: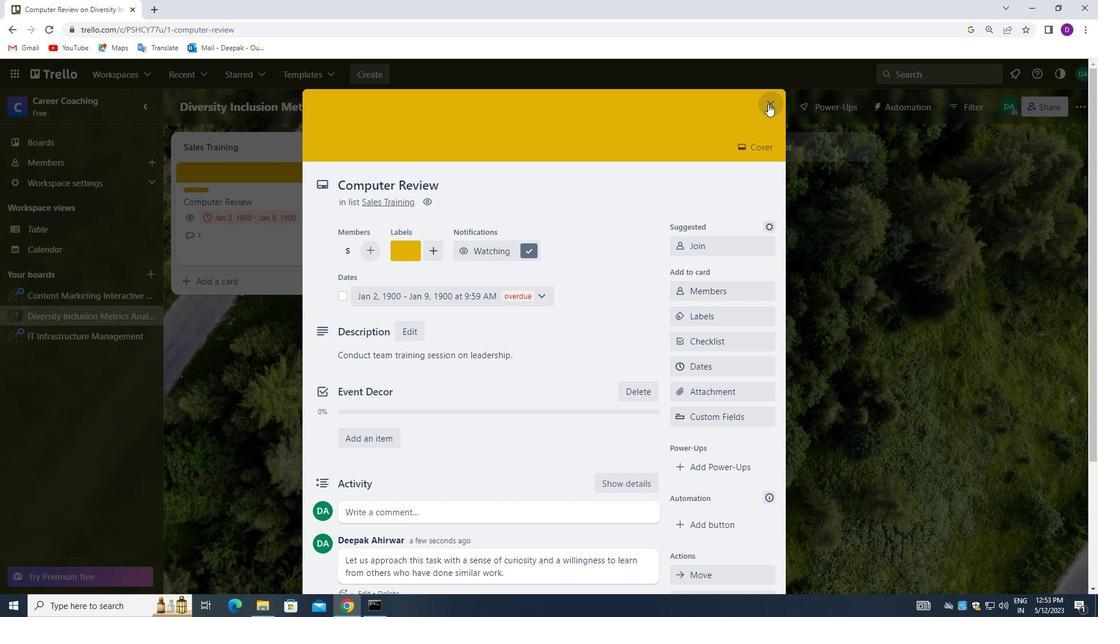 
Action: Mouse pressed left at (770, 102)
Screenshot: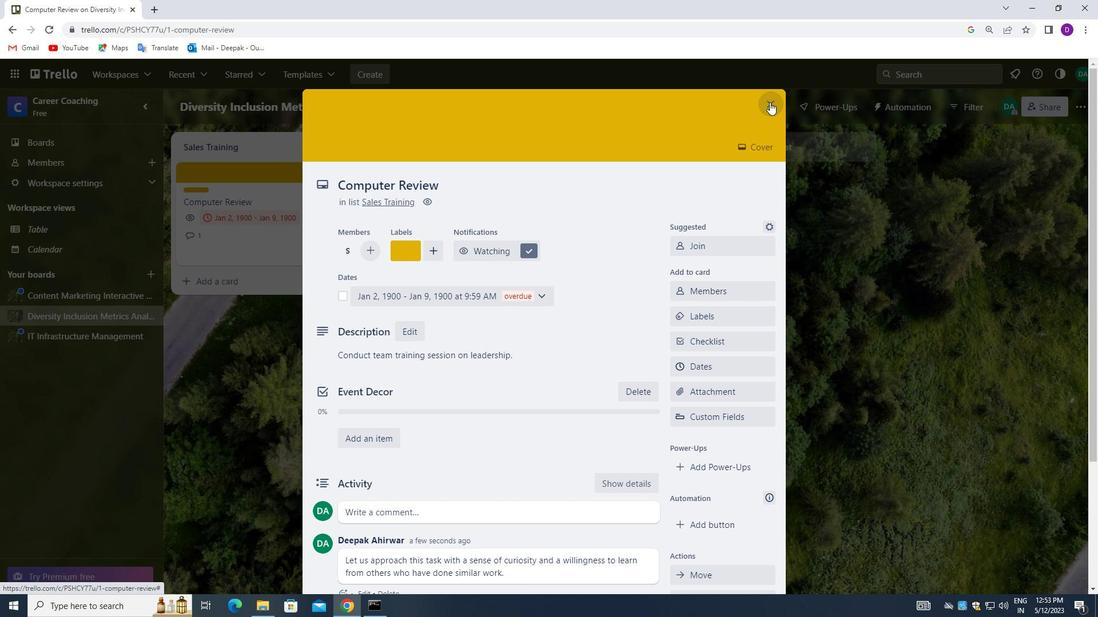 
Action: Mouse moved to (452, 352)
Screenshot: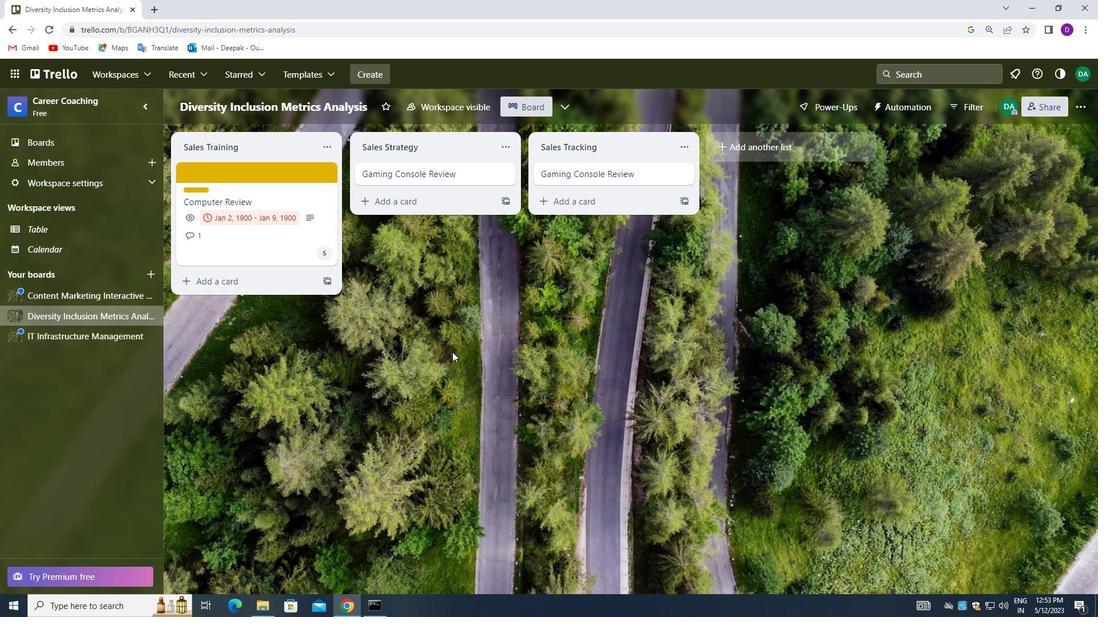 
Action: Mouse scrolled (452, 353) with delta (0, 0)
Screenshot: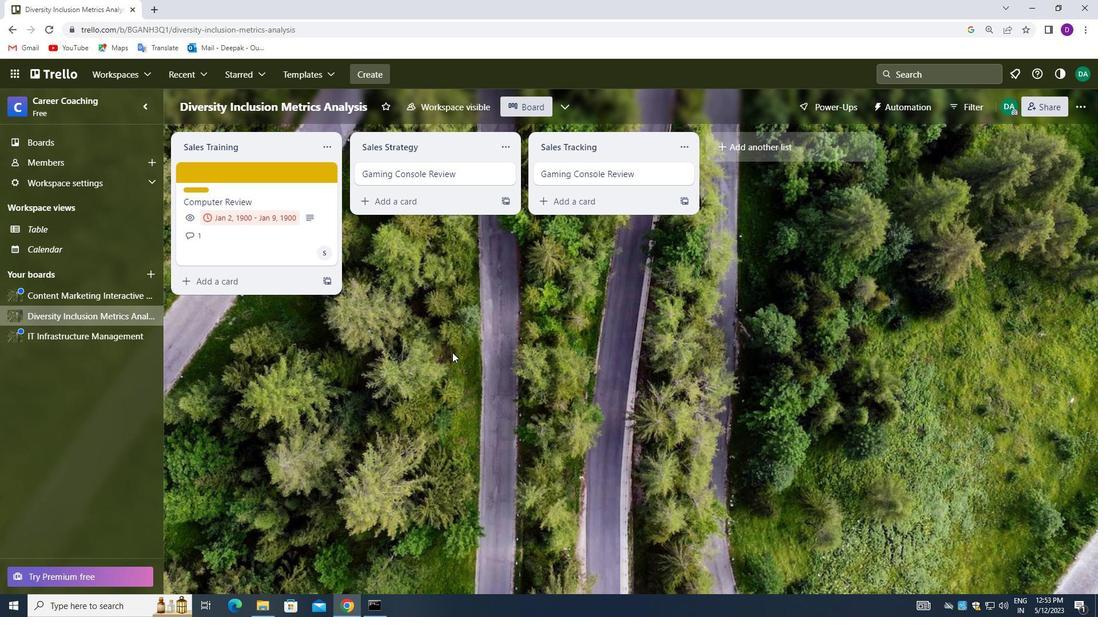 
Action: Mouse moved to (451, 354)
Screenshot: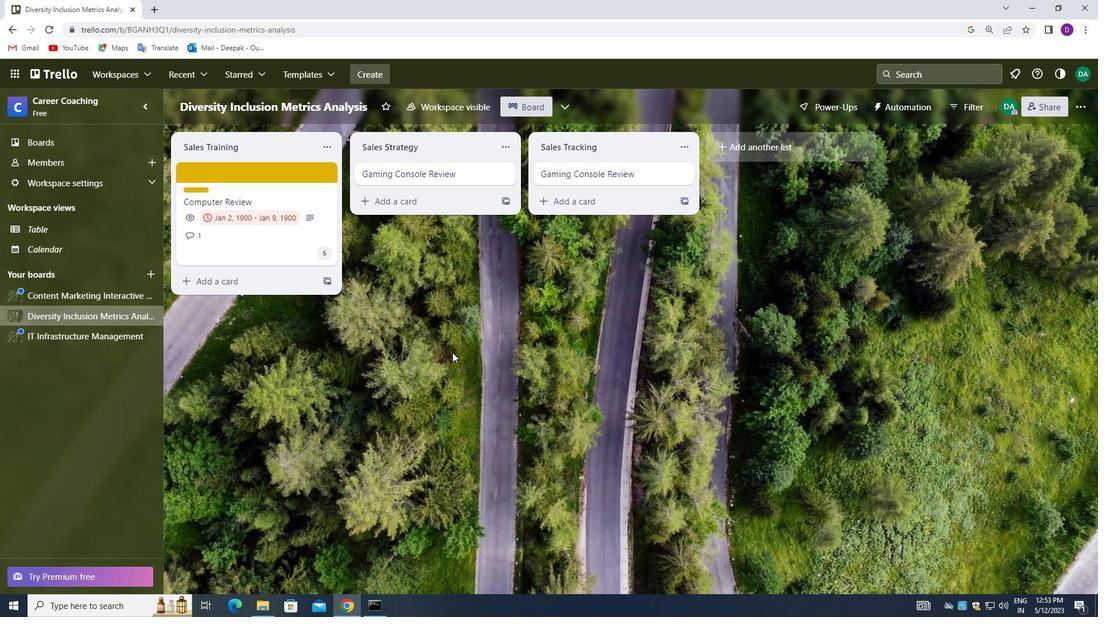 
Action: Mouse scrolled (451, 353) with delta (0, 0)
Screenshot: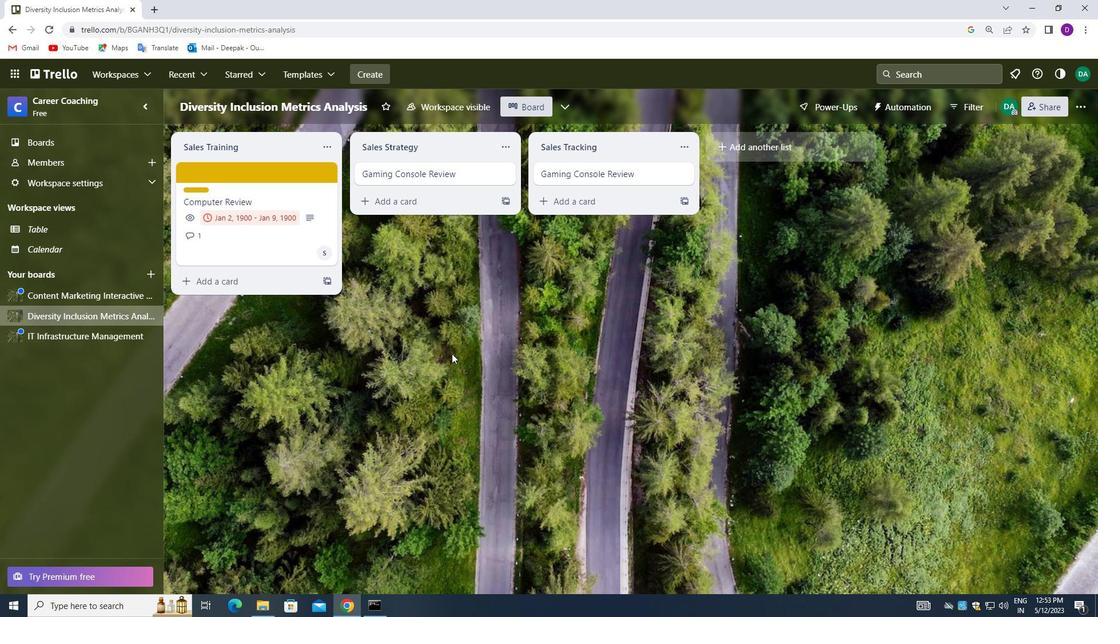 
Action: Mouse scrolled (451, 354) with delta (0, 0)
Screenshot: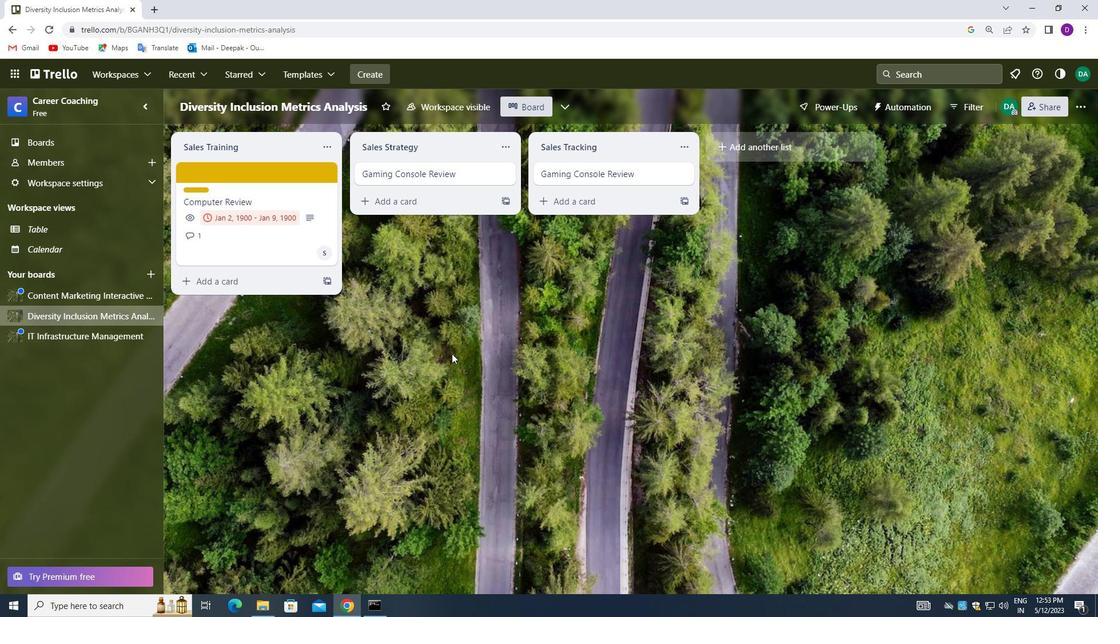 
Action: Mouse scrolled (451, 354) with delta (0, 0)
Screenshot: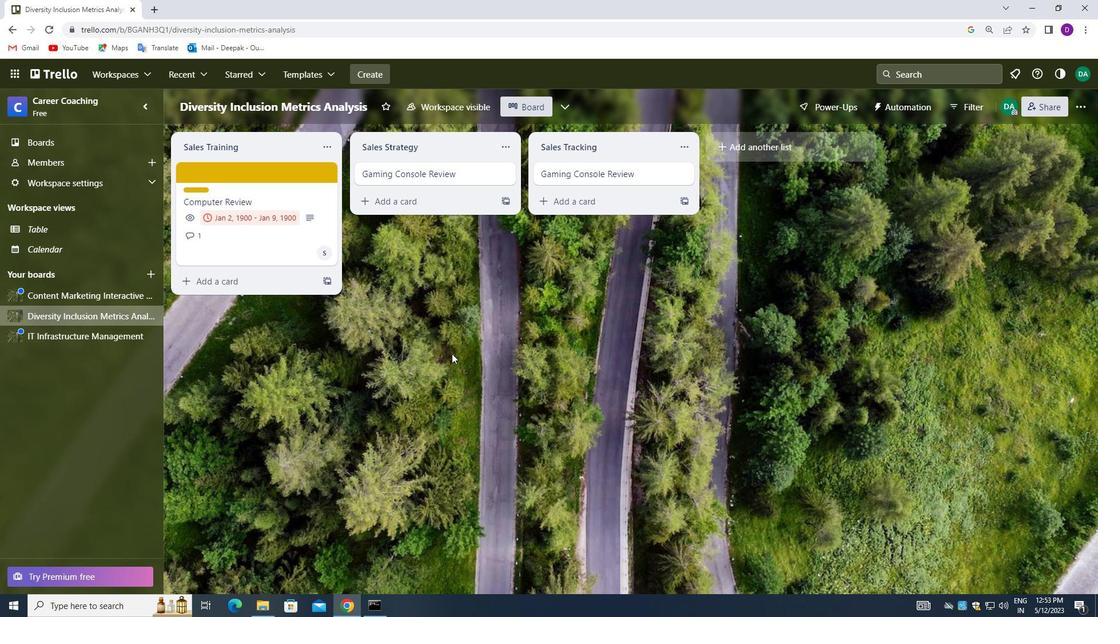 
Action: Mouse moved to (449, 351)
Screenshot: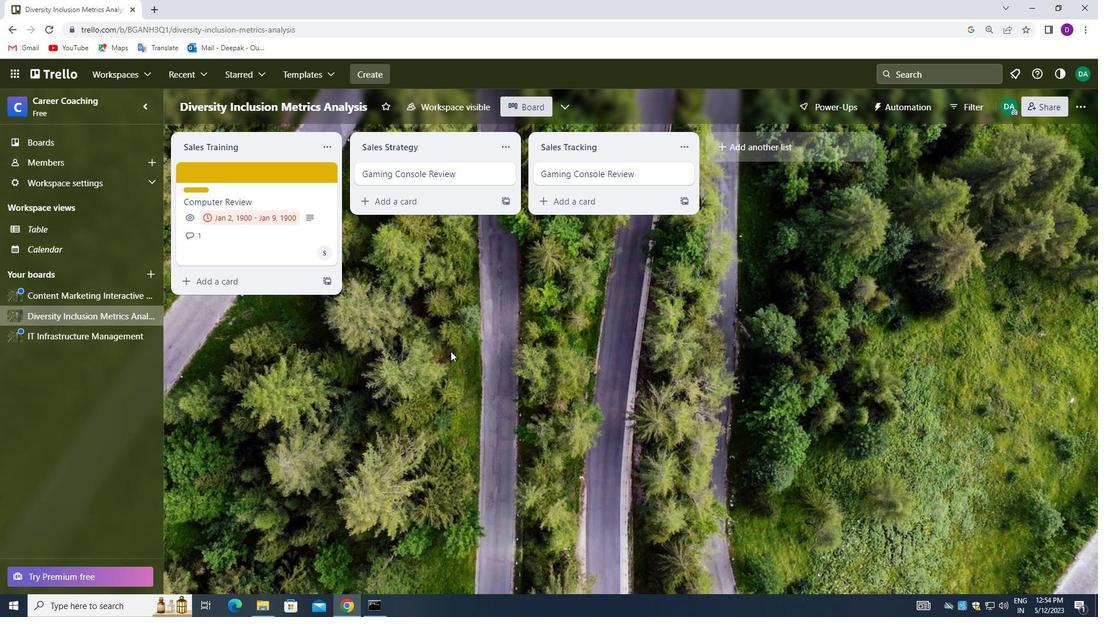
